 Task: Look for space in Taourirt, Morocco from 10th July, 2023 to 15th July, 2023 for 7 adults in price range Rs.10000 to Rs.15000. Place can be entire place or shared room with 4 bedrooms having 7 beds and 4 bathrooms. Property type can be house, flat, guest house. Amenities needed are: wifi, TV, free parkinig on premises, gym, breakfast. Booking option can be shelf check-in. Required host language is English.
Action: Mouse moved to (473, 100)
Screenshot: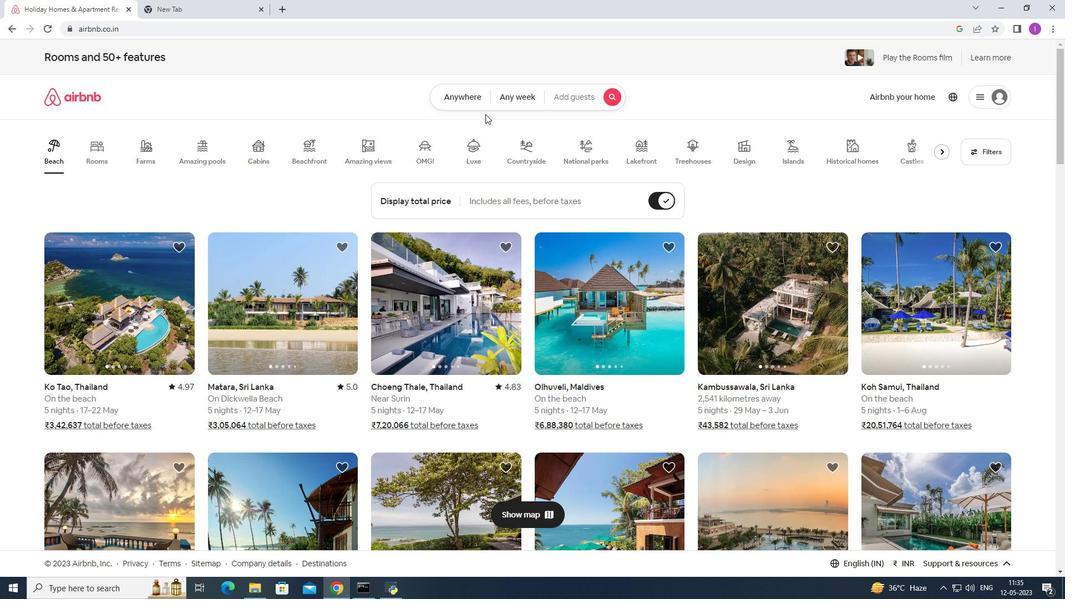
Action: Mouse pressed left at (473, 100)
Screenshot: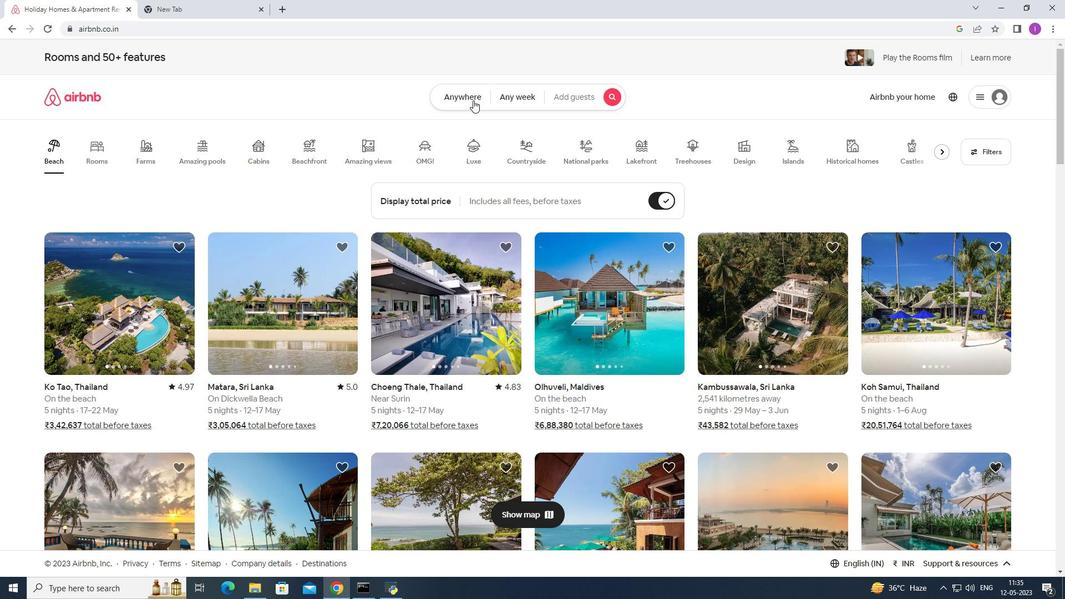 
Action: Mouse moved to (374, 139)
Screenshot: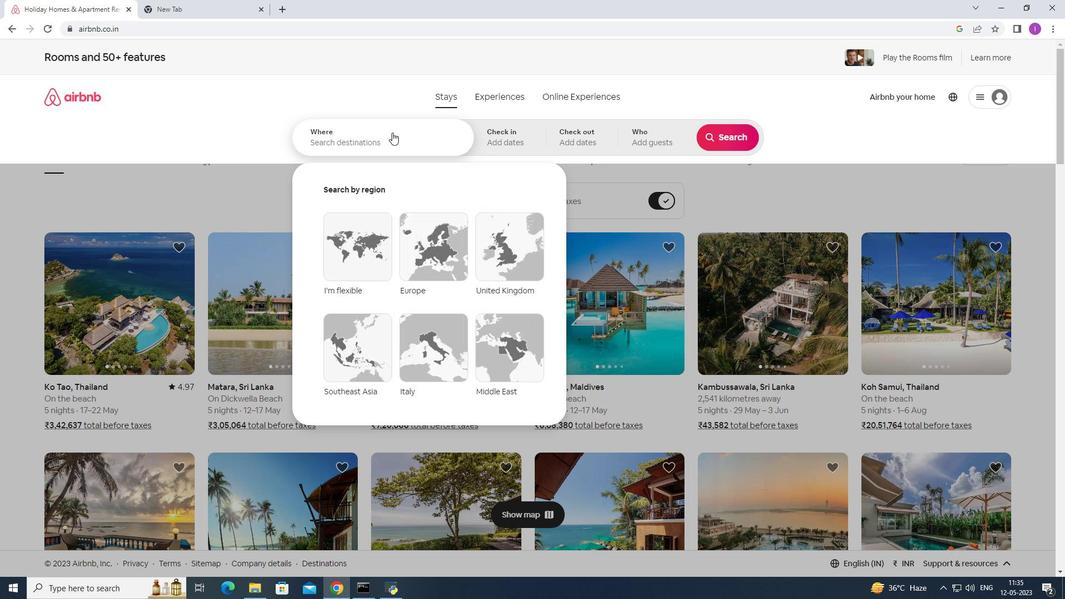 
Action: Mouse pressed left at (374, 139)
Screenshot: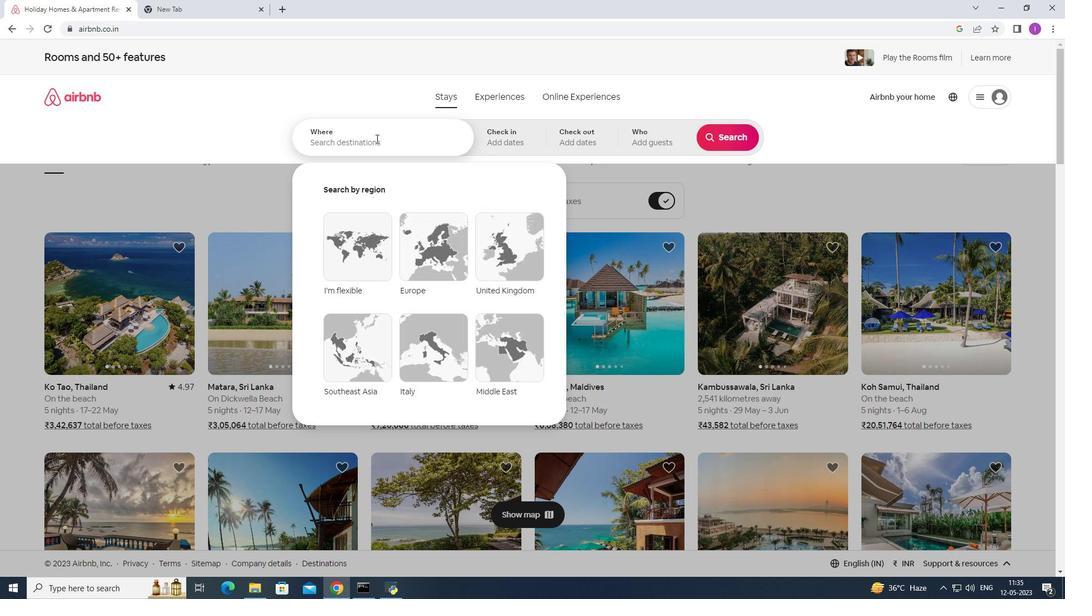 
Action: Mouse moved to (374, 142)
Screenshot: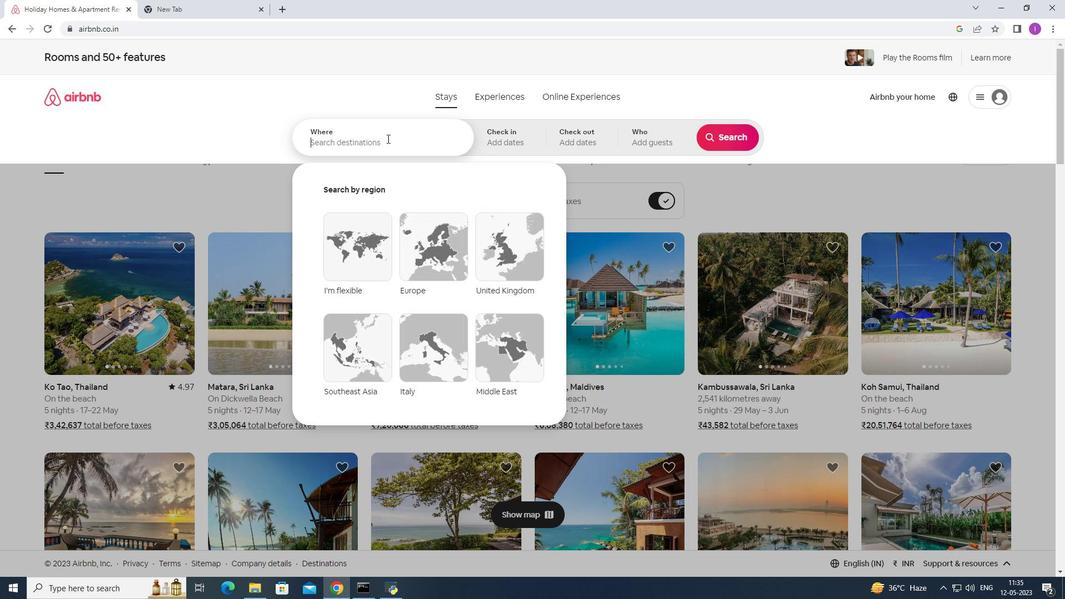 
Action: Key pressed <Key.shift><Key.shift>Taourirt
Screenshot: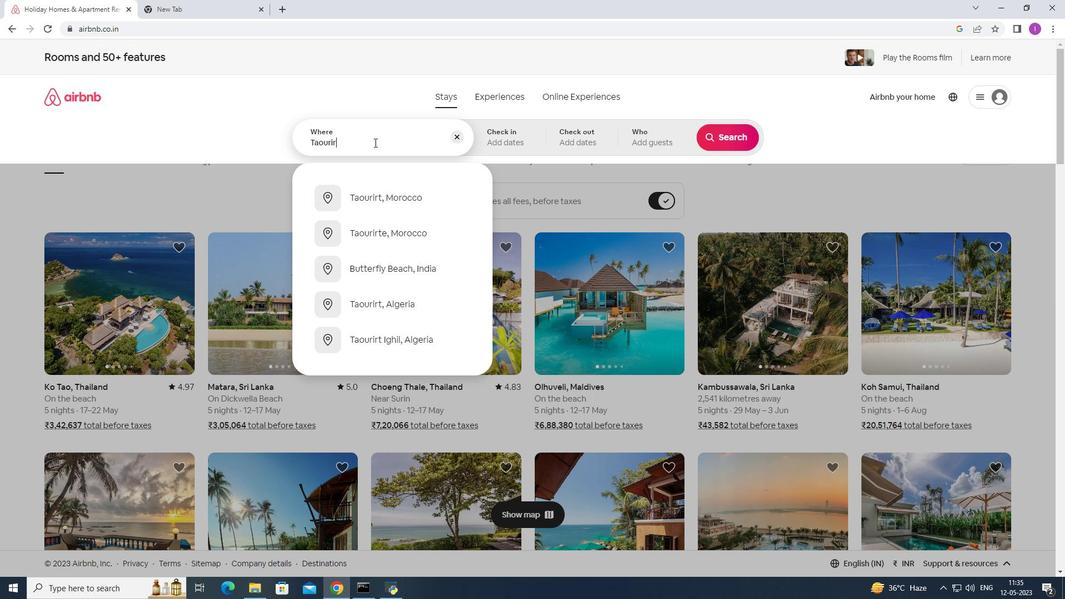 
Action: Mouse moved to (372, 200)
Screenshot: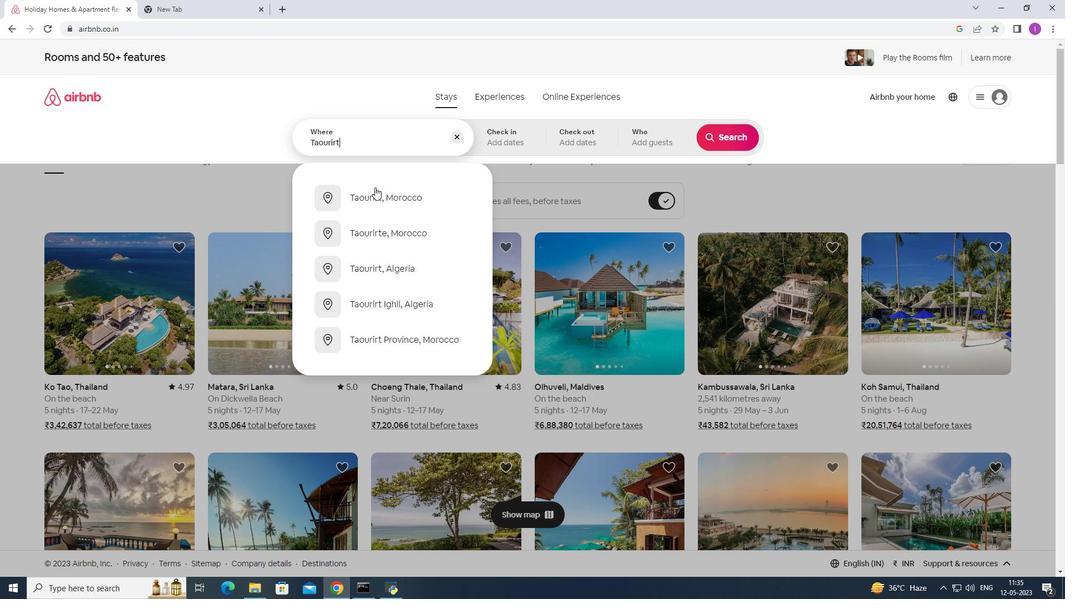 
Action: Mouse pressed left at (372, 200)
Screenshot: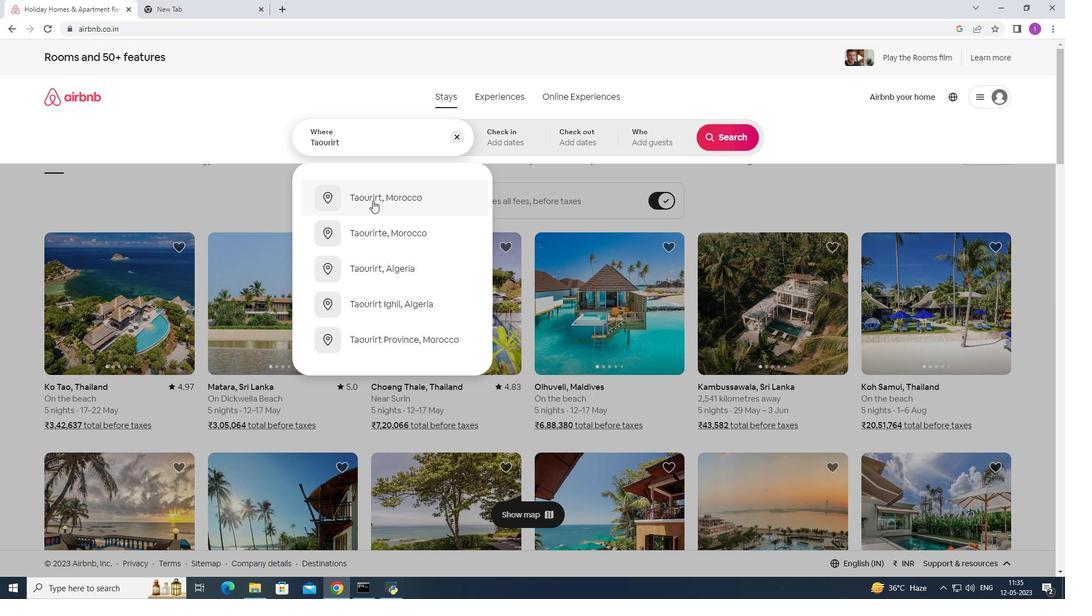 
Action: Mouse moved to (733, 224)
Screenshot: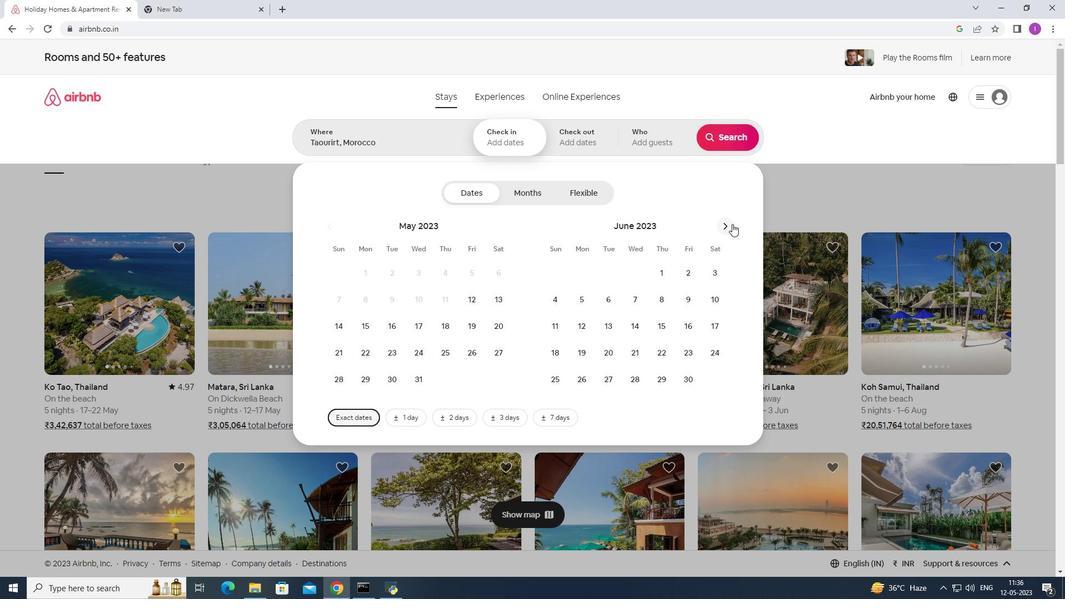 
Action: Mouse pressed left at (733, 224)
Screenshot: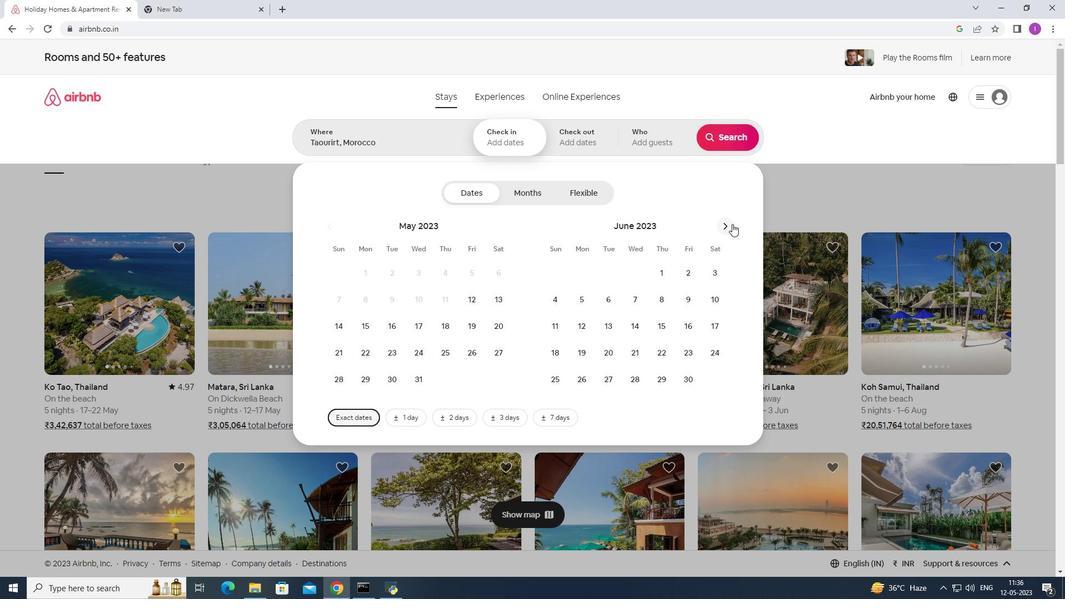 
Action: Mouse moved to (583, 320)
Screenshot: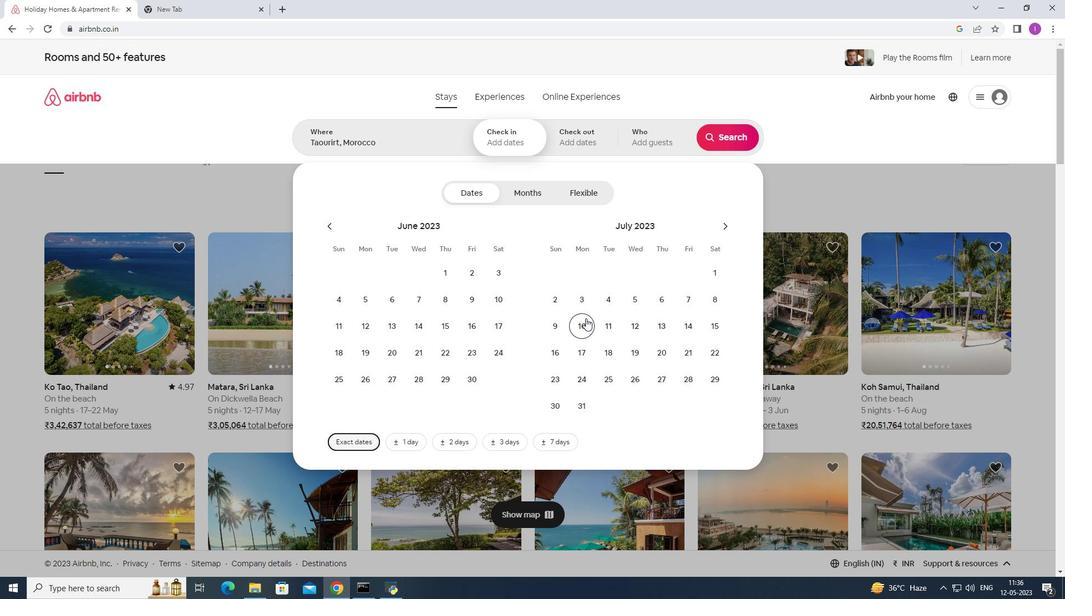
Action: Mouse pressed left at (583, 320)
Screenshot: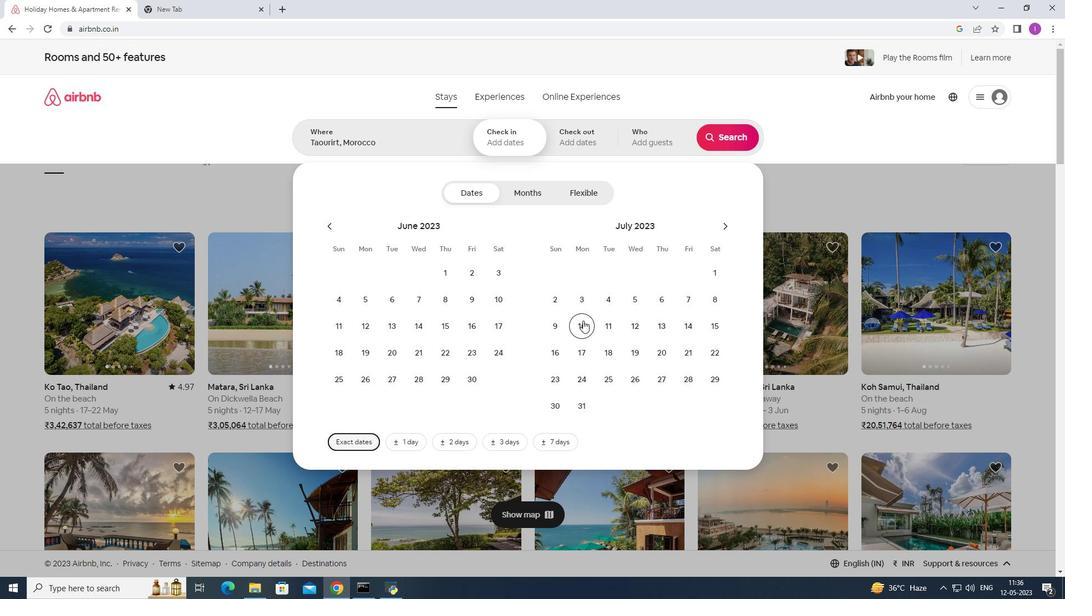 
Action: Mouse moved to (721, 329)
Screenshot: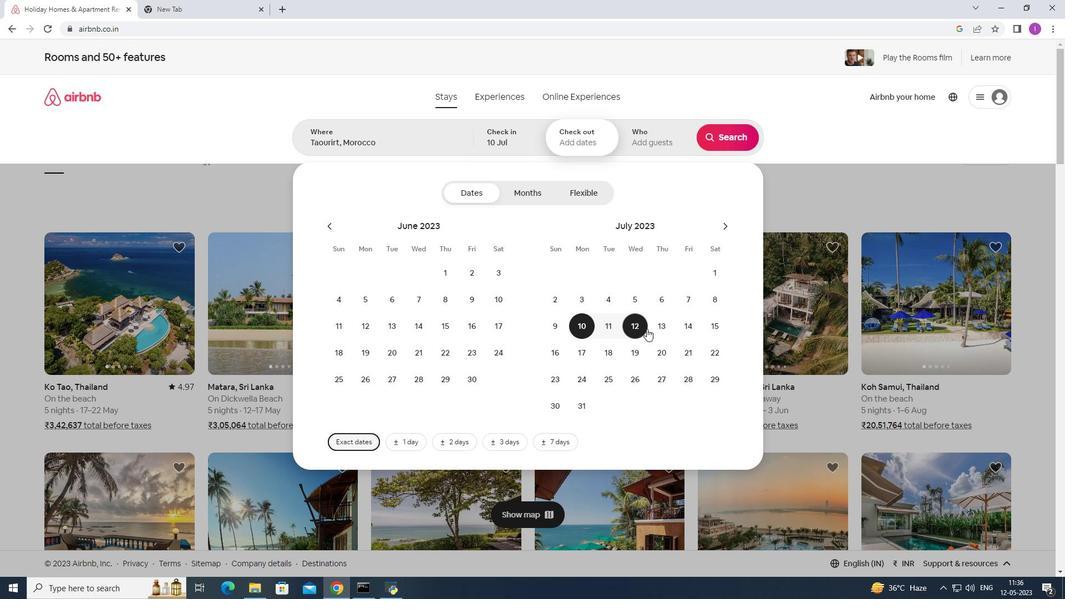 
Action: Mouse pressed left at (721, 329)
Screenshot: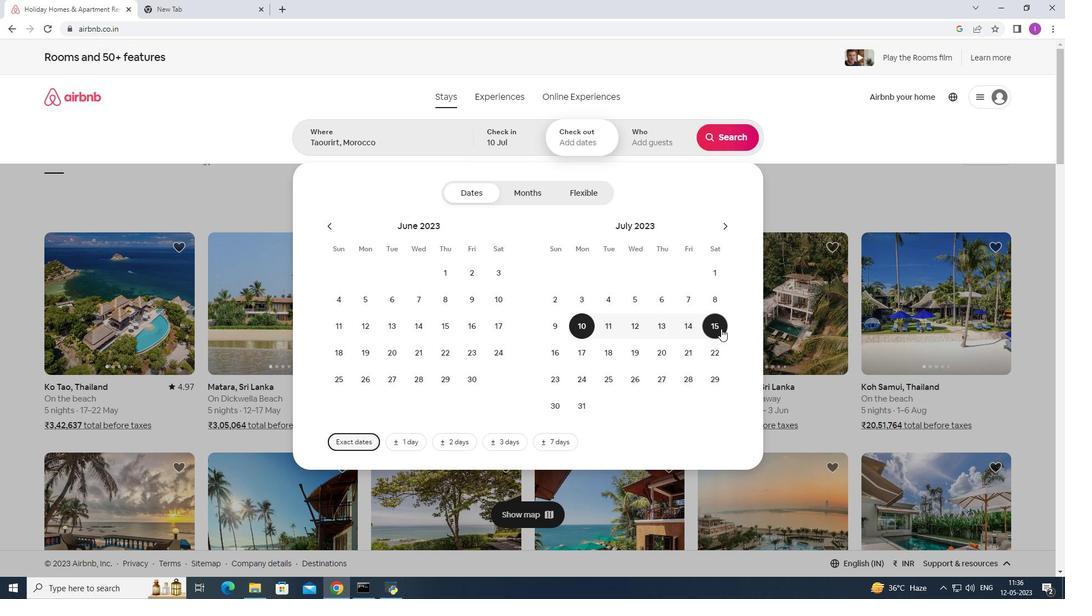 
Action: Mouse moved to (650, 149)
Screenshot: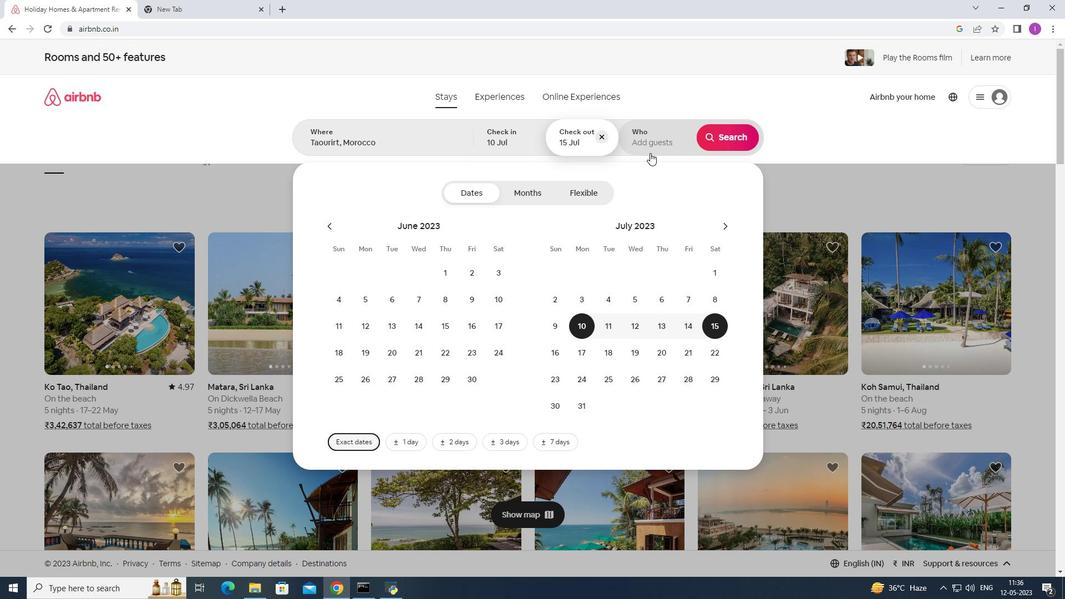 
Action: Mouse pressed left at (650, 149)
Screenshot: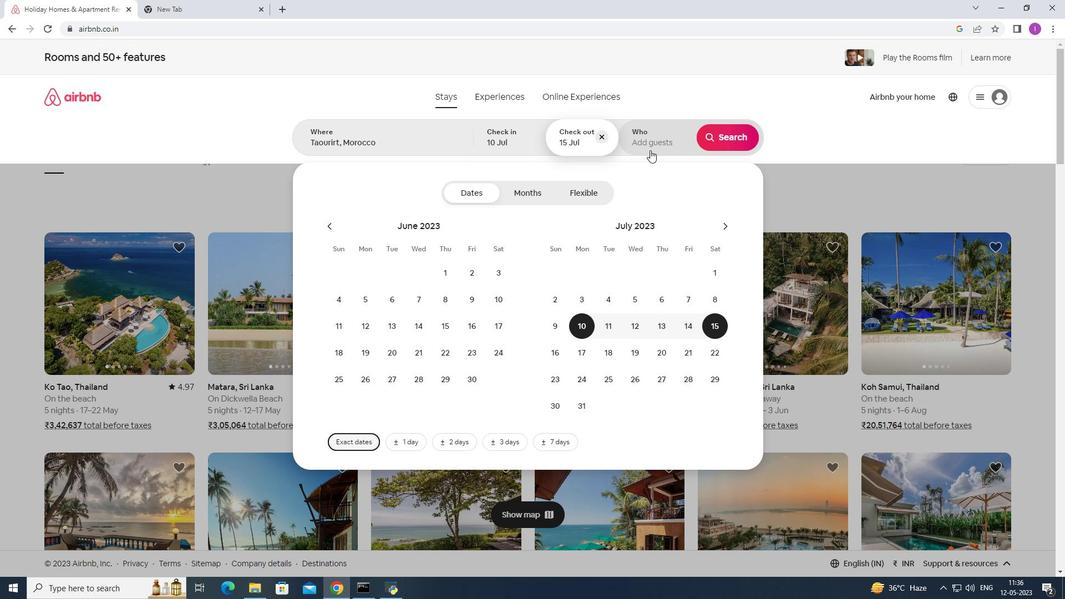 
Action: Mouse moved to (735, 195)
Screenshot: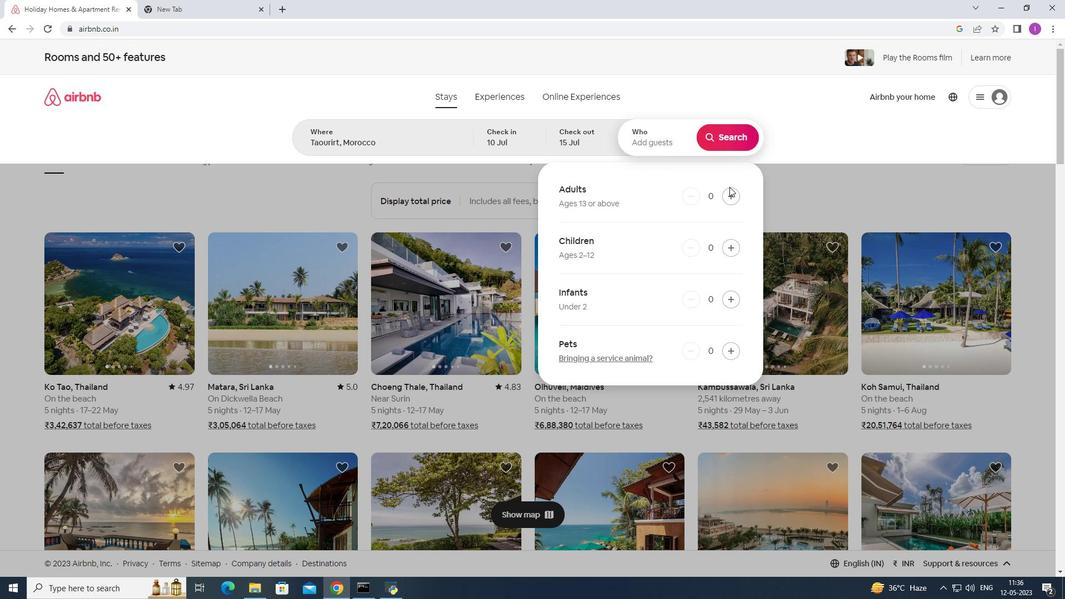 
Action: Mouse pressed left at (735, 195)
Screenshot: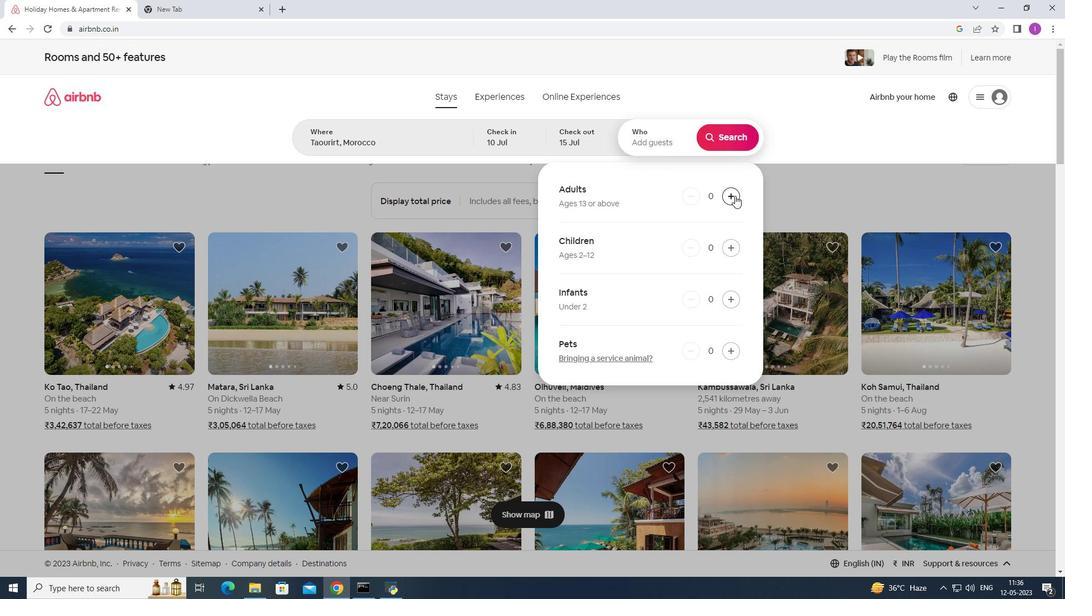 
Action: Mouse pressed left at (735, 195)
Screenshot: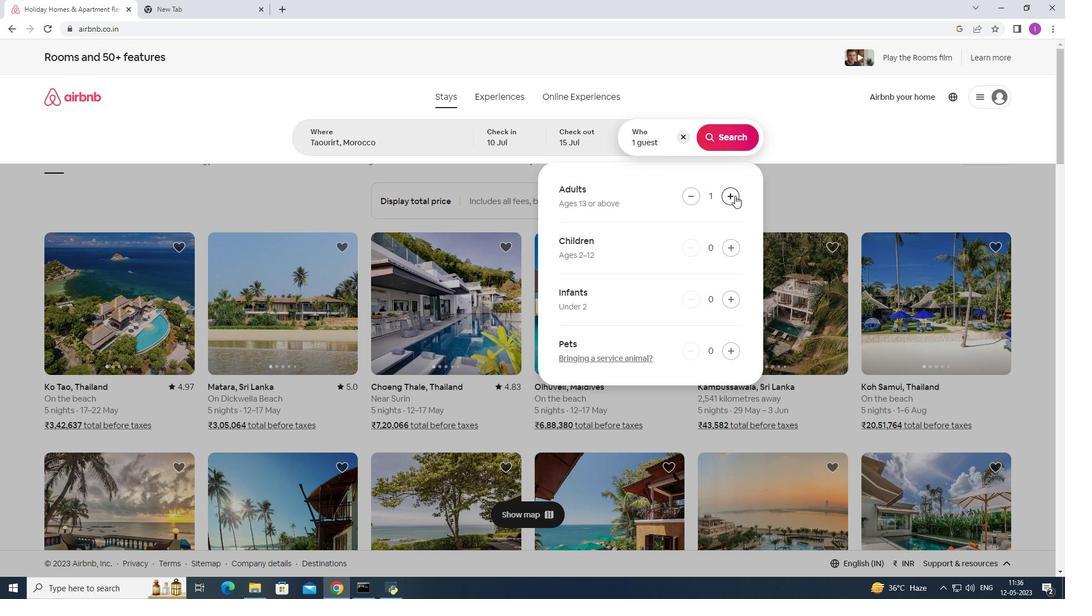
Action: Mouse pressed left at (735, 195)
Screenshot: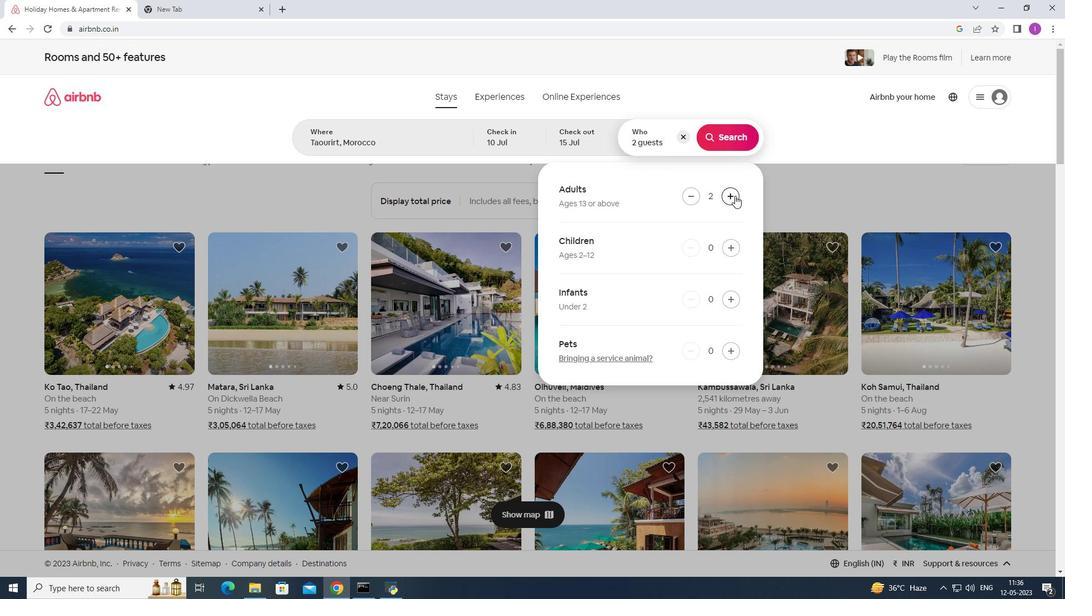 
Action: Mouse pressed left at (735, 195)
Screenshot: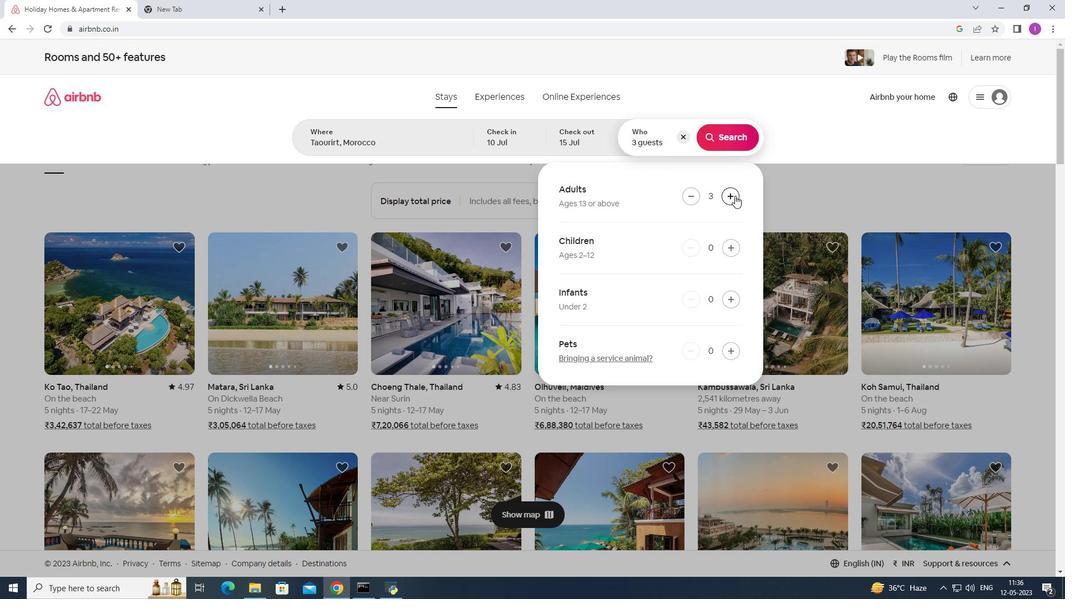 
Action: Mouse pressed left at (735, 195)
Screenshot: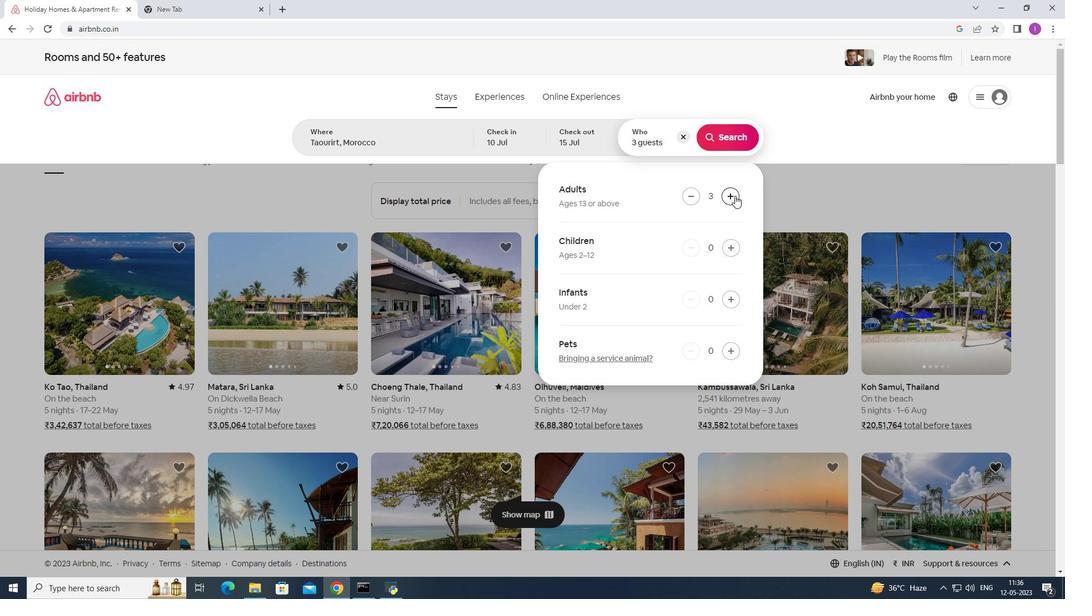 
Action: Mouse pressed left at (735, 195)
Screenshot: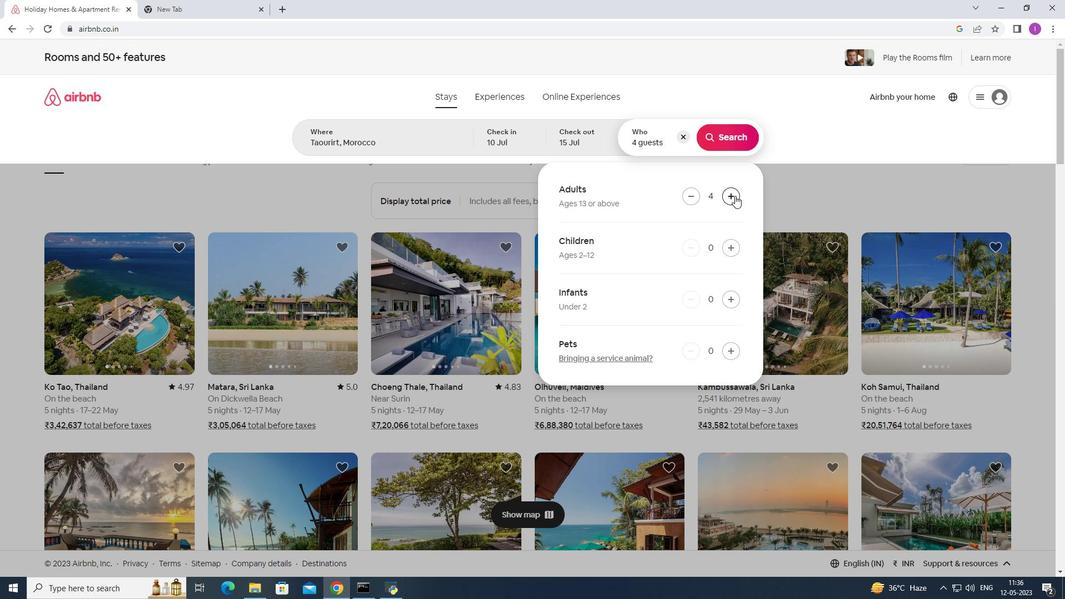 
Action: Mouse pressed left at (735, 195)
Screenshot: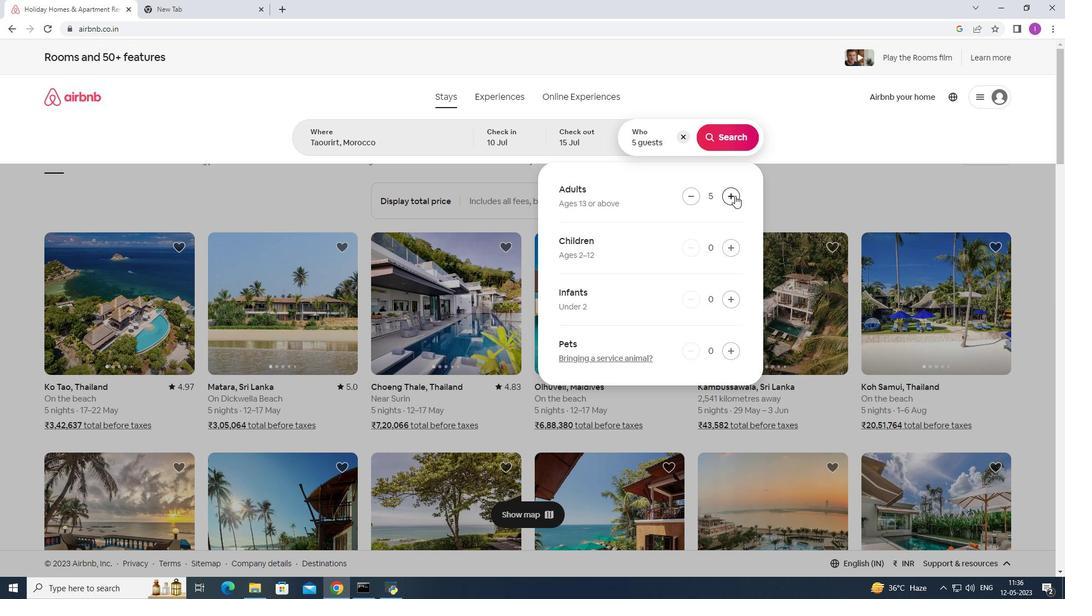 
Action: Mouse moved to (708, 141)
Screenshot: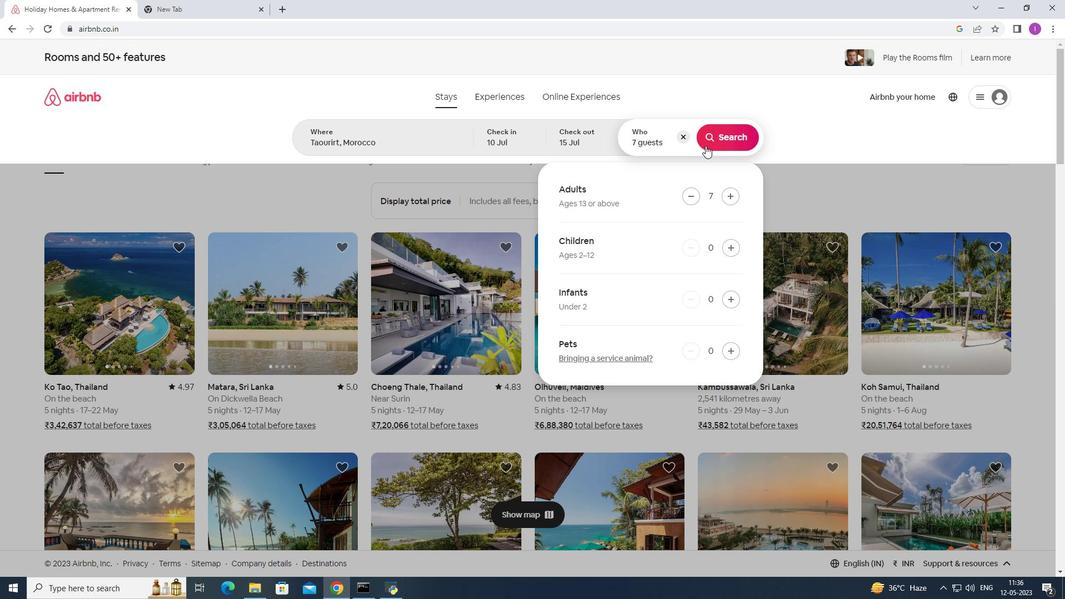 
Action: Mouse pressed left at (708, 141)
Screenshot: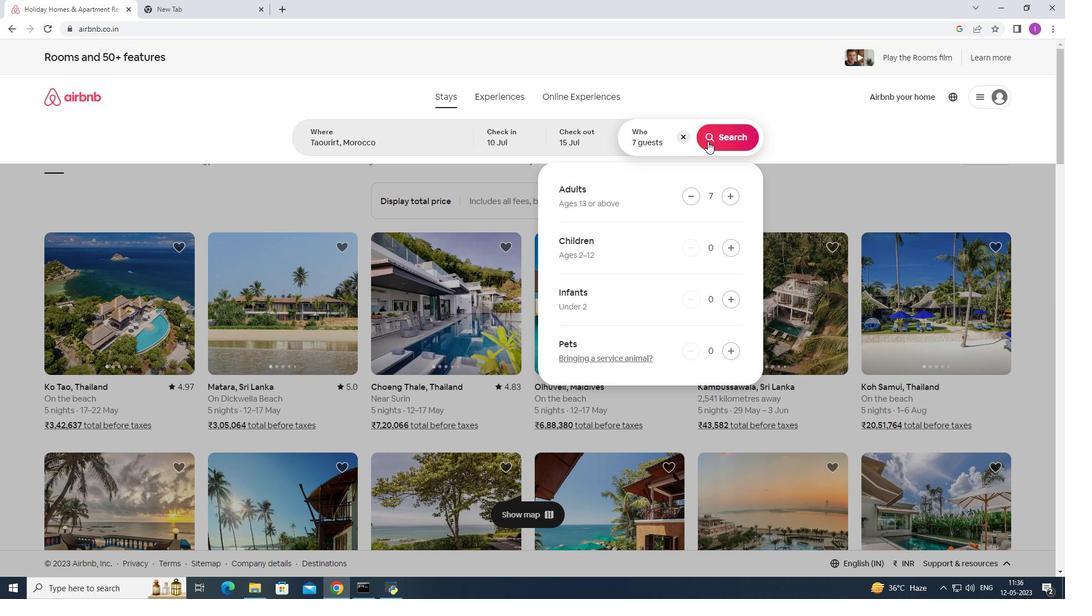 
Action: Mouse moved to (1019, 104)
Screenshot: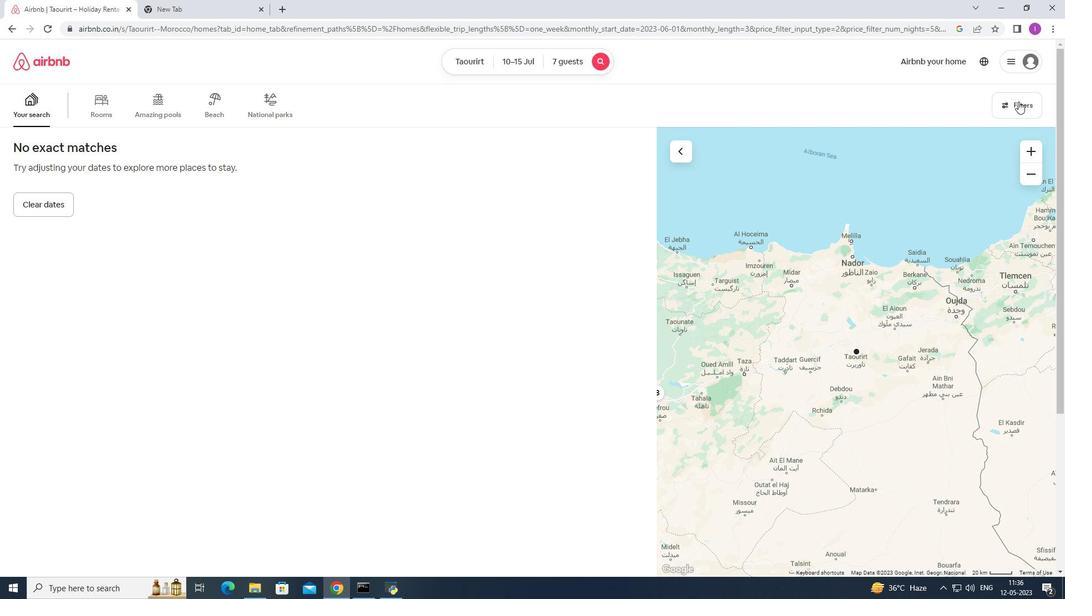 
Action: Mouse pressed left at (1019, 104)
Screenshot: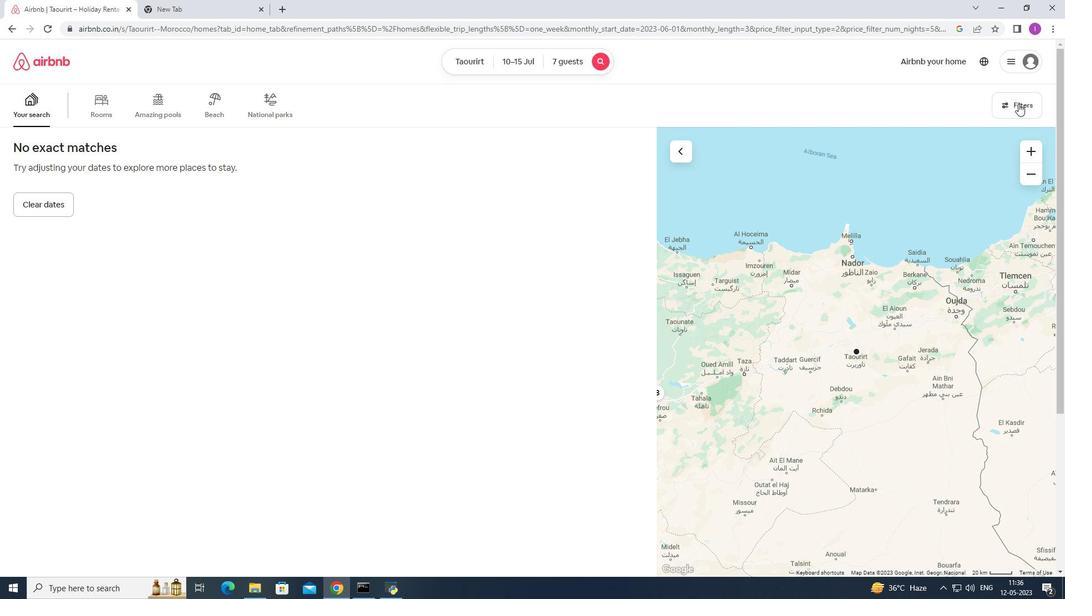 
Action: Mouse moved to (610, 379)
Screenshot: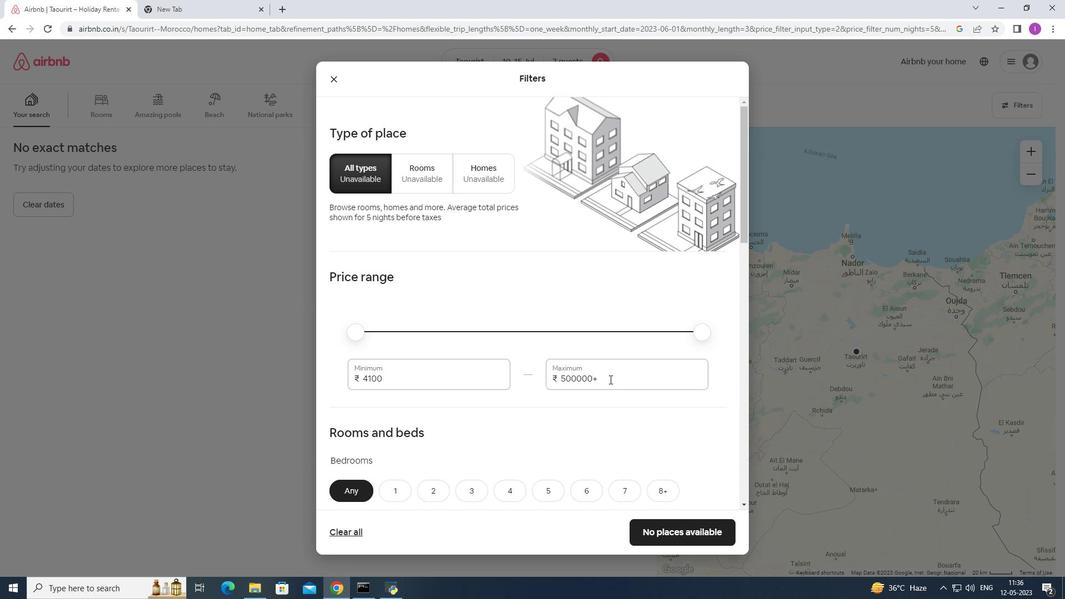 
Action: Mouse pressed left at (610, 379)
Screenshot: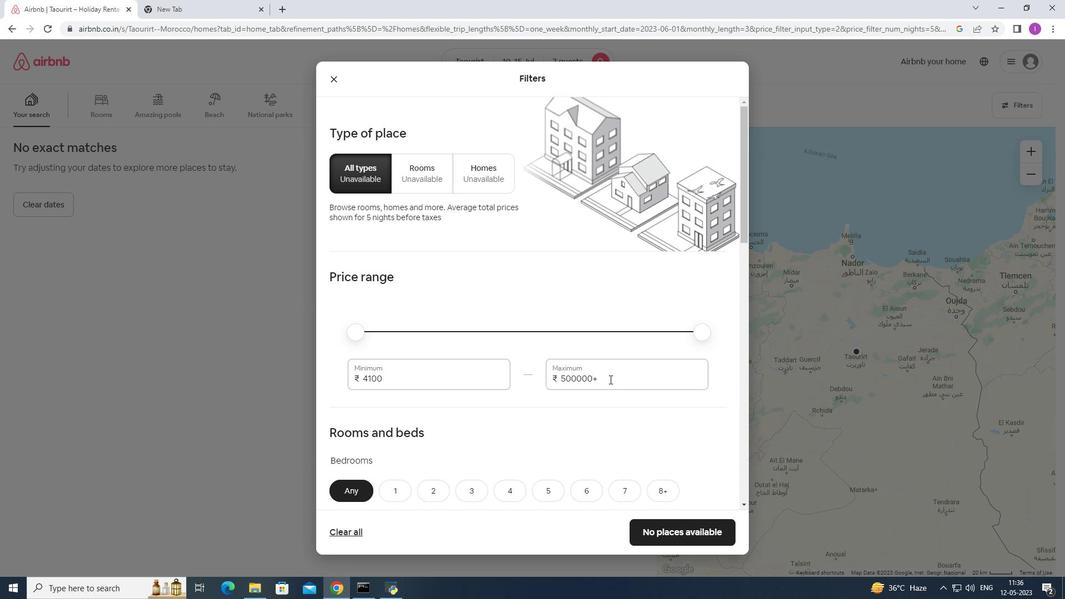 
Action: Mouse moved to (533, 376)
Screenshot: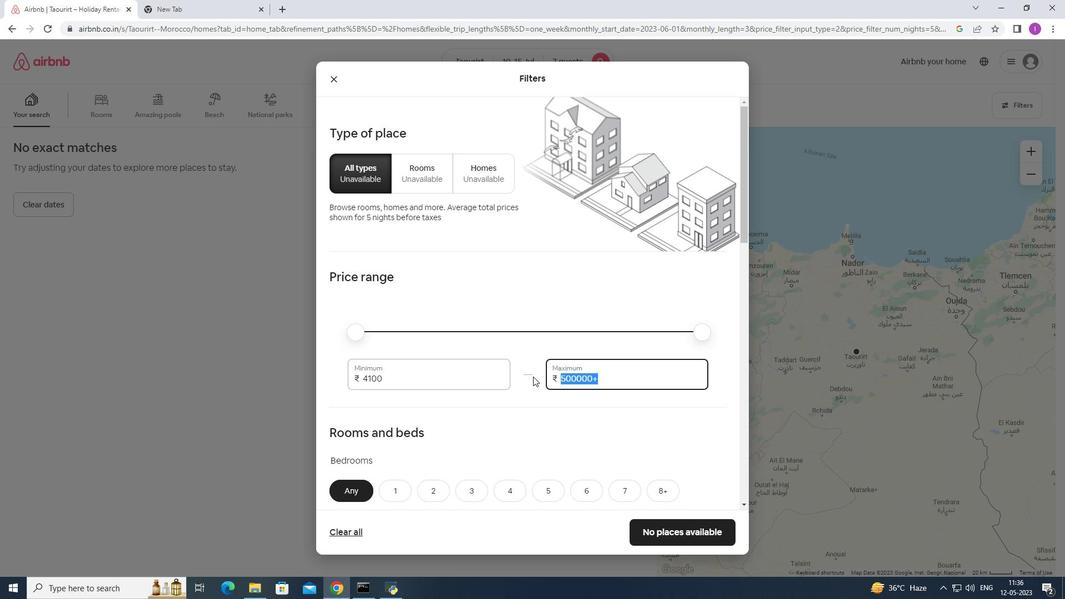 
Action: Key pressed 1
Screenshot: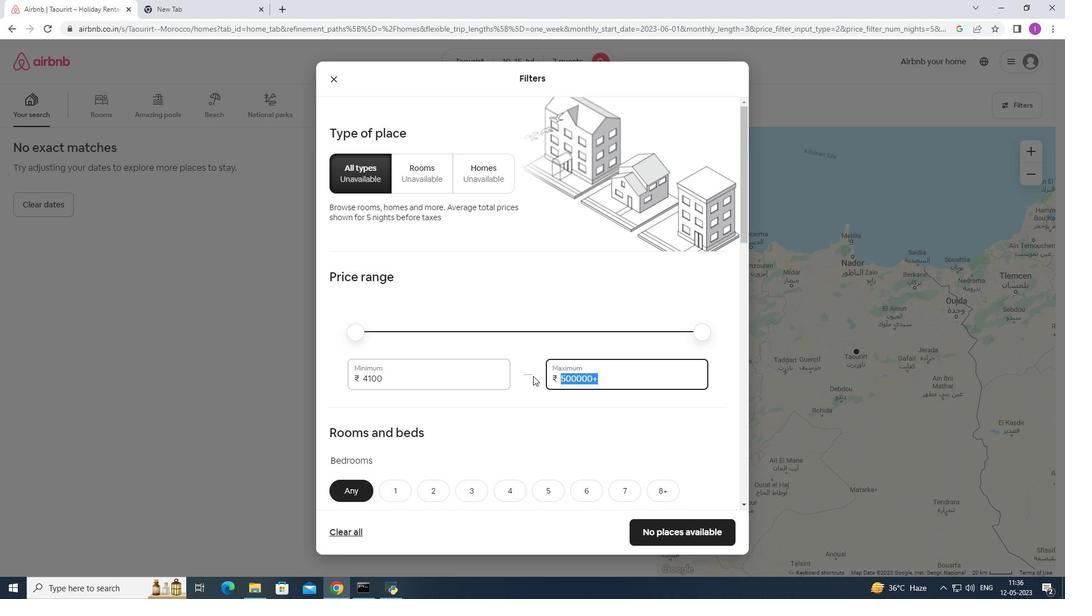 
Action: Mouse moved to (532, 370)
Screenshot: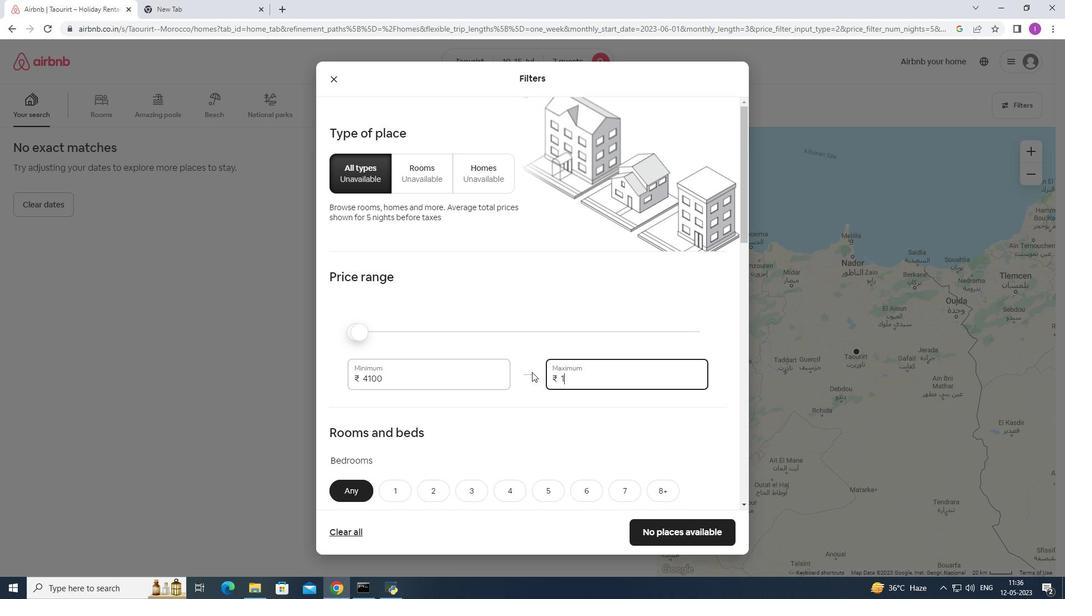 
Action: Key pressed 5
Screenshot: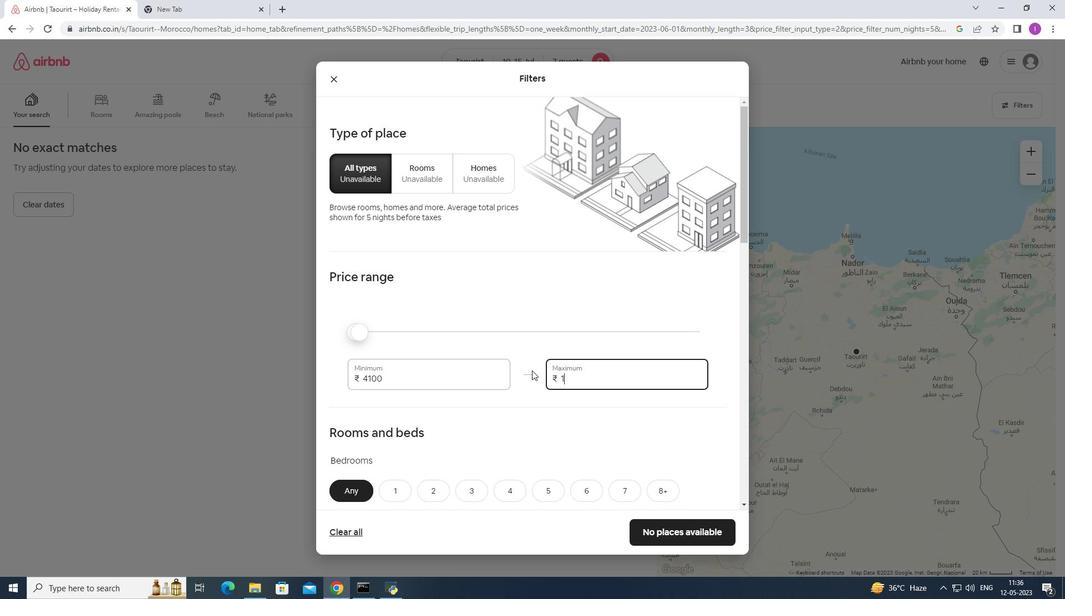 
Action: Mouse moved to (532, 366)
Screenshot: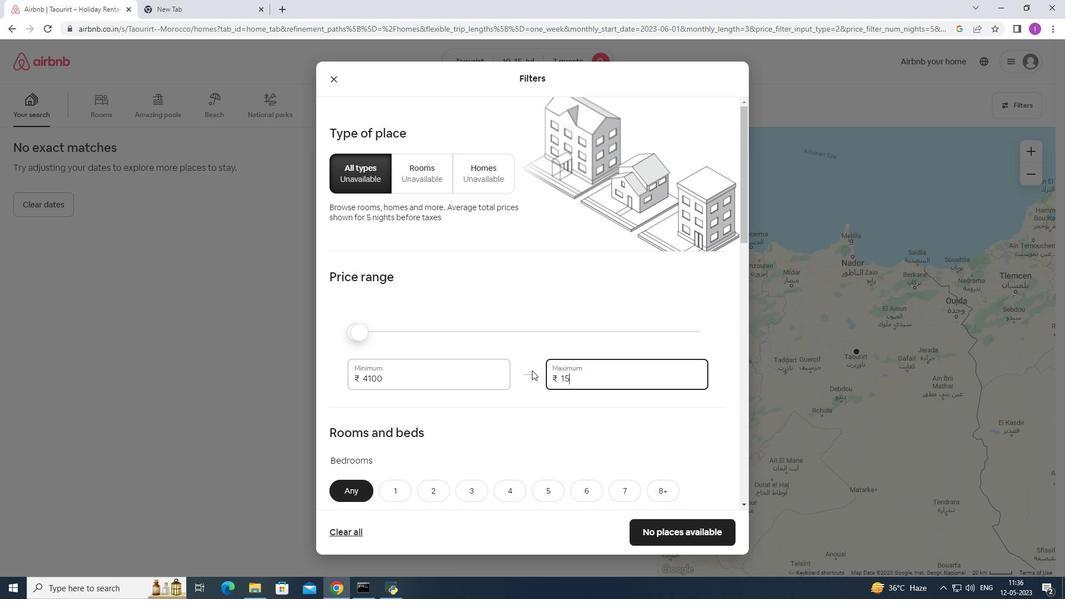 
Action: Key pressed 000
Screenshot: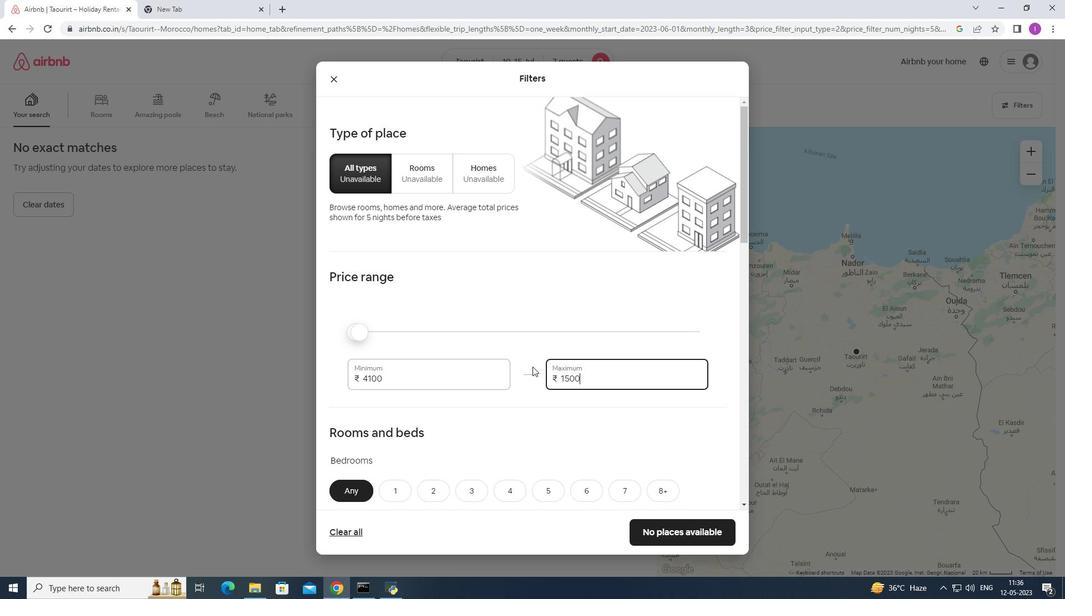 
Action: Mouse moved to (389, 377)
Screenshot: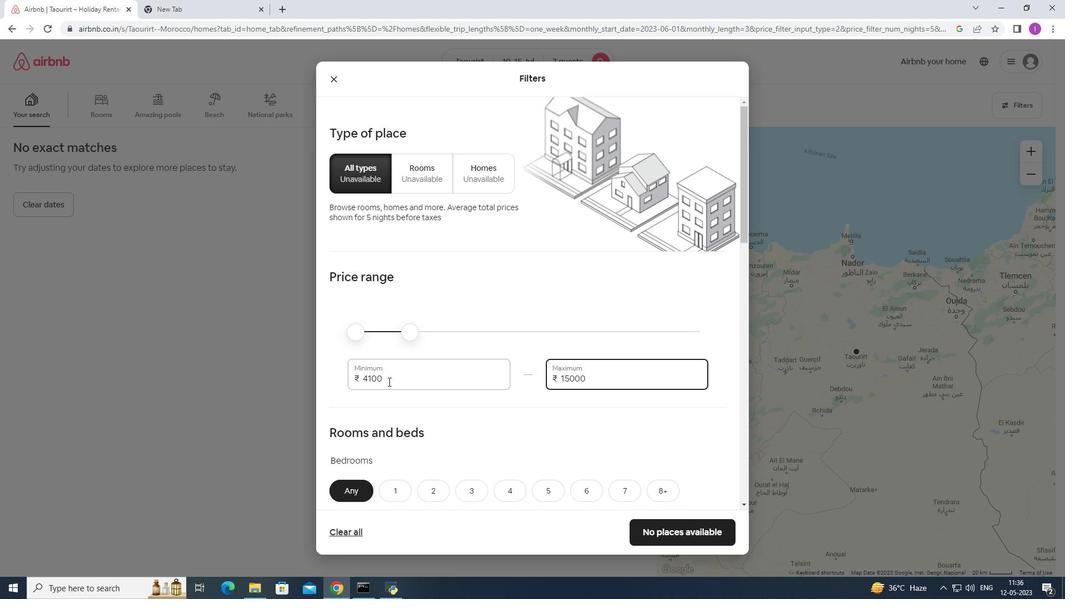 
Action: Mouse pressed left at (389, 377)
Screenshot: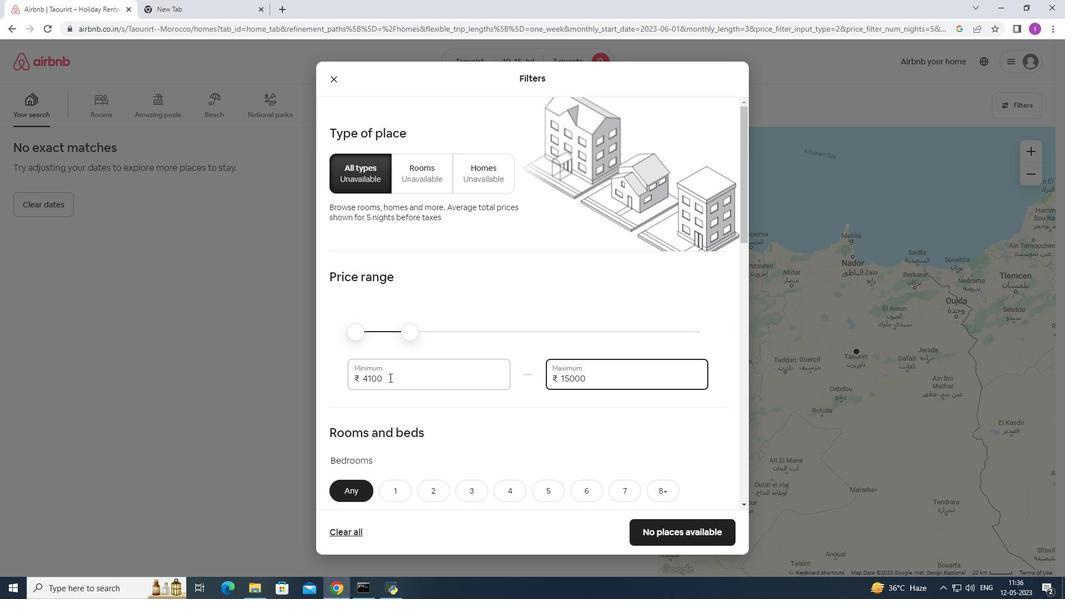 
Action: Mouse moved to (362, 381)
Screenshot: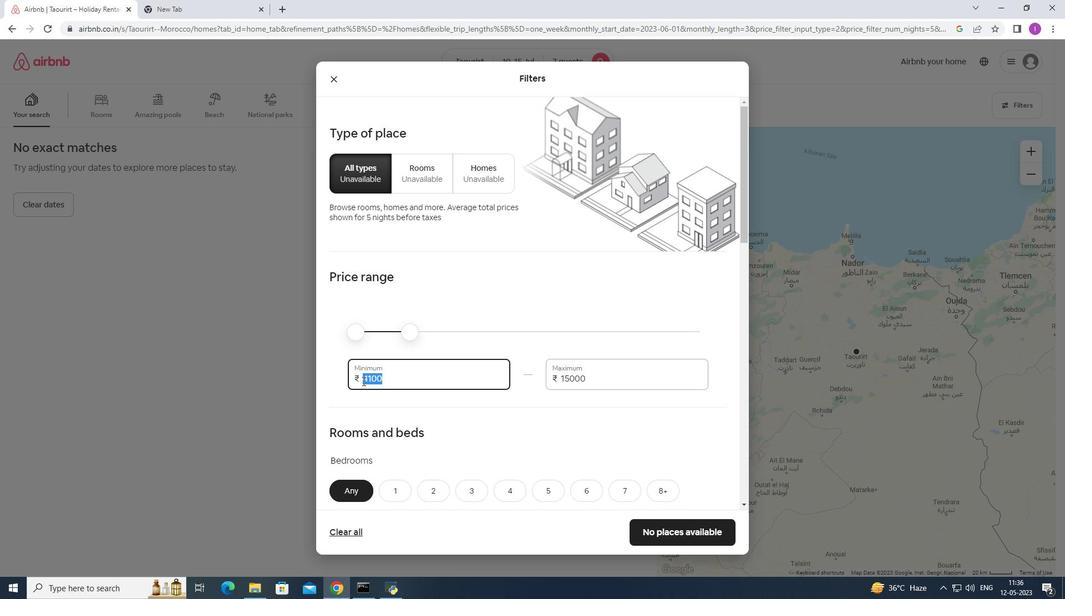 
Action: Key pressed 2
Screenshot: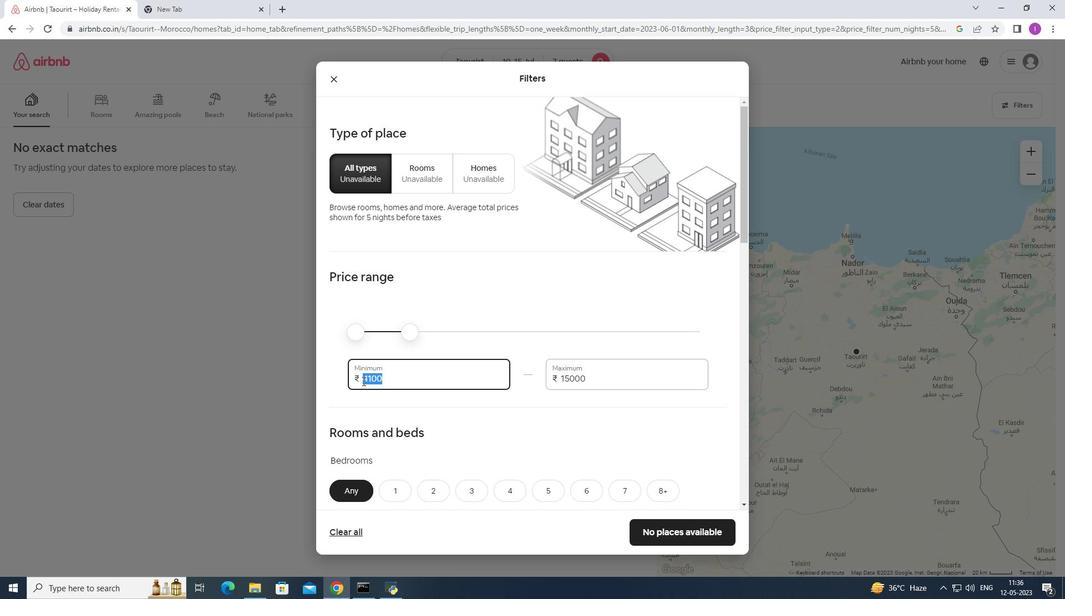 
Action: Mouse moved to (368, 382)
Screenshot: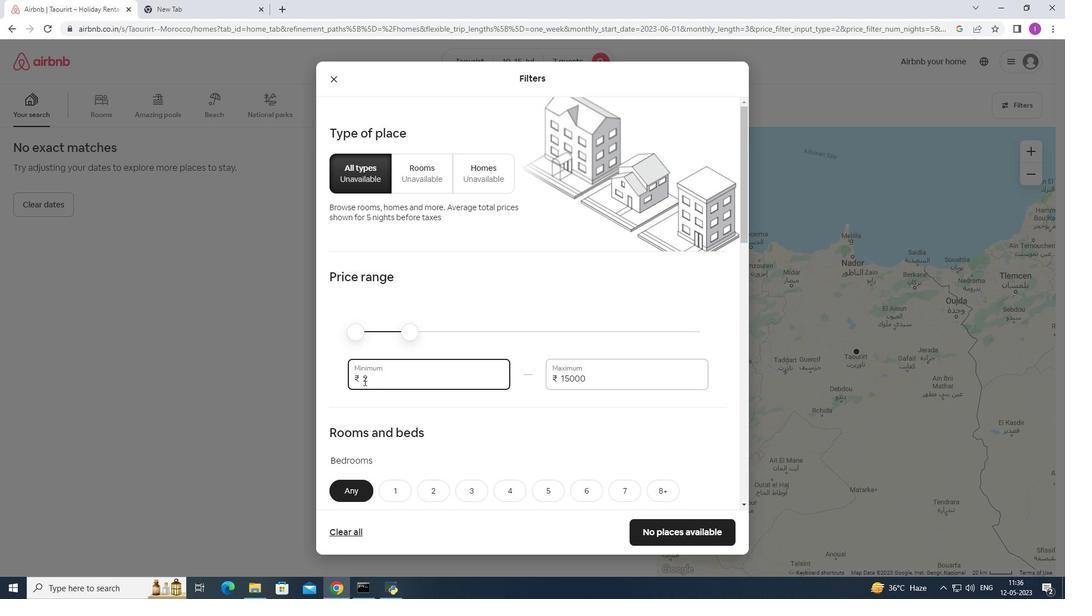 
Action: Key pressed <Key.backspace>
Screenshot: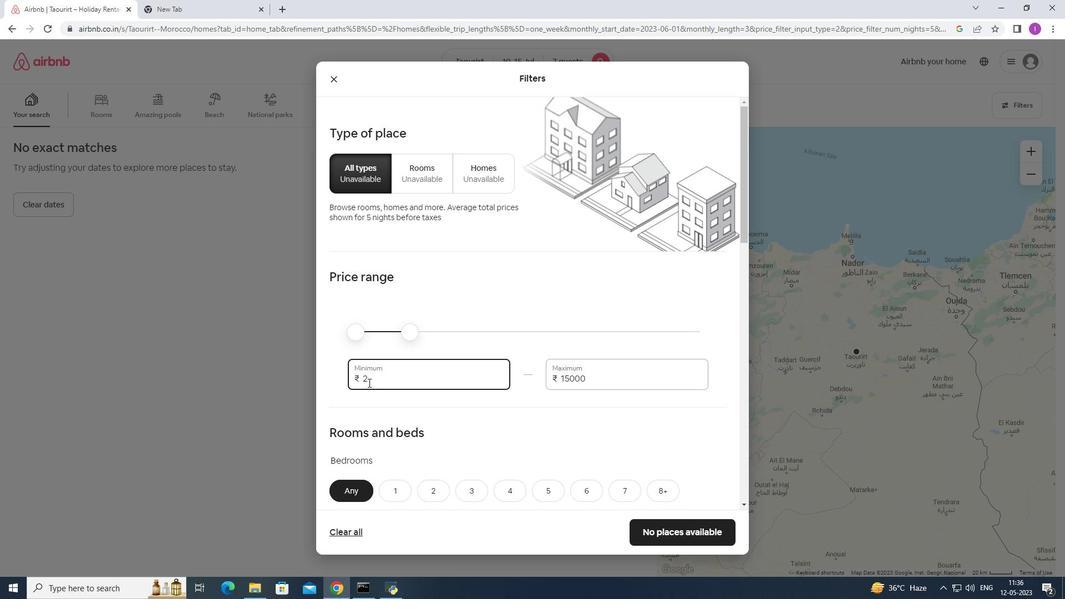 
Action: Mouse moved to (375, 379)
Screenshot: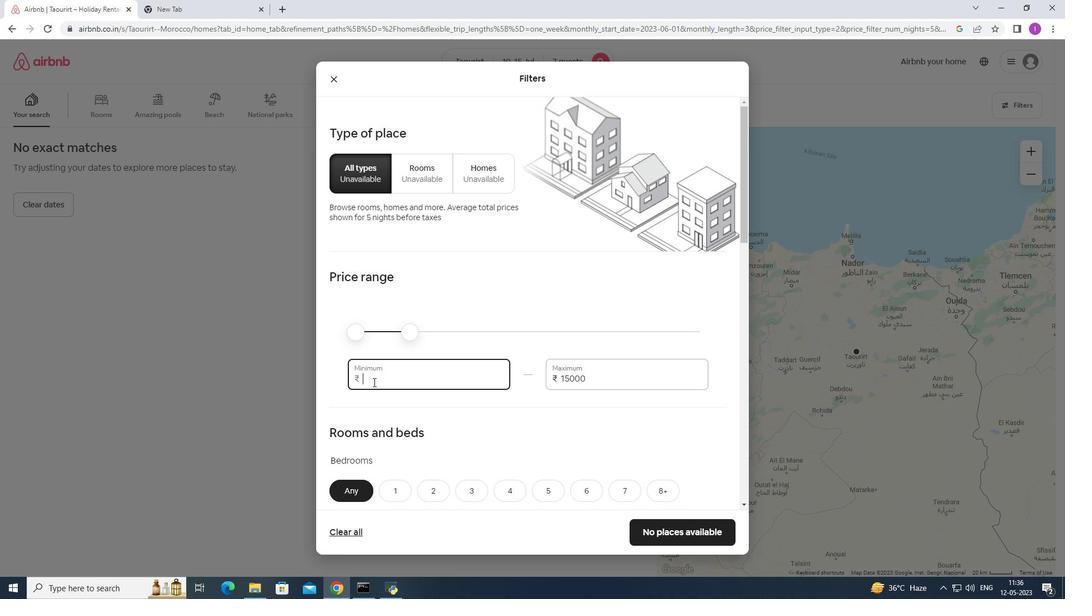 
Action: Key pressed 1
Screenshot: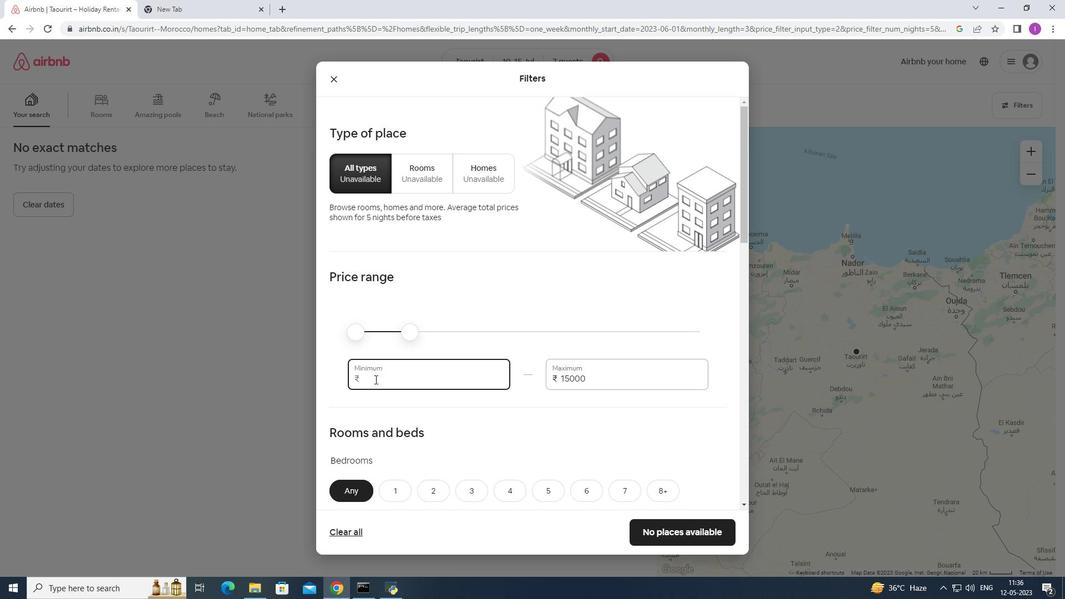 
Action: Mouse moved to (375, 379)
Screenshot: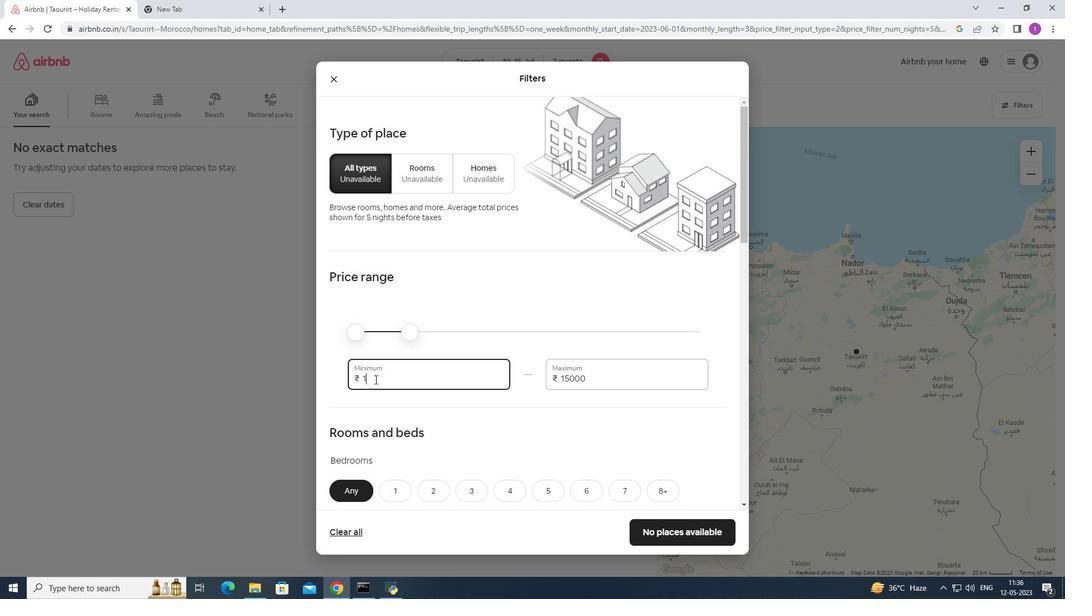 
Action: Key pressed 000
Screenshot: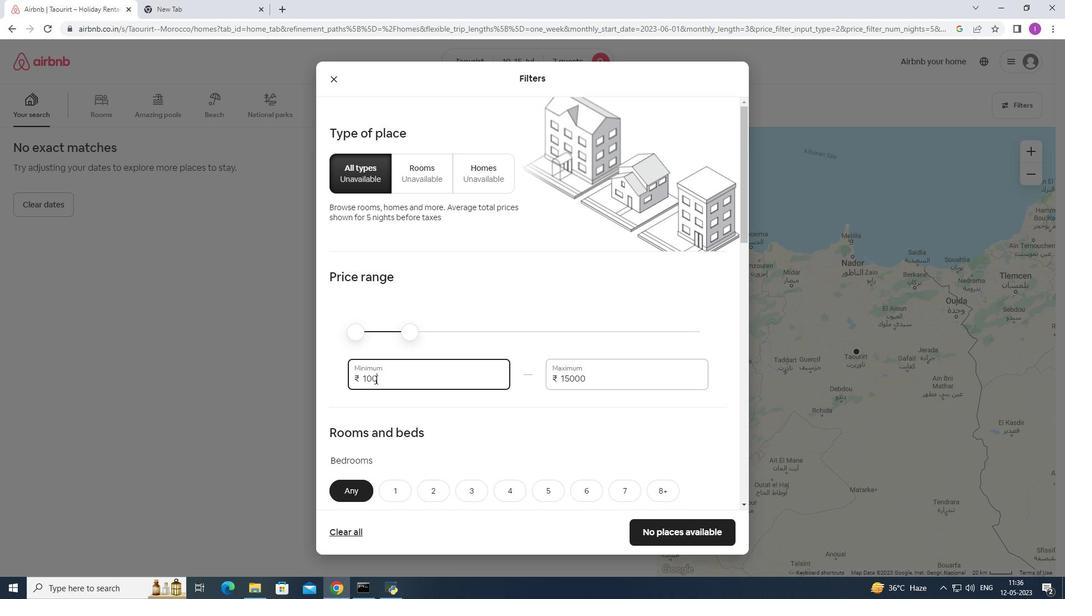 
Action: Mouse moved to (375, 379)
Screenshot: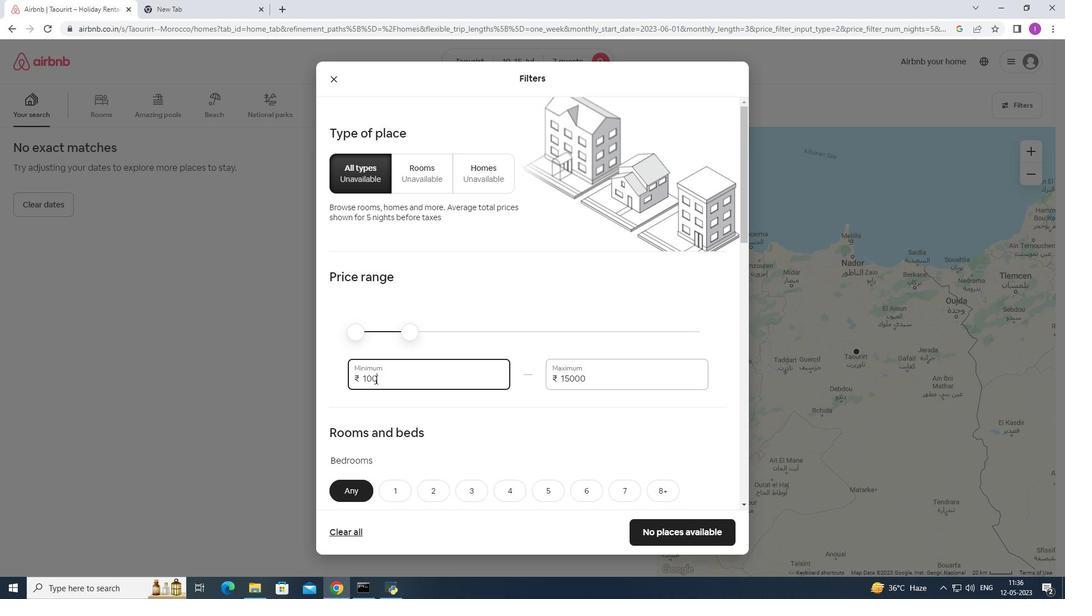 
Action: Key pressed 0
Screenshot: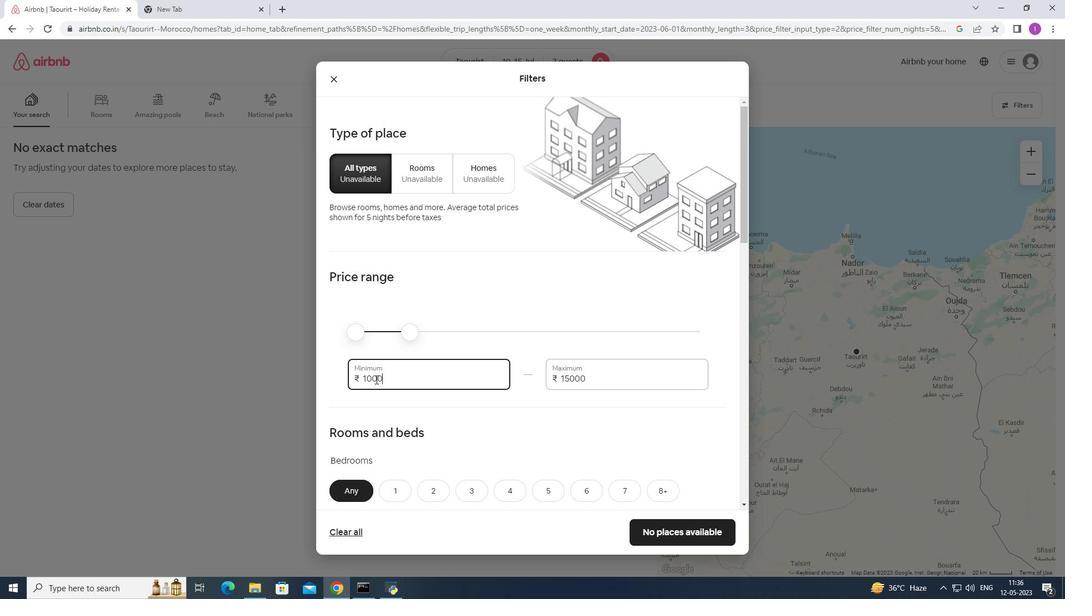 
Action: Mouse moved to (397, 393)
Screenshot: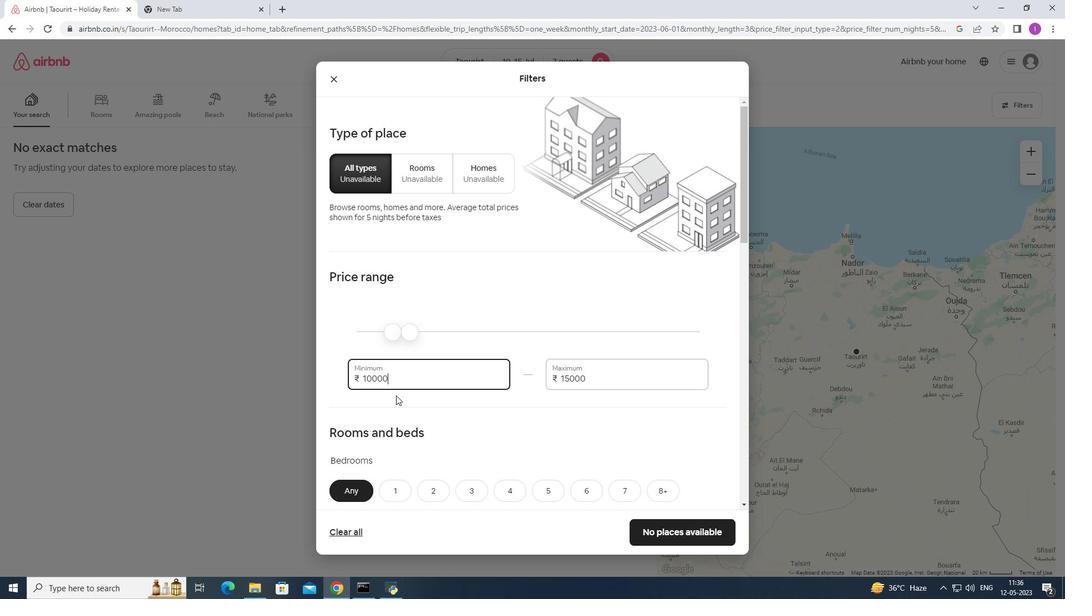 
Action: Mouse scrolled (397, 392) with delta (0, 0)
Screenshot: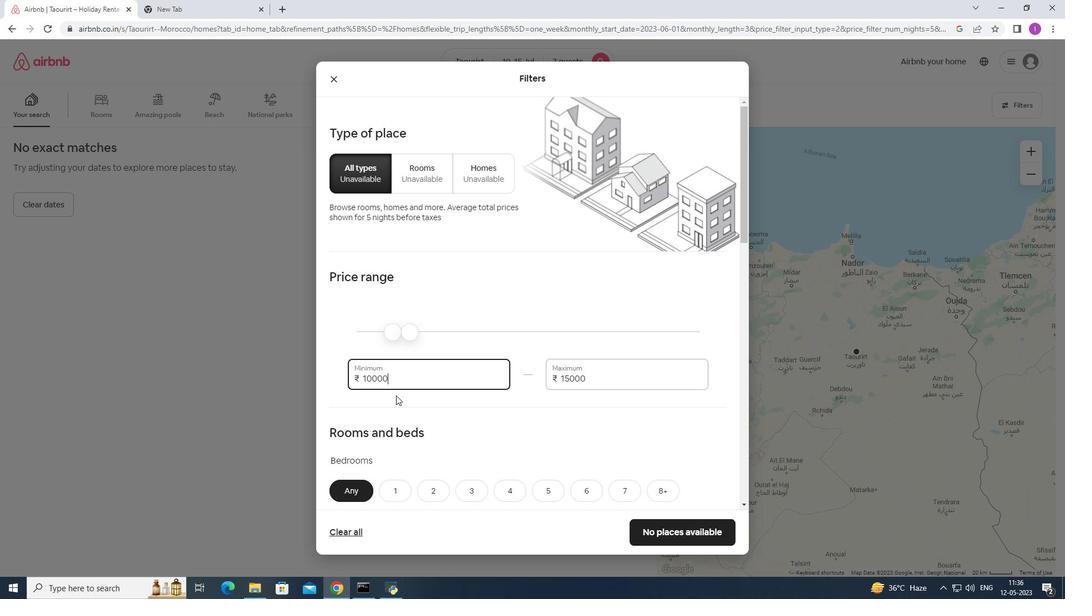
Action: Mouse moved to (417, 394)
Screenshot: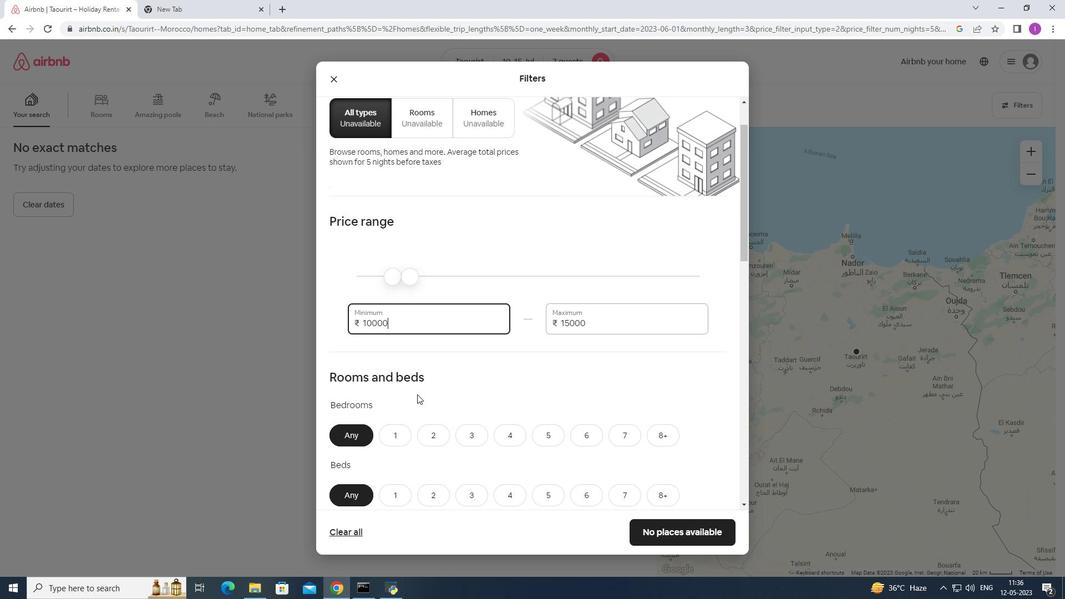 
Action: Mouse scrolled (417, 394) with delta (0, 0)
Screenshot: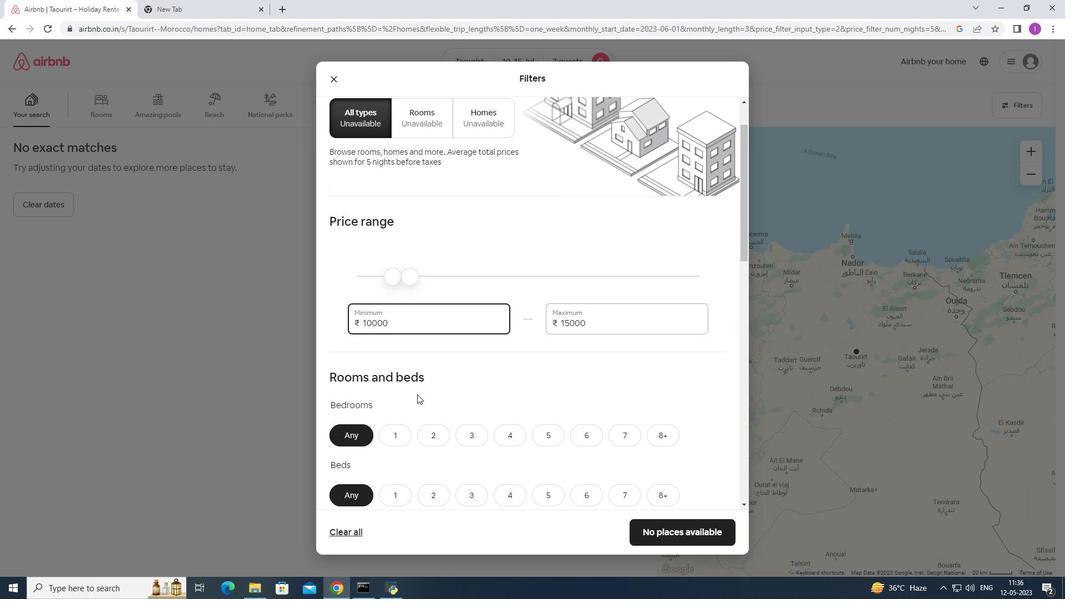 
Action: Mouse moved to (511, 377)
Screenshot: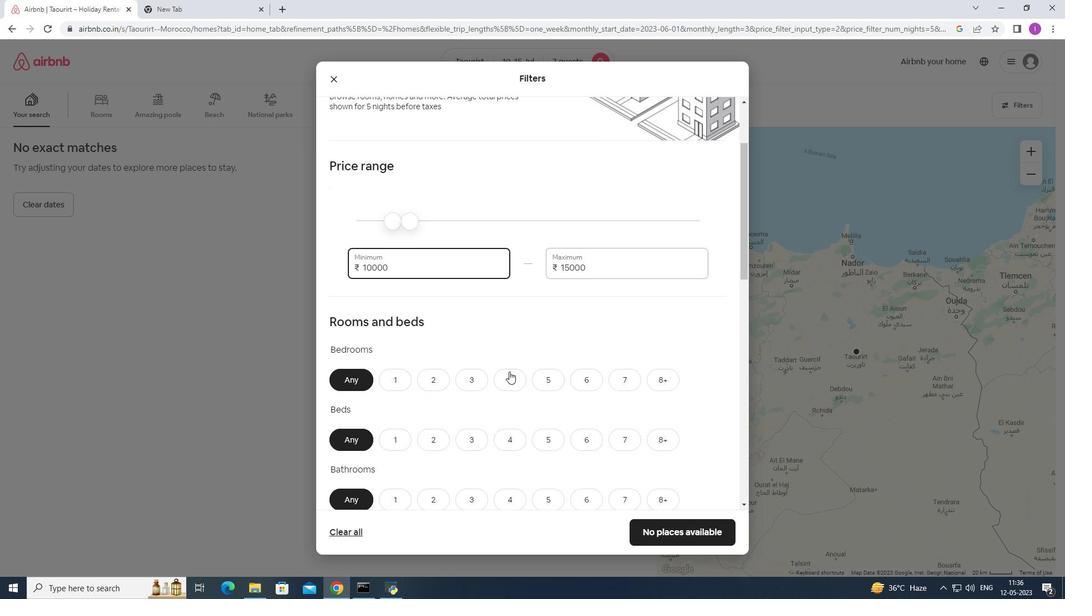 
Action: Mouse pressed left at (511, 377)
Screenshot: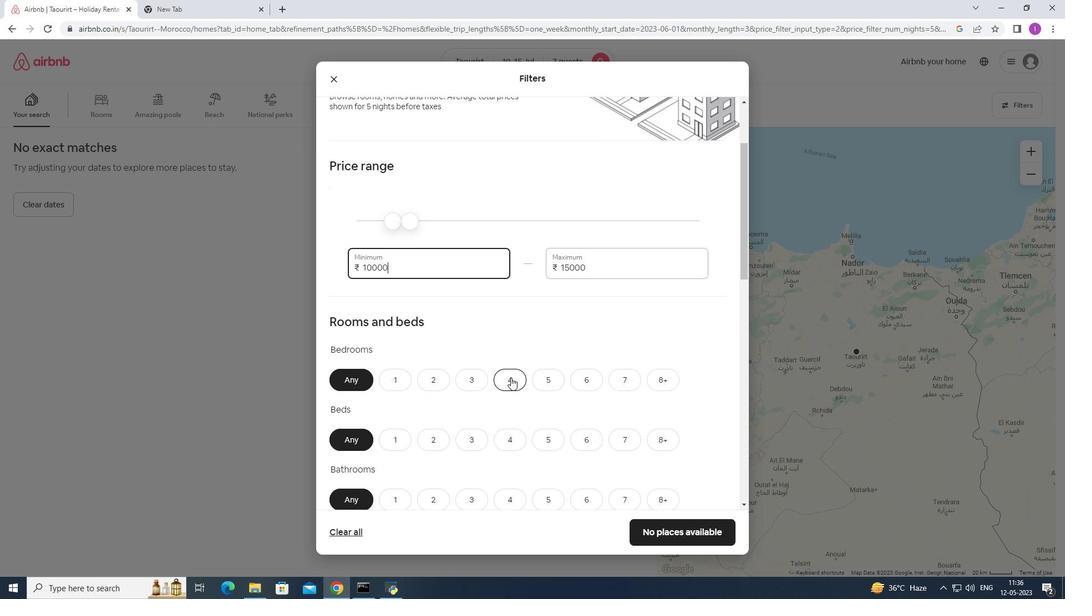 
Action: Mouse moved to (631, 436)
Screenshot: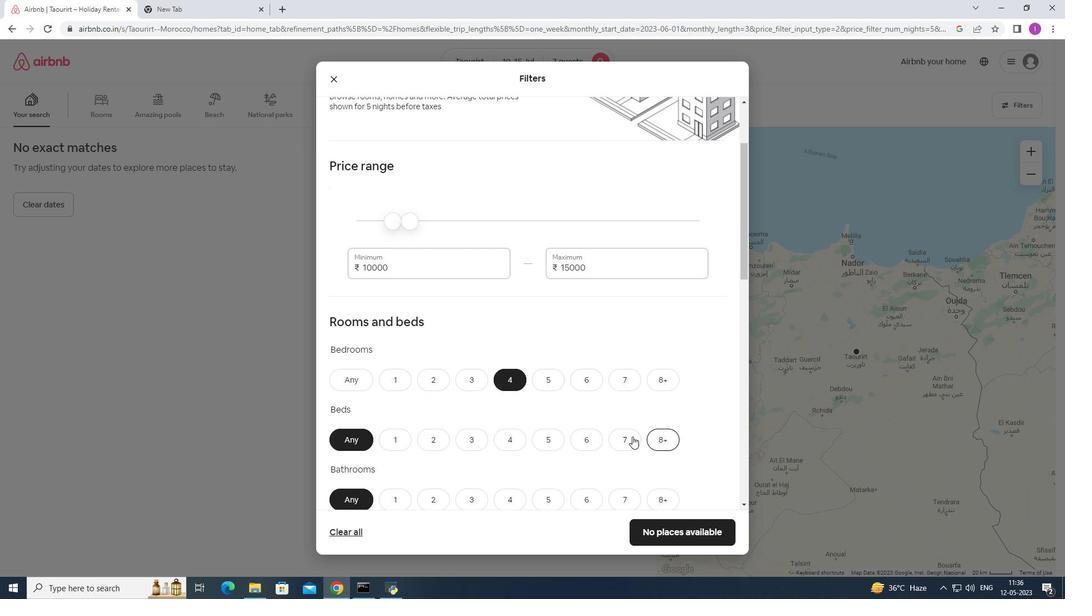 
Action: Mouse pressed left at (631, 436)
Screenshot: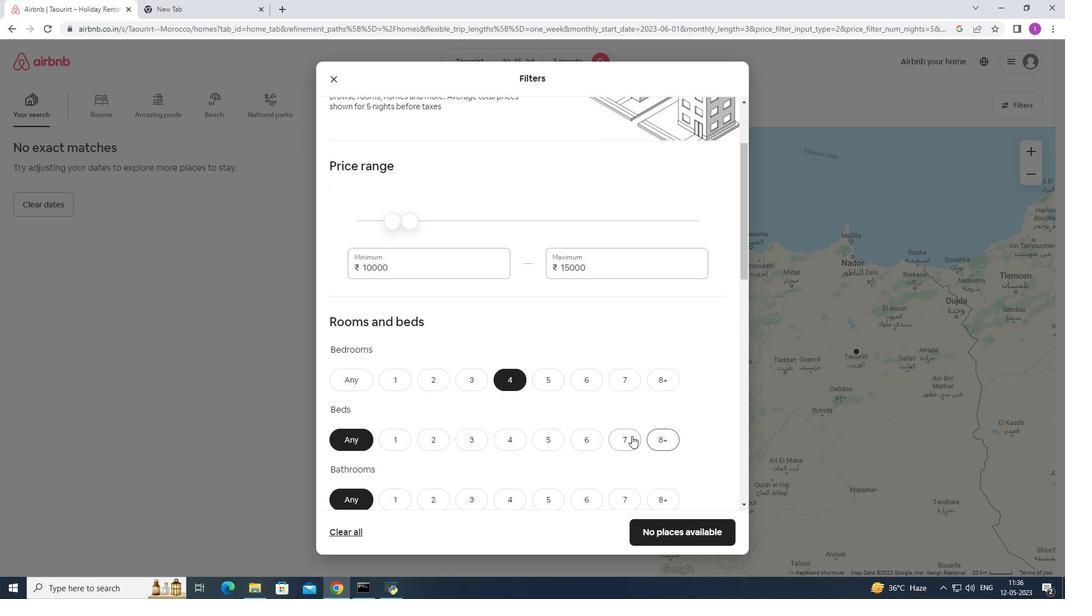 
Action: Mouse moved to (510, 499)
Screenshot: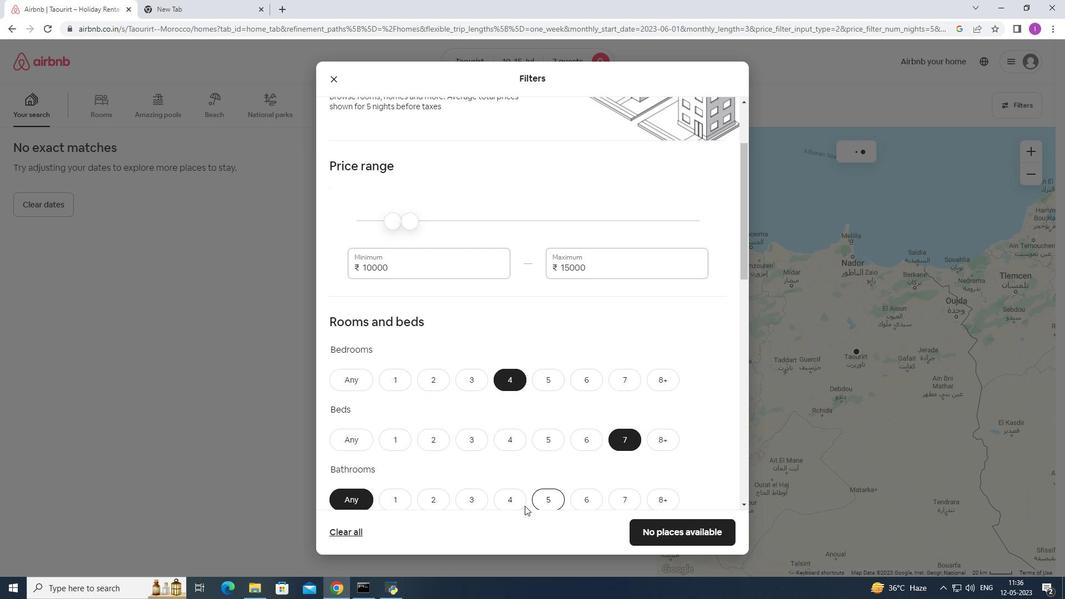 
Action: Mouse pressed left at (510, 499)
Screenshot: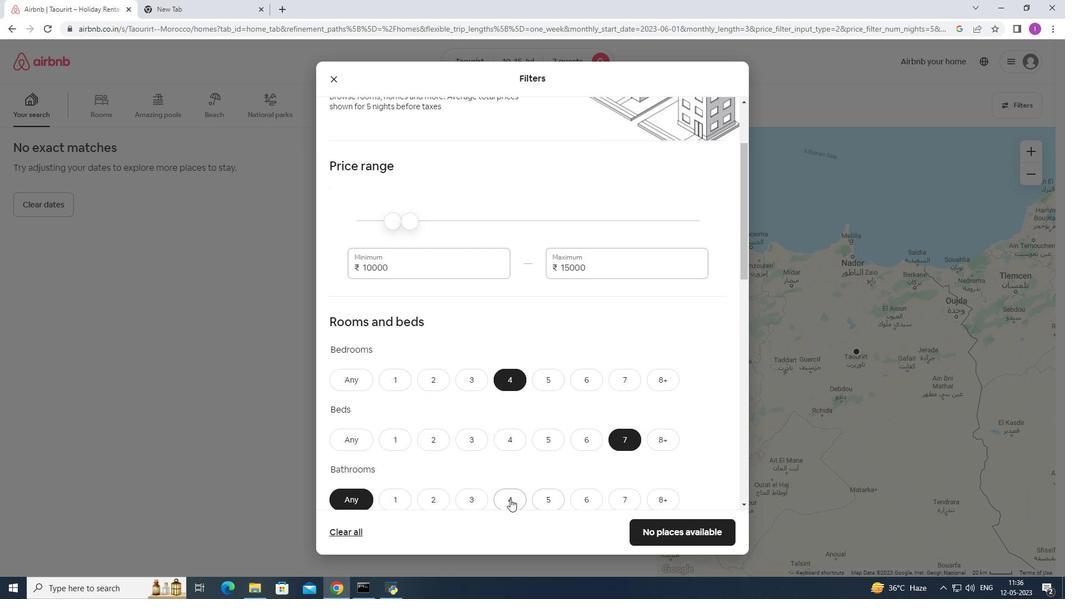 
Action: Mouse moved to (569, 448)
Screenshot: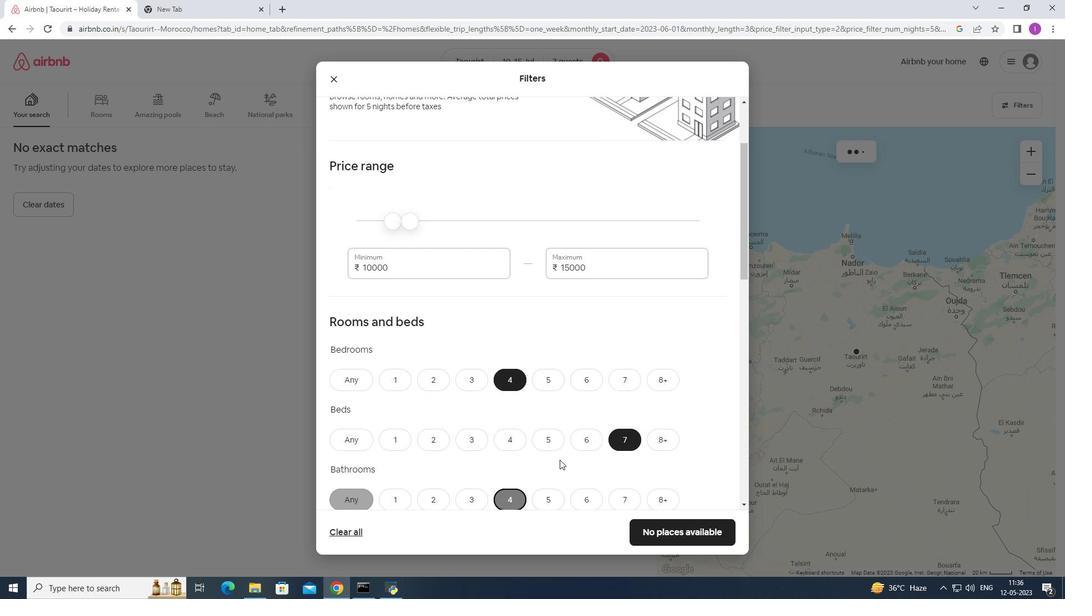 
Action: Mouse scrolled (569, 447) with delta (0, 0)
Screenshot: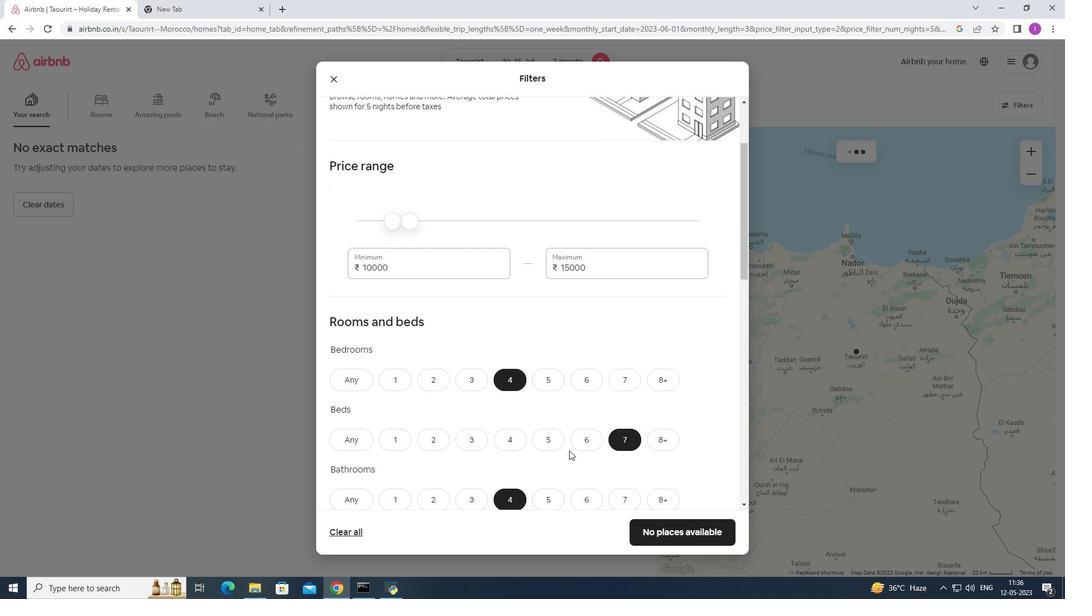
Action: Mouse scrolled (569, 447) with delta (0, 0)
Screenshot: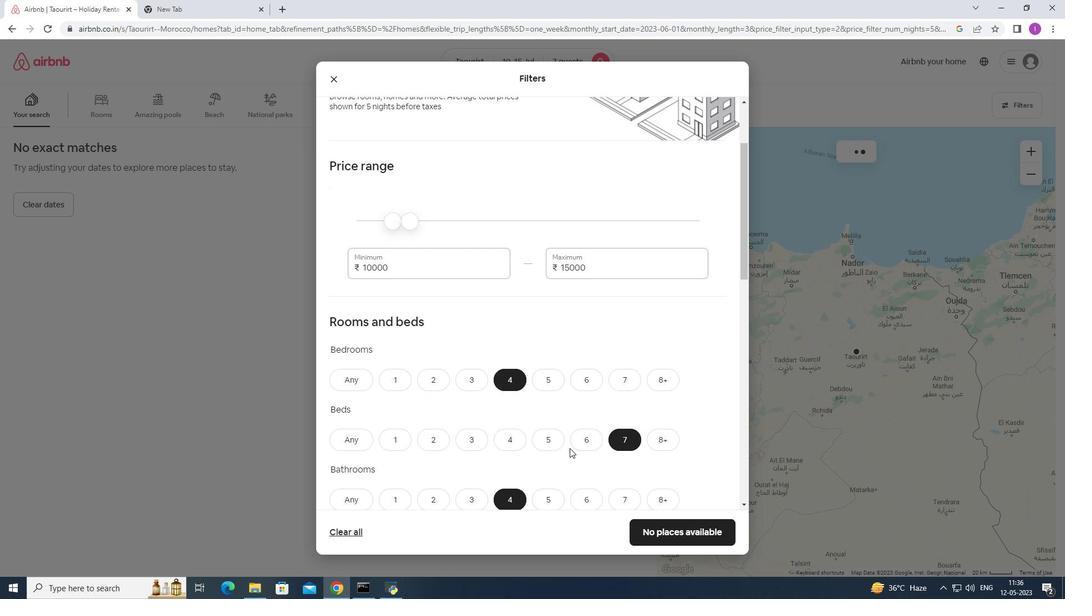 
Action: Mouse scrolled (569, 447) with delta (0, 0)
Screenshot: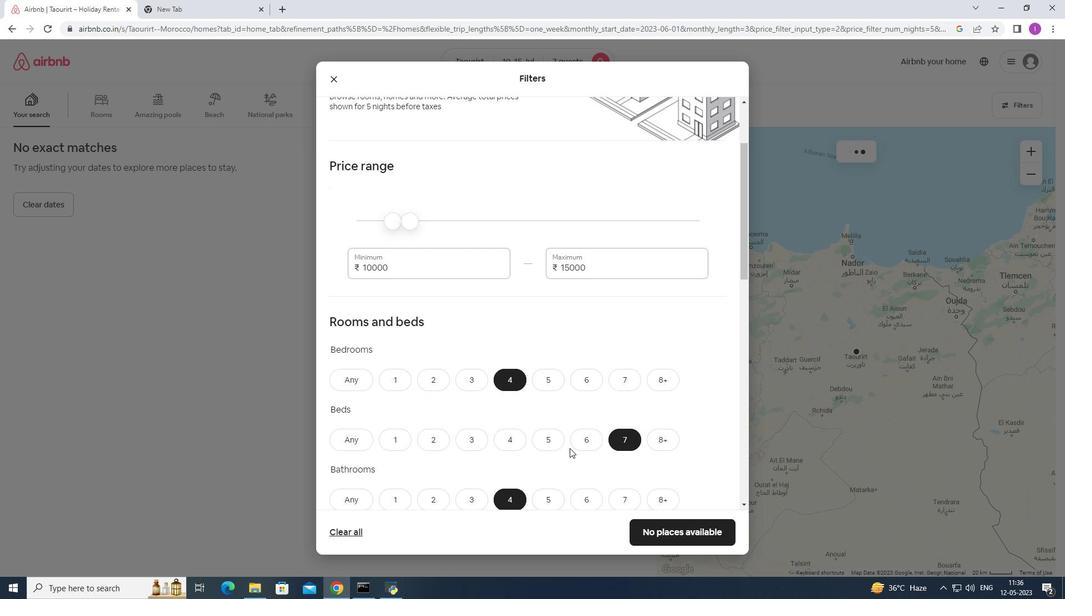 
Action: Mouse moved to (571, 443)
Screenshot: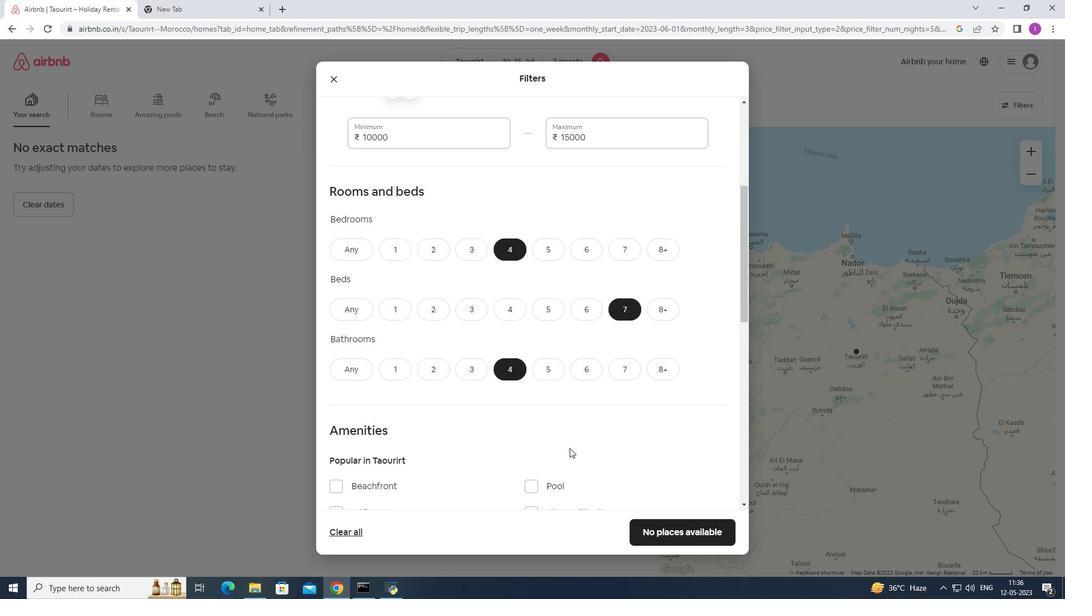 
Action: Mouse scrolled (571, 442) with delta (0, 0)
Screenshot: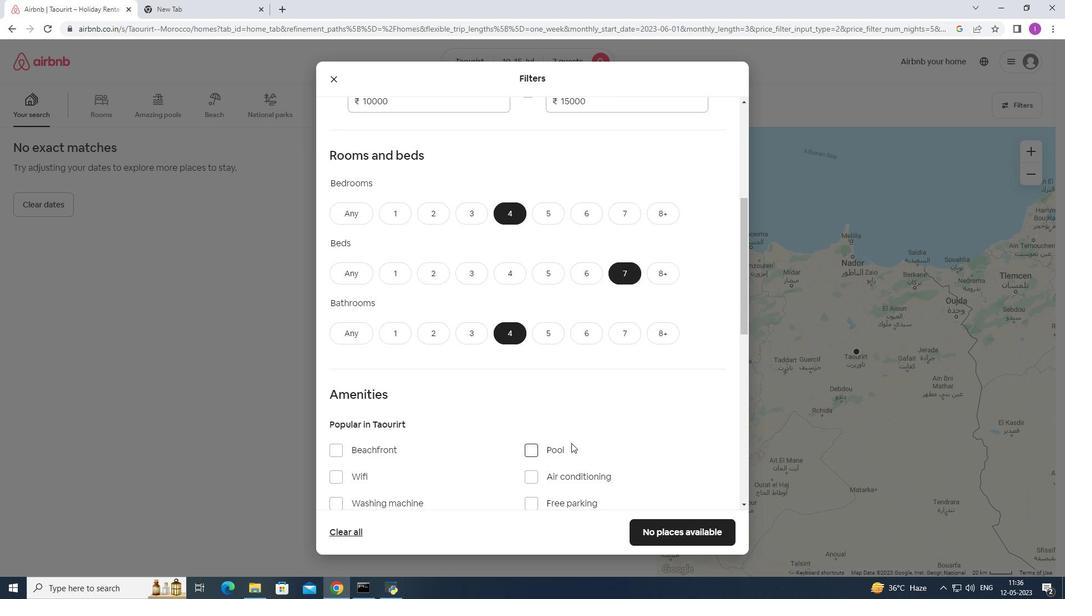 
Action: Mouse scrolled (571, 442) with delta (0, 0)
Screenshot: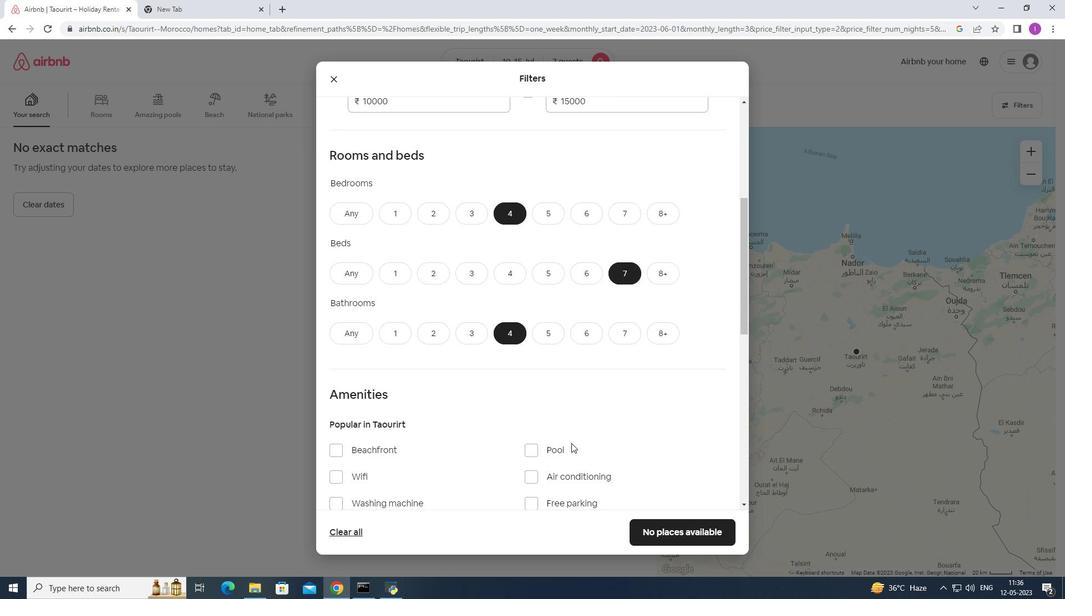 
Action: Mouse moved to (564, 428)
Screenshot: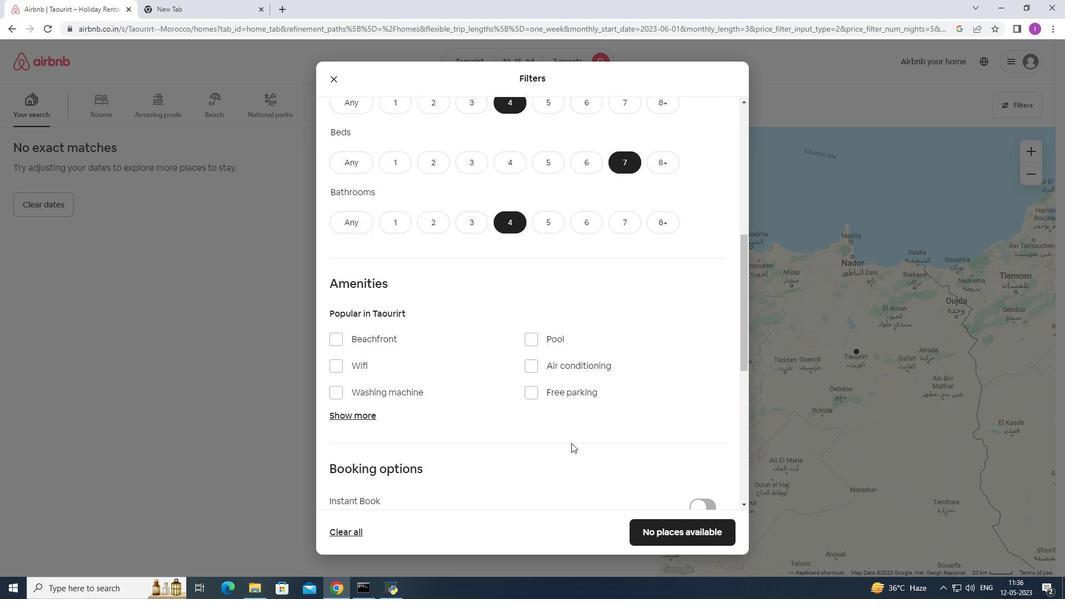 
Action: Mouse scrolled (564, 428) with delta (0, 0)
Screenshot: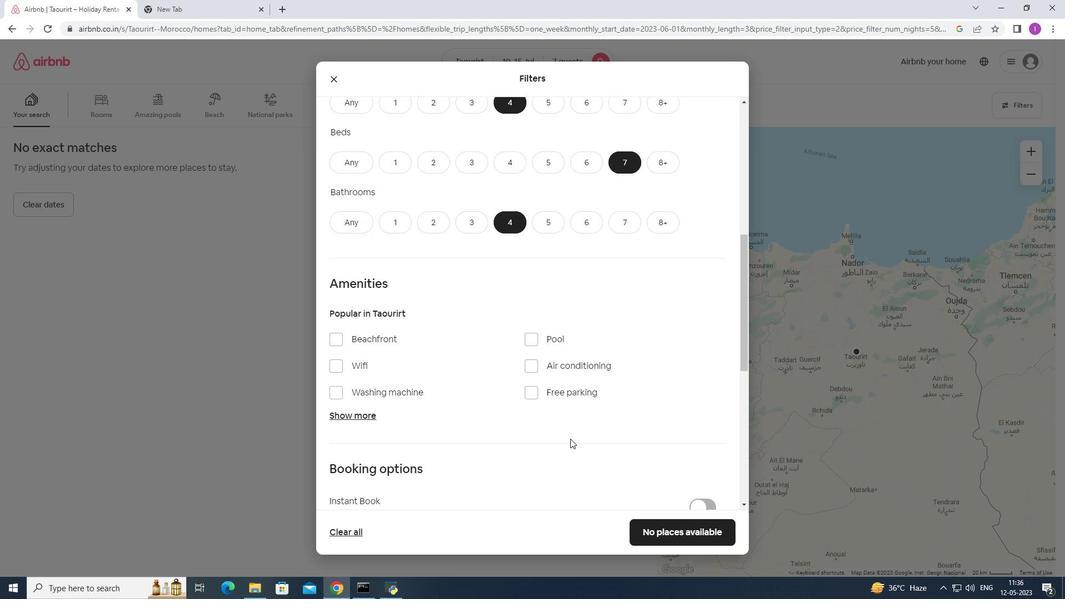 
Action: Mouse scrolled (564, 428) with delta (0, 0)
Screenshot: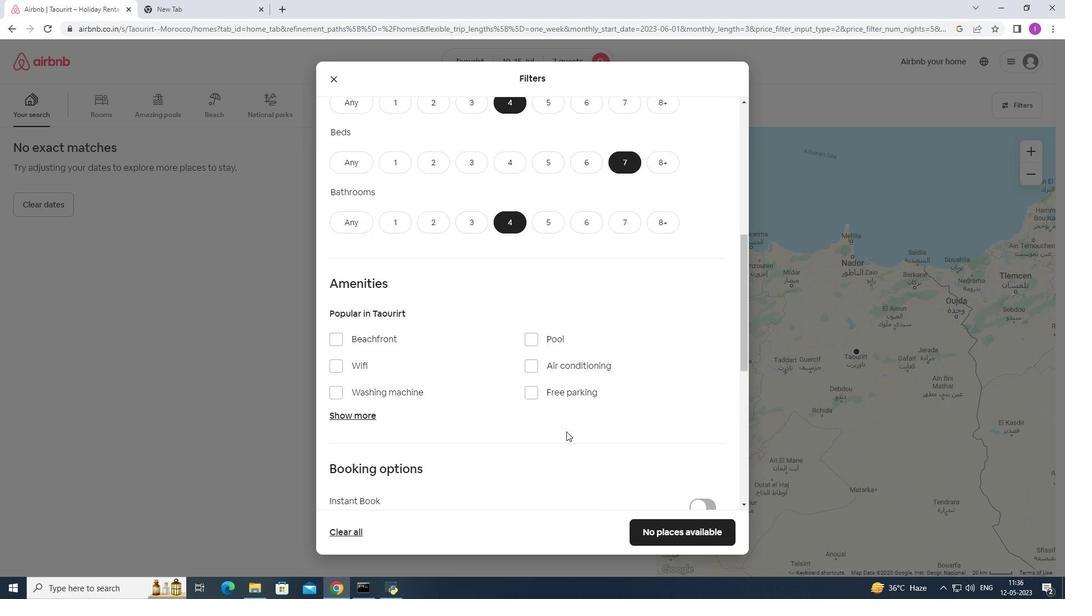
Action: Mouse scrolled (564, 428) with delta (0, 0)
Screenshot: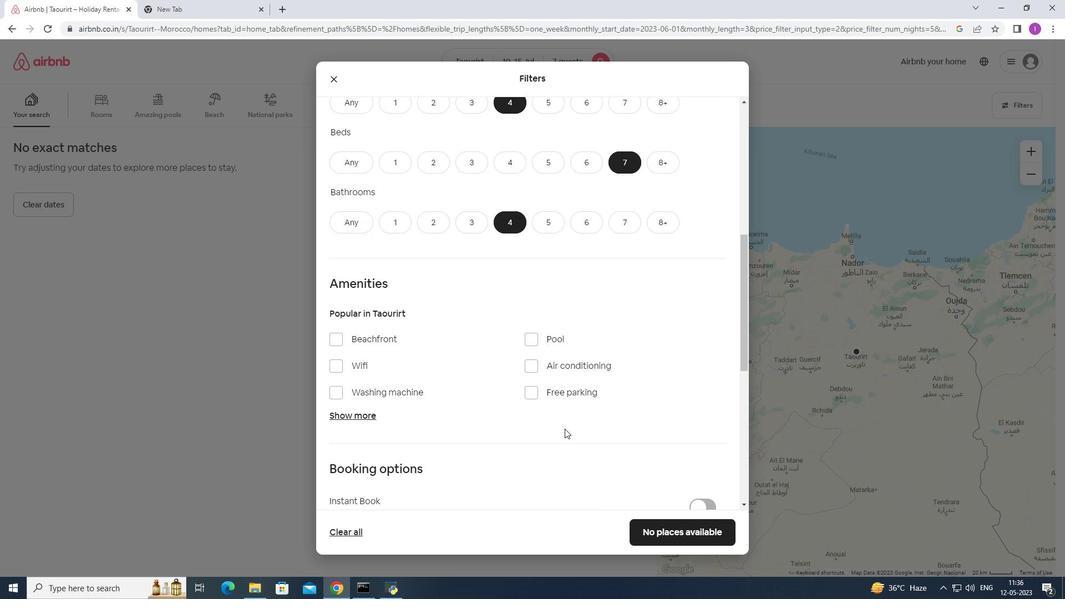 
Action: Mouse moved to (393, 189)
Screenshot: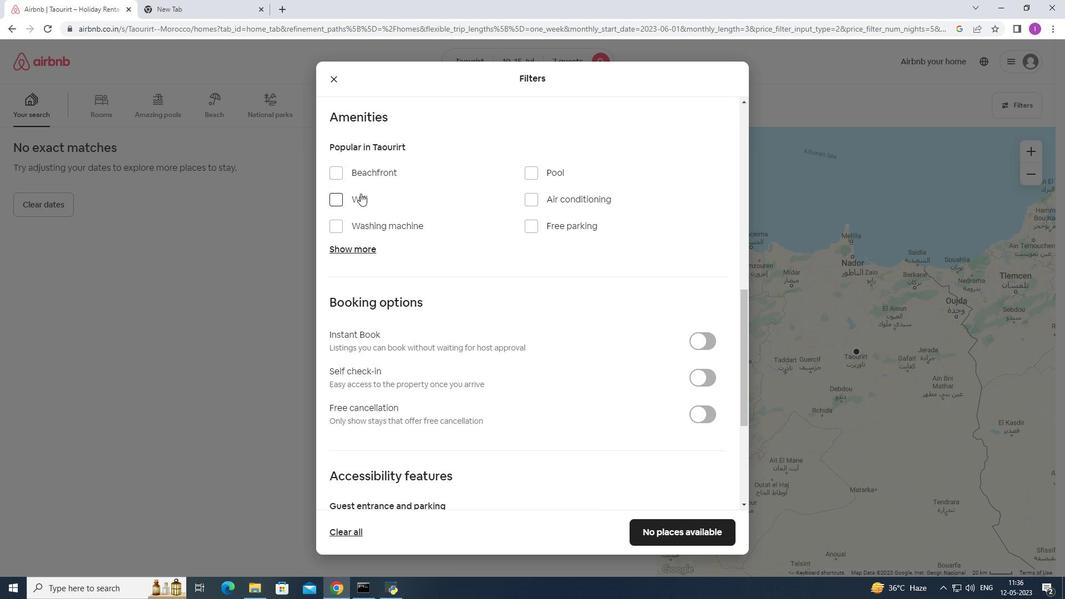 
Action: Mouse scrolled (393, 189) with delta (0, 0)
Screenshot: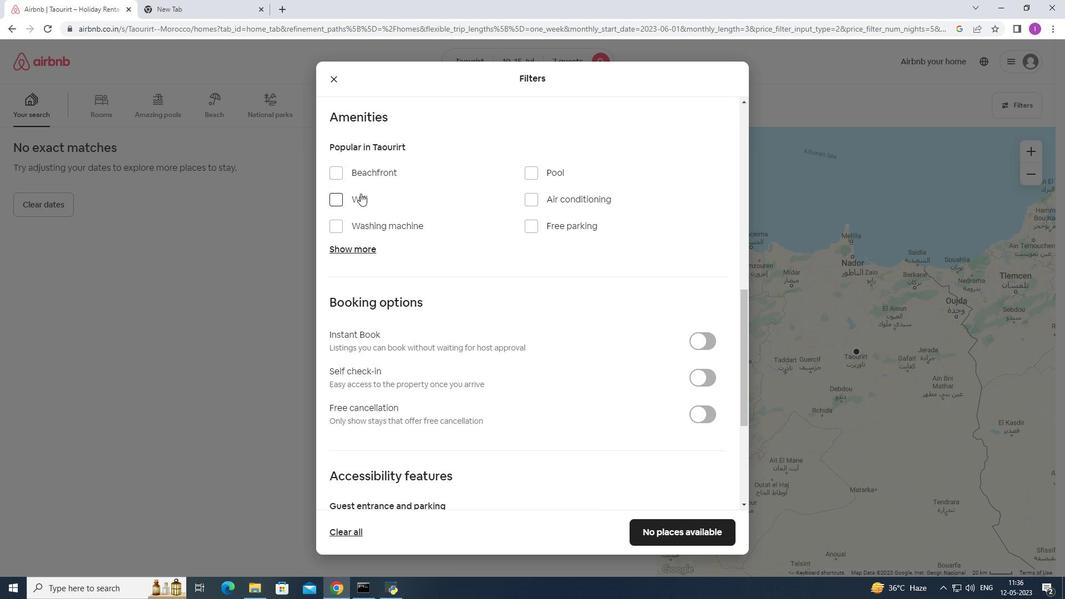 
Action: Mouse moved to (339, 255)
Screenshot: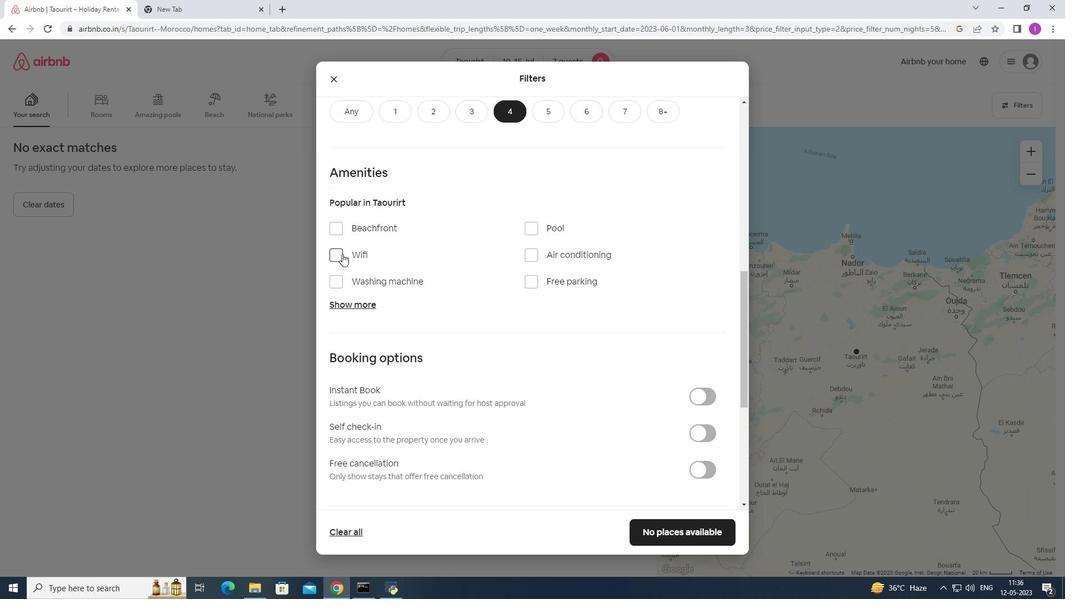 
Action: Mouse pressed left at (339, 255)
Screenshot: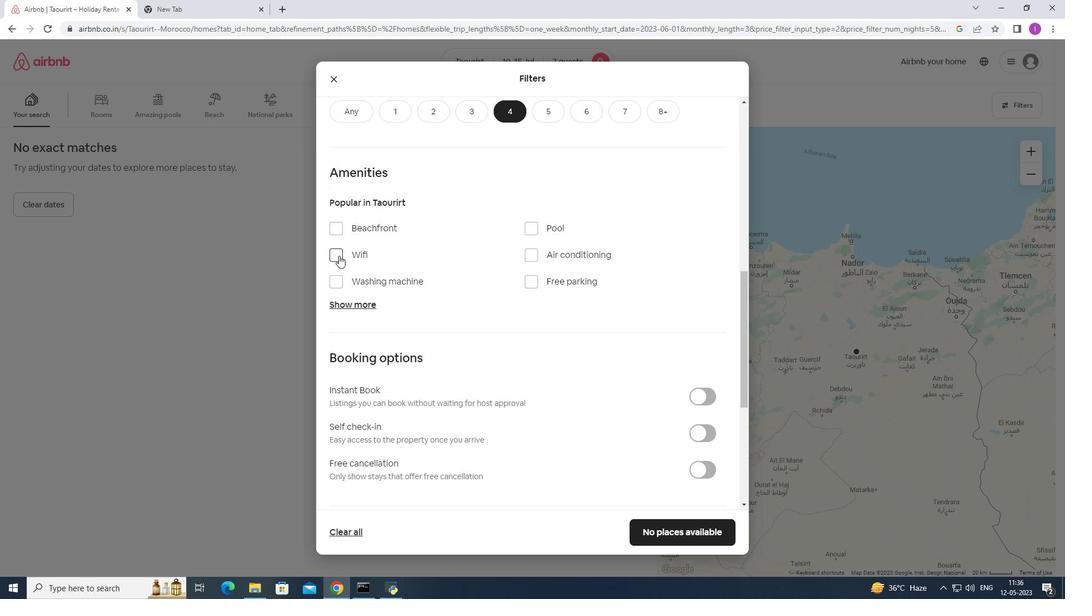 
Action: Mouse moved to (534, 277)
Screenshot: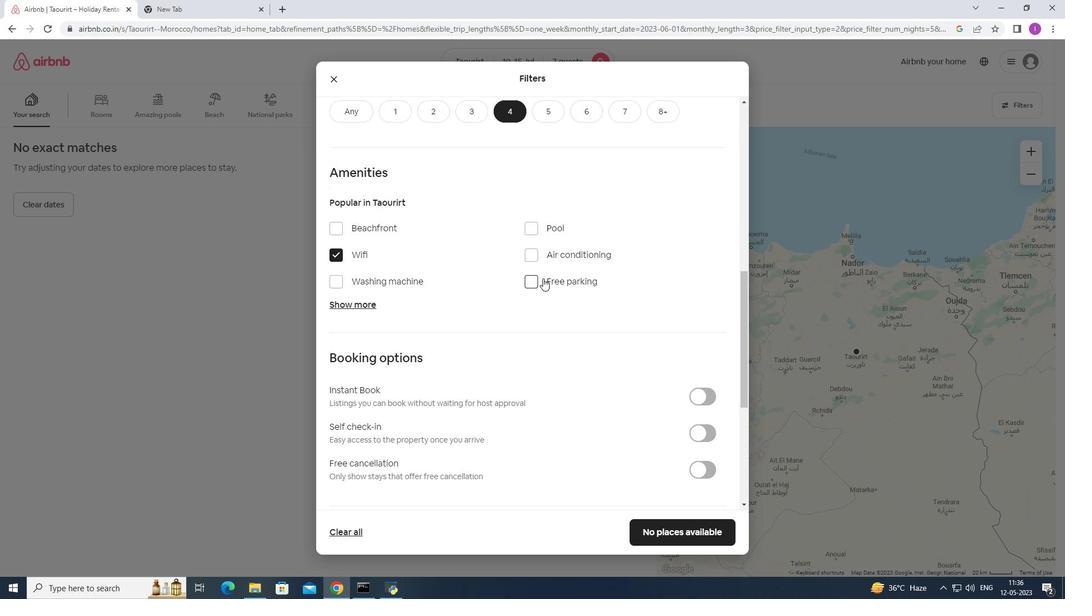 
Action: Mouse pressed left at (534, 277)
Screenshot: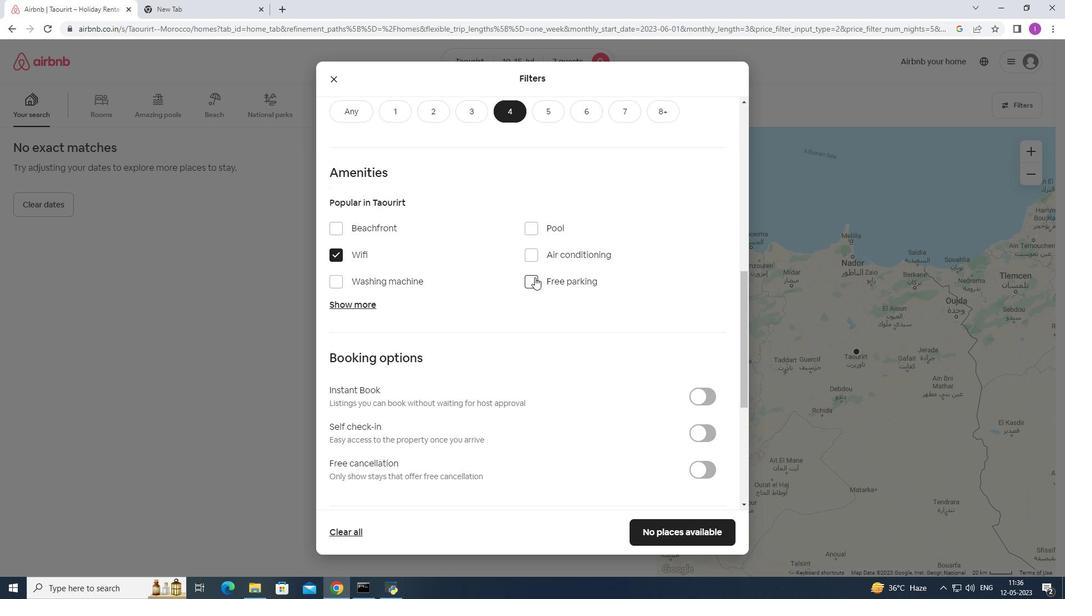 
Action: Mouse moved to (353, 301)
Screenshot: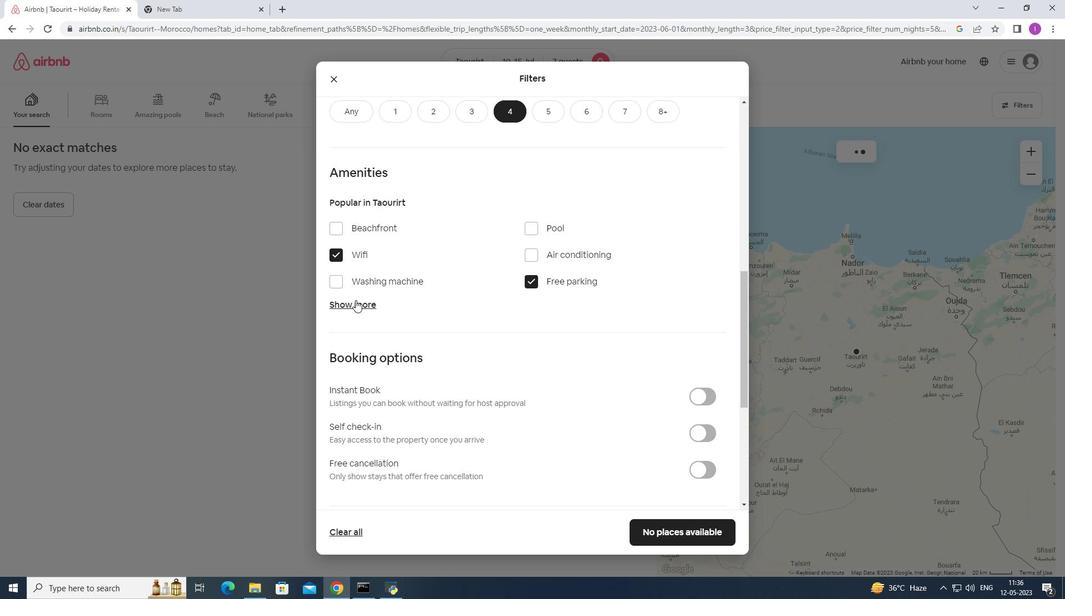 
Action: Mouse pressed left at (353, 301)
Screenshot: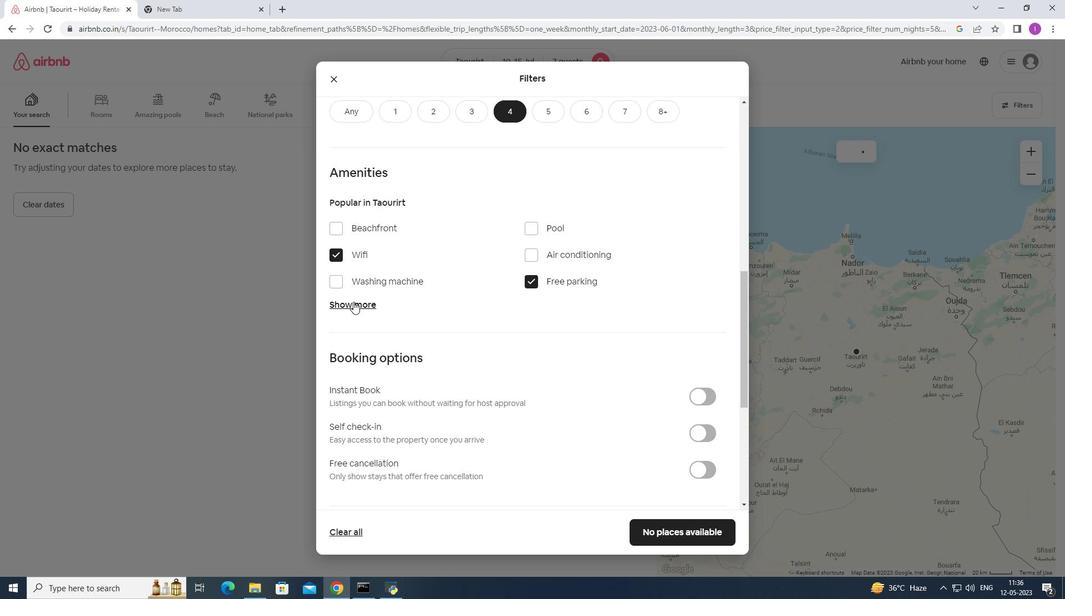 
Action: Mouse moved to (366, 321)
Screenshot: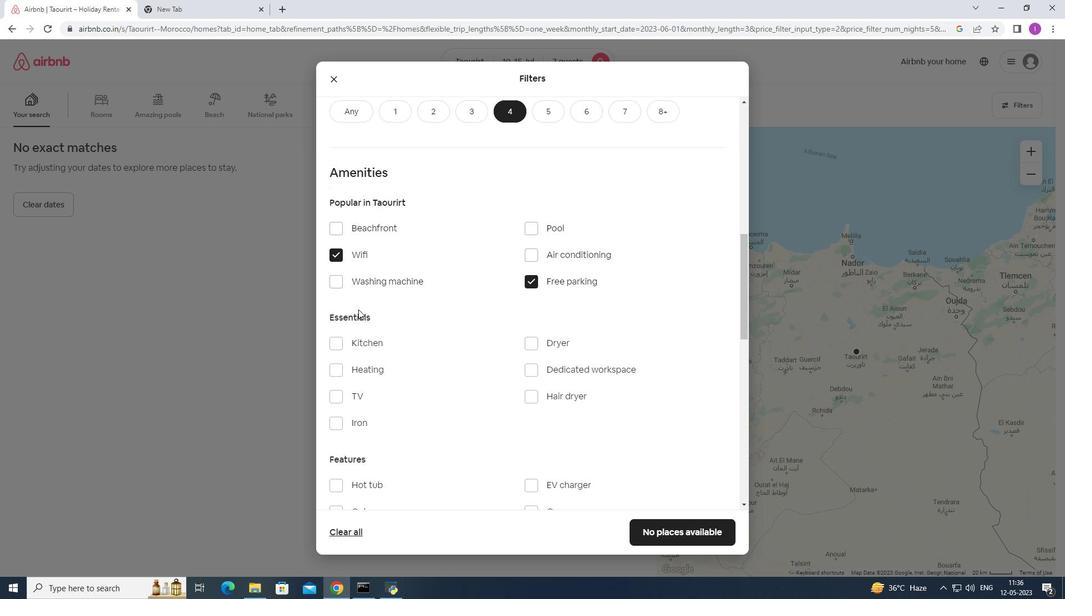 
Action: Mouse scrolled (366, 321) with delta (0, 0)
Screenshot: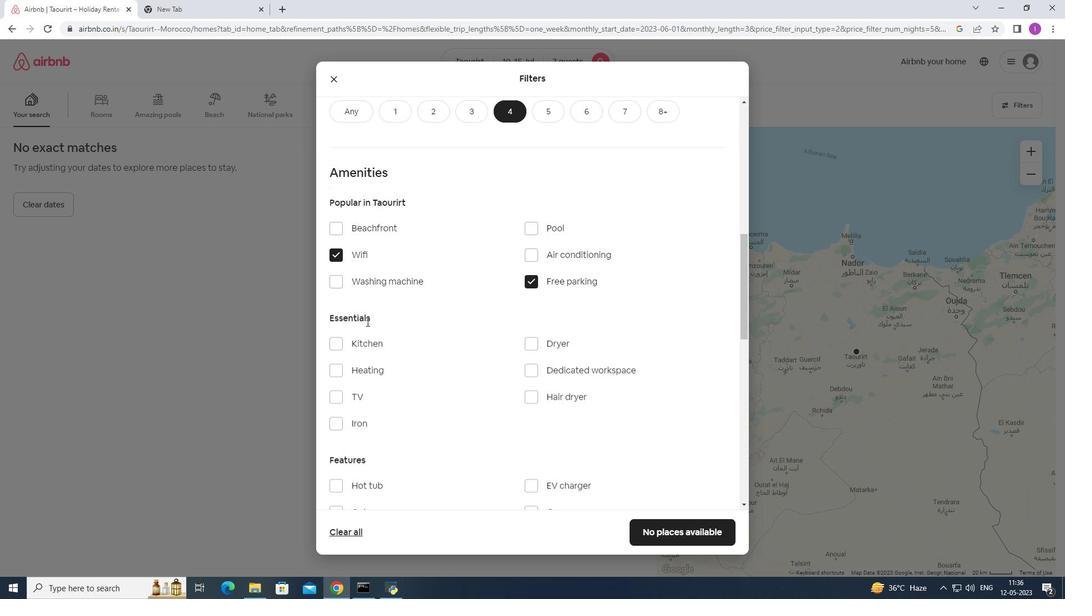 
Action: Mouse scrolled (366, 321) with delta (0, 0)
Screenshot: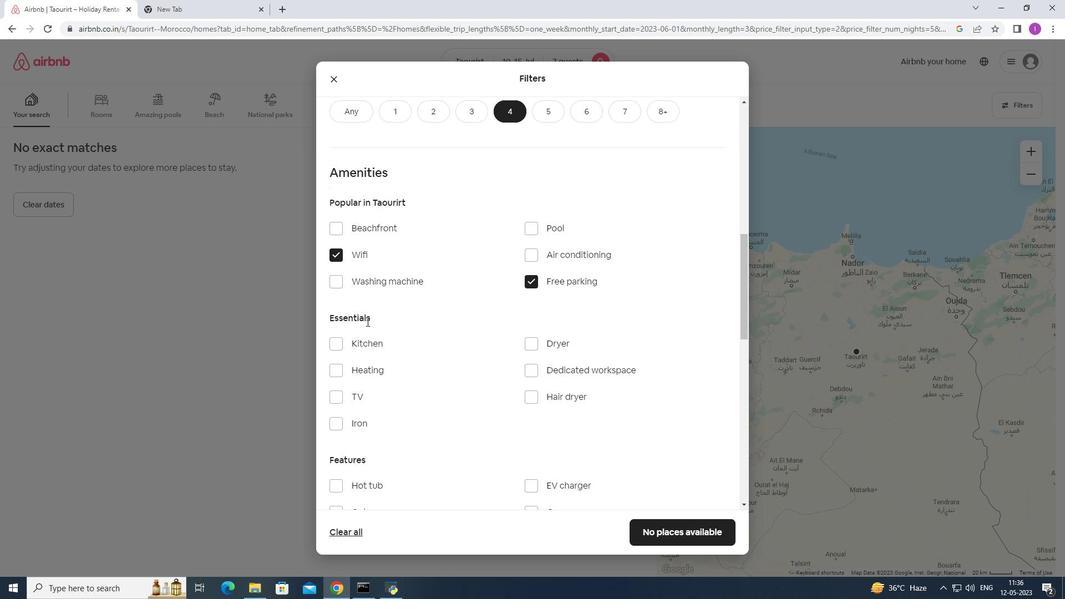 
Action: Mouse moved to (335, 287)
Screenshot: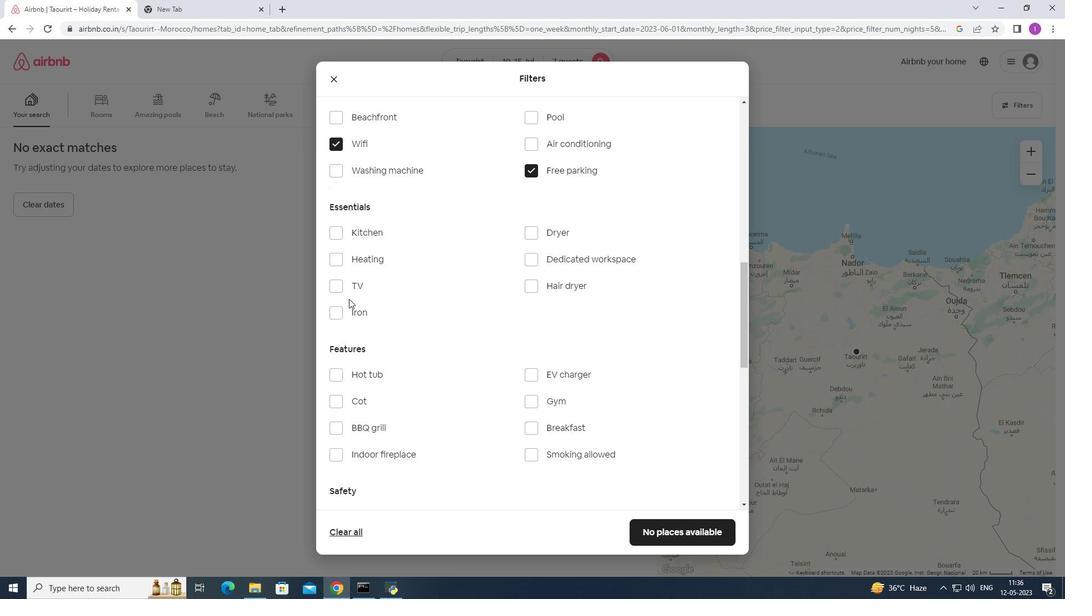 
Action: Mouse pressed left at (335, 287)
Screenshot: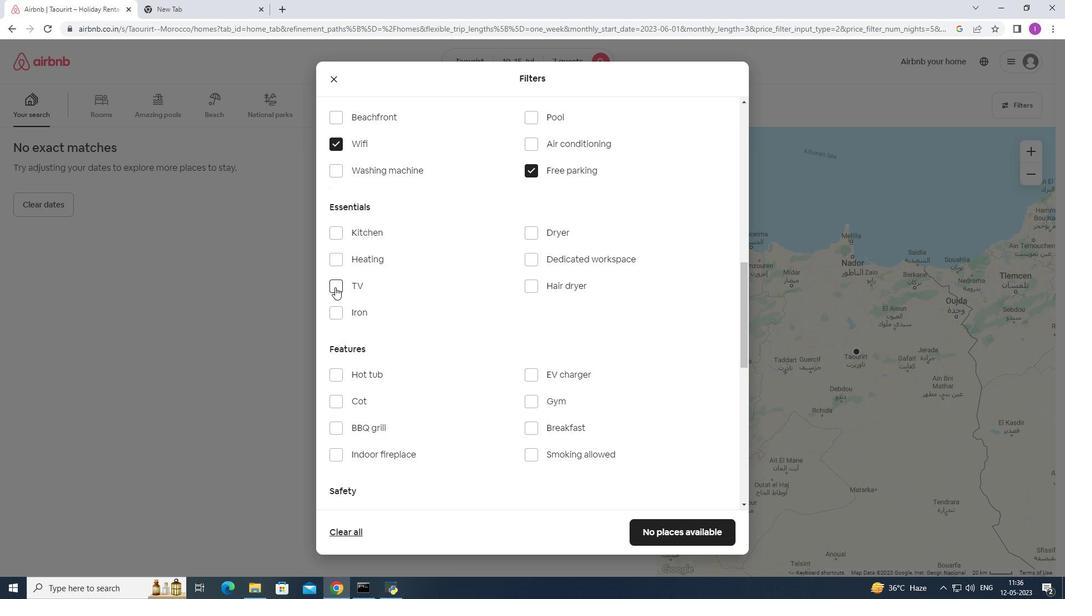 
Action: Mouse moved to (346, 289)
Screenshot: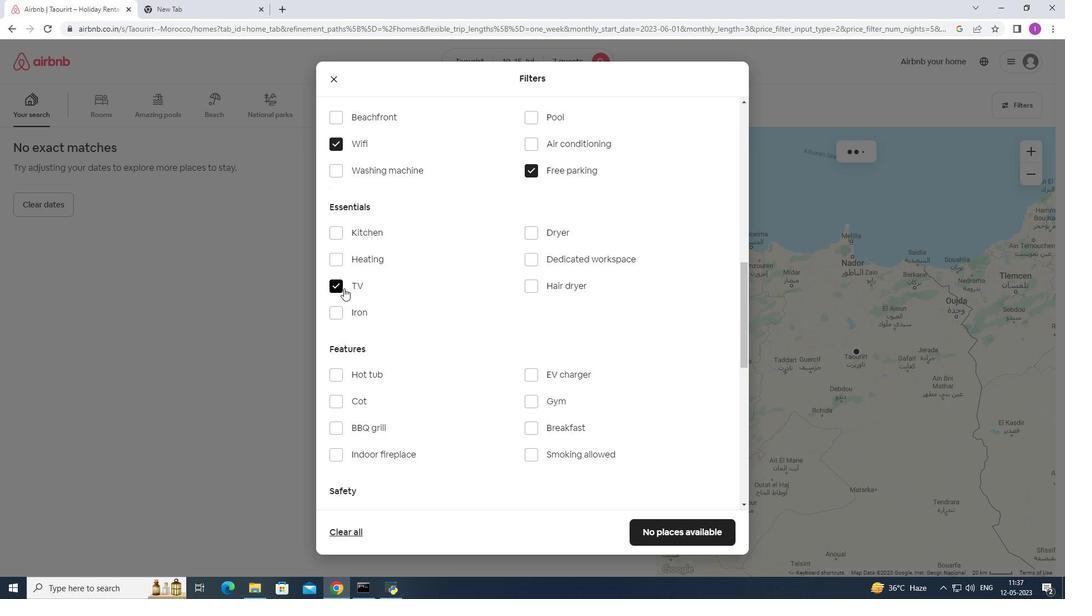 
Action: Mouse scrolled (346, 288) with delta (0, 0)
Screenshot: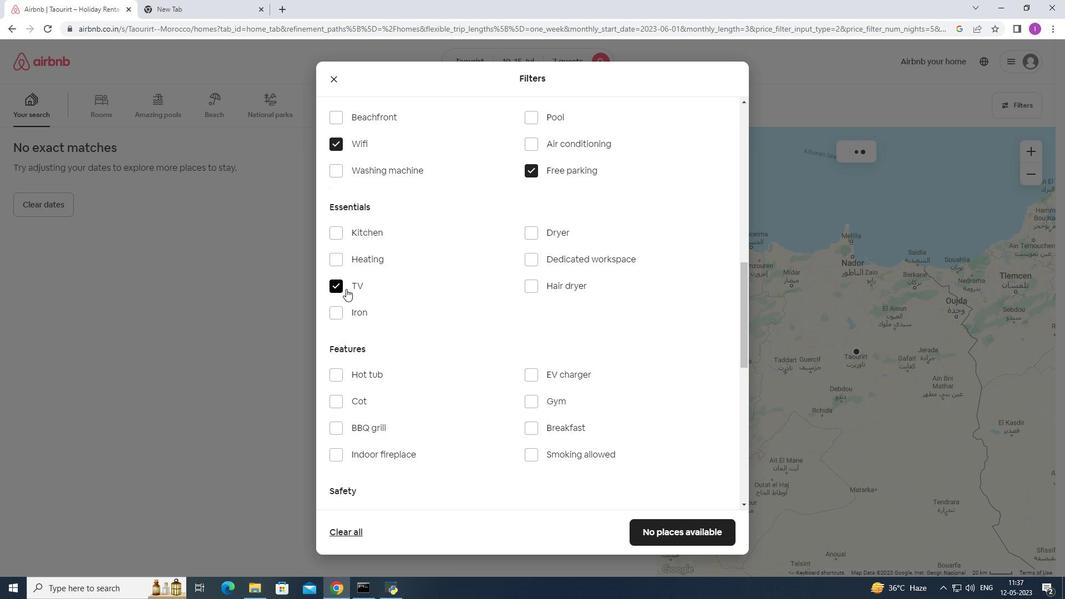 
Action: Mouse scrolled (346, 288) with delta (0, 0)
Screenshot: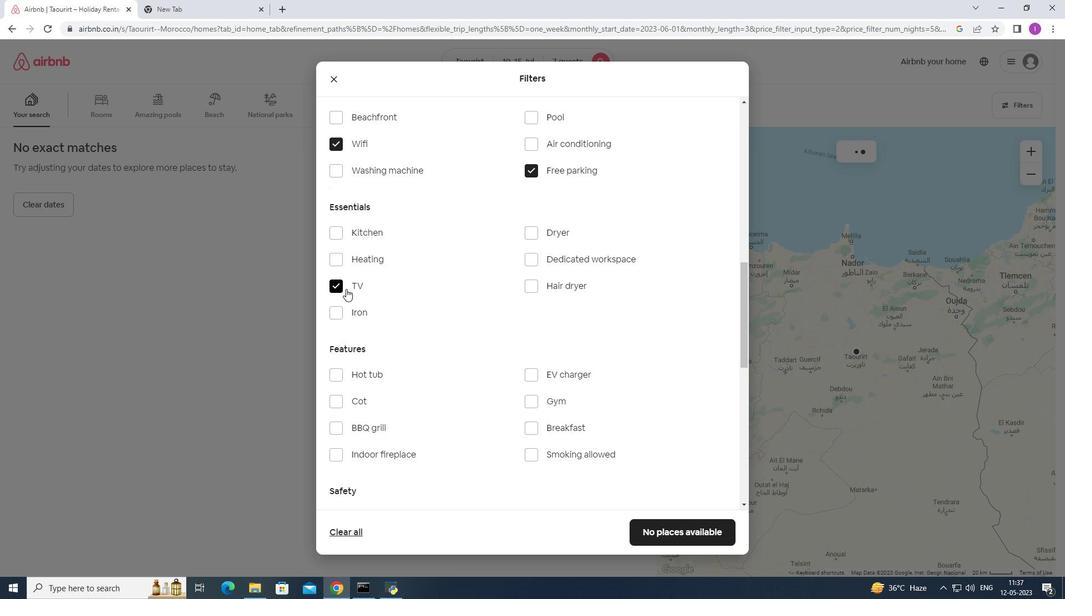 
Action: Mouse scrolled (346, 288) with delta (0, 0)
Screenshot: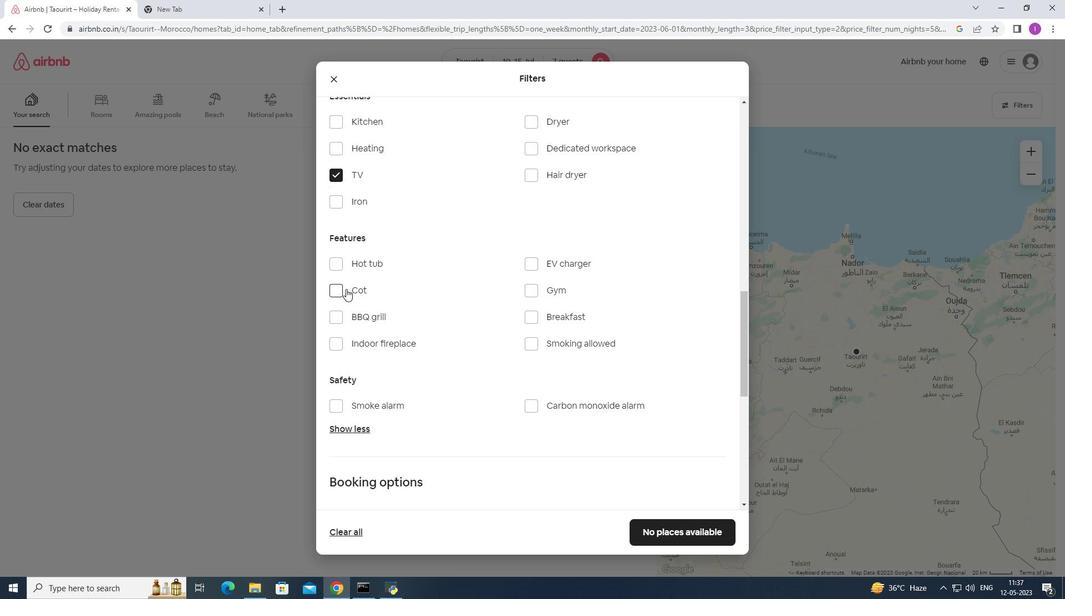 
Action: Mouse scrolled (346, 288) with delta (0, 0)
Screenshot: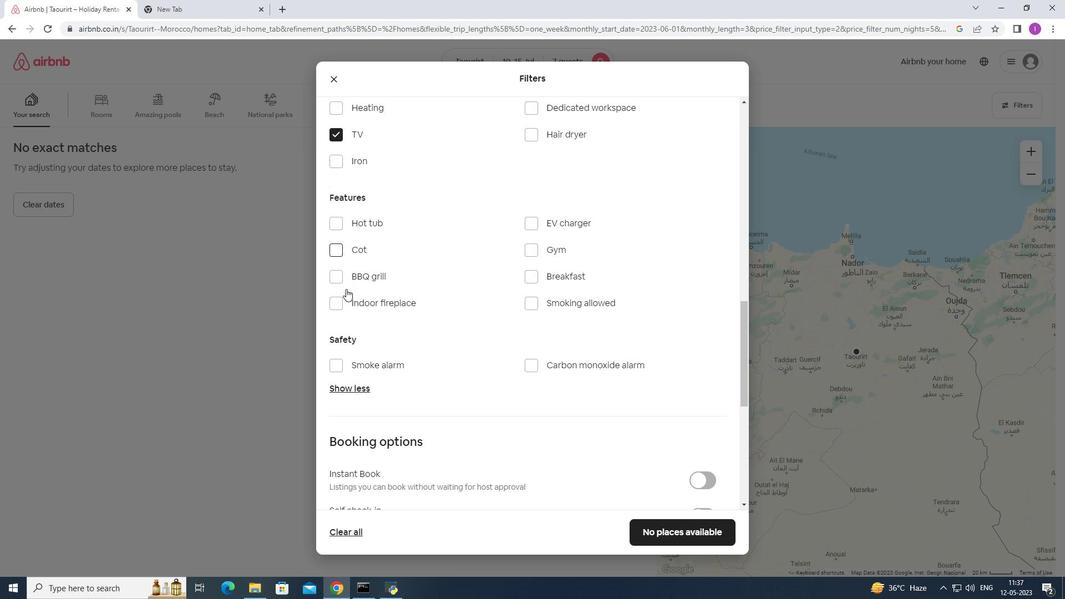 
Action: Mouse moved to (529, 179)
Screenshot: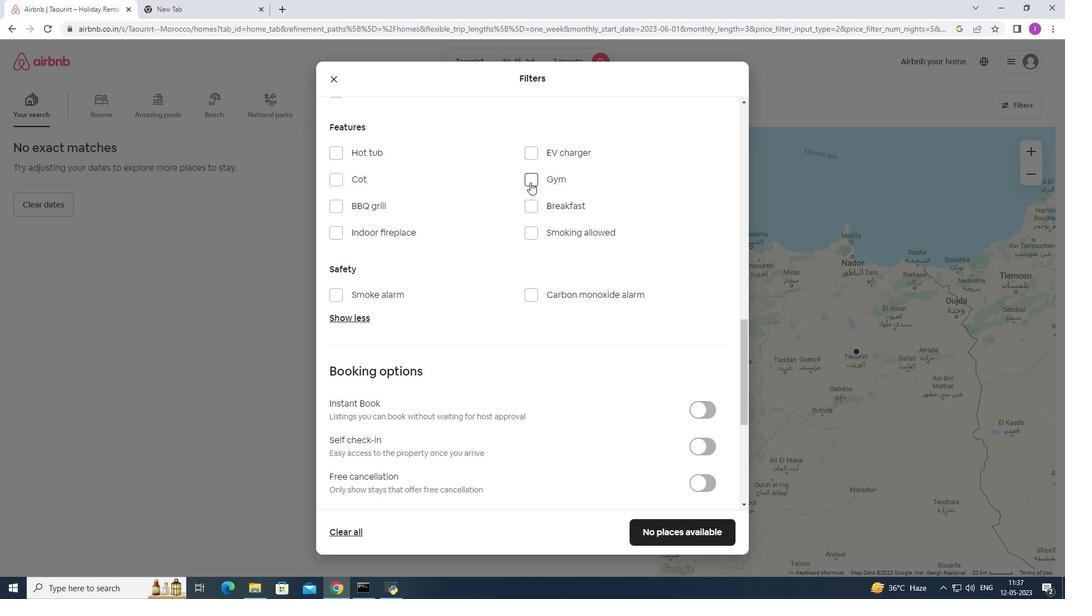 
Action: Mouse pressed left at (529, 179)
Screenshot: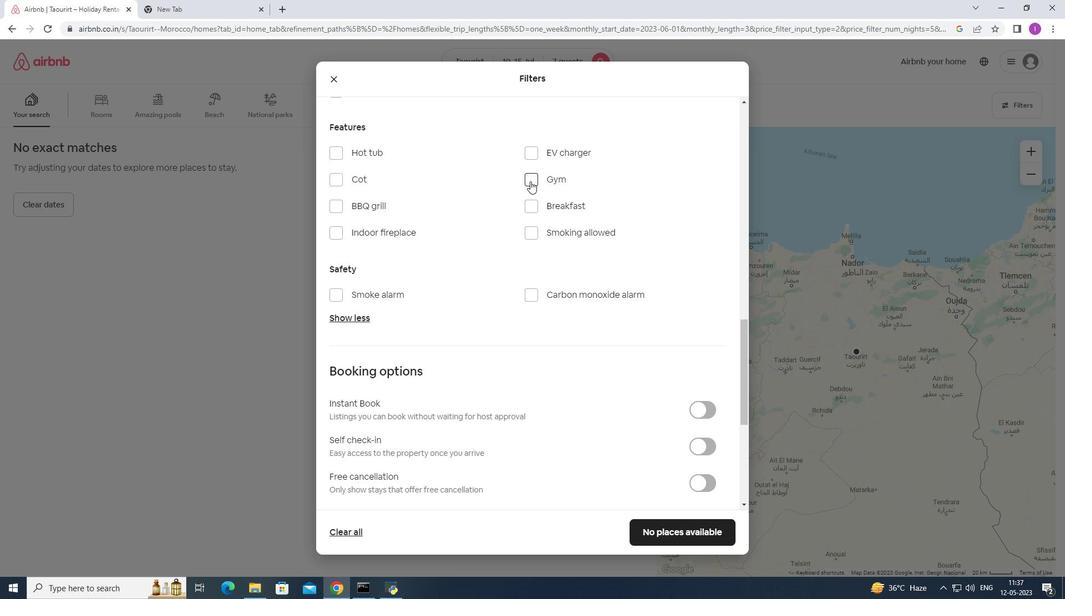 
Action: Mouse moved to (536, 205)
Screenshot: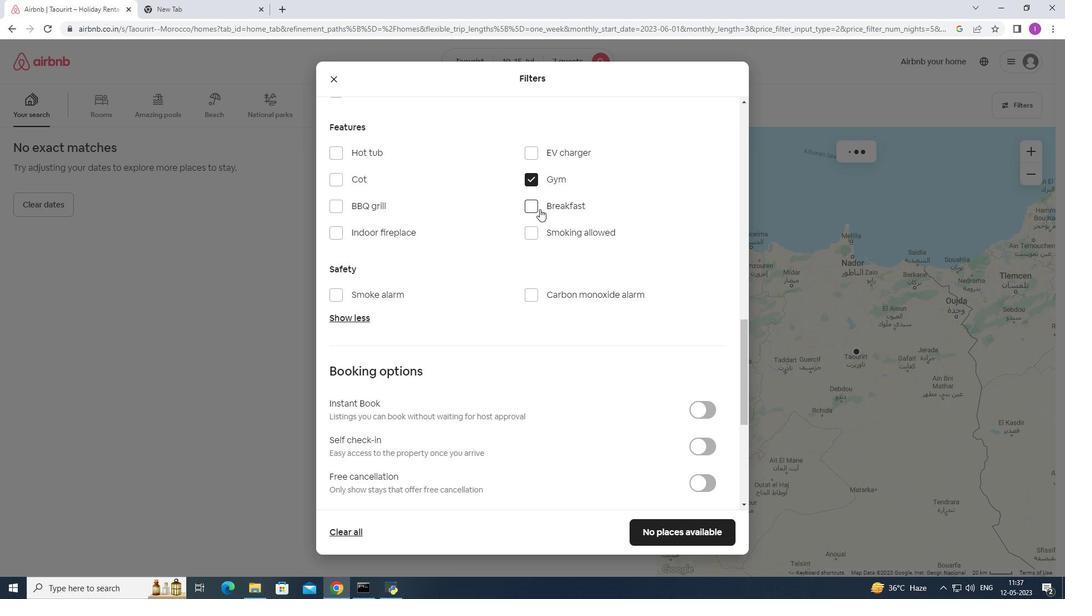 
Action: Mouse pressed left at (536, 205)
Screenshot: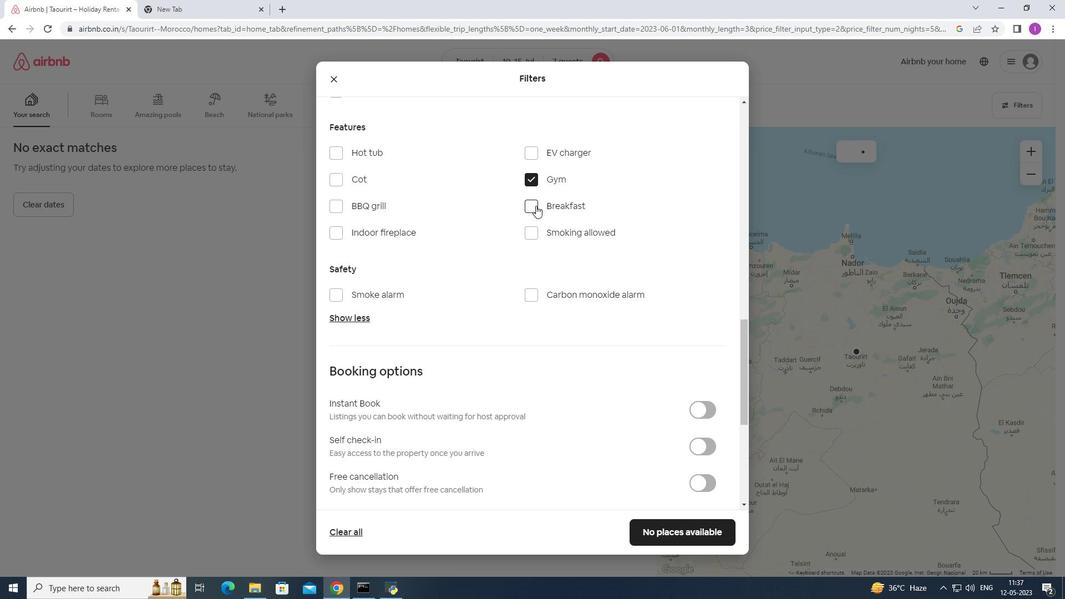 
Action: Mouse moved to (512, 220)
Screenshot: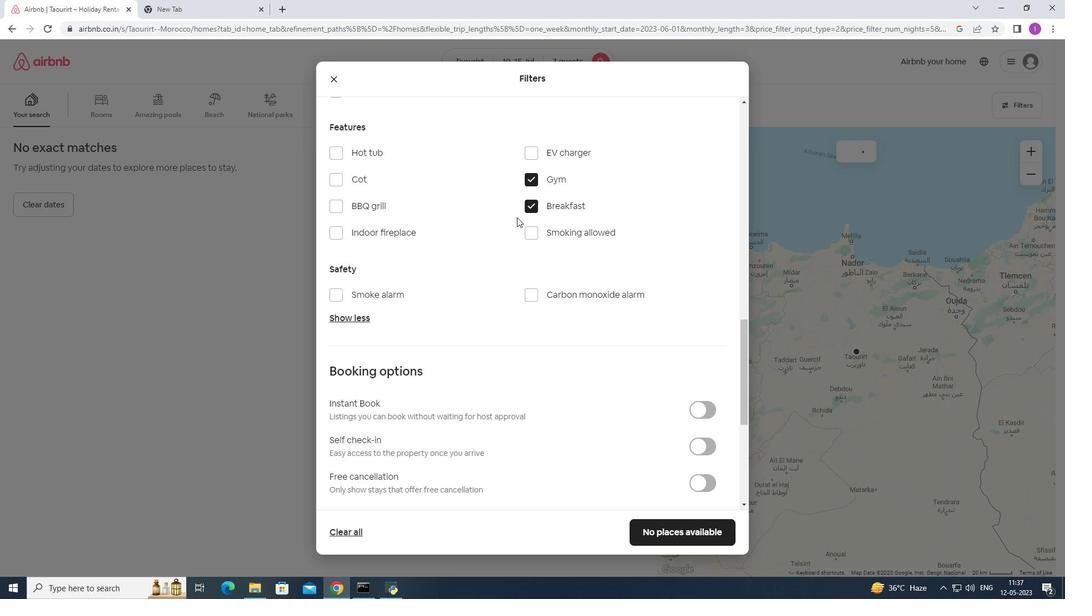 
Action: Mouse scrolled (512, 219) with delta (0, 0)
Screenshot: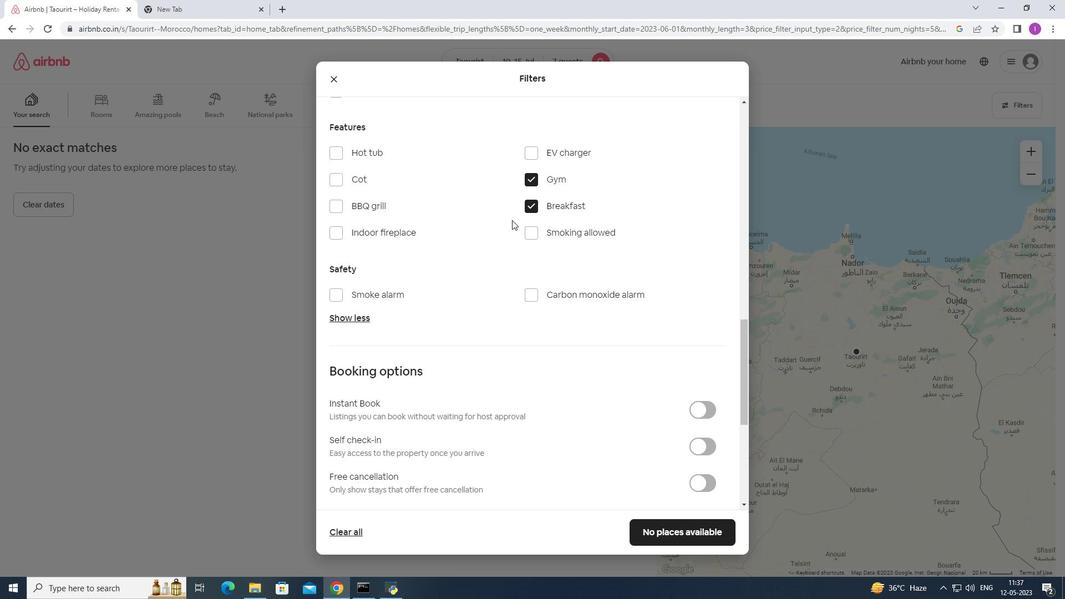 
Action: Mouse scrolled (512, 219) with delta (0, 0)
Screenshot: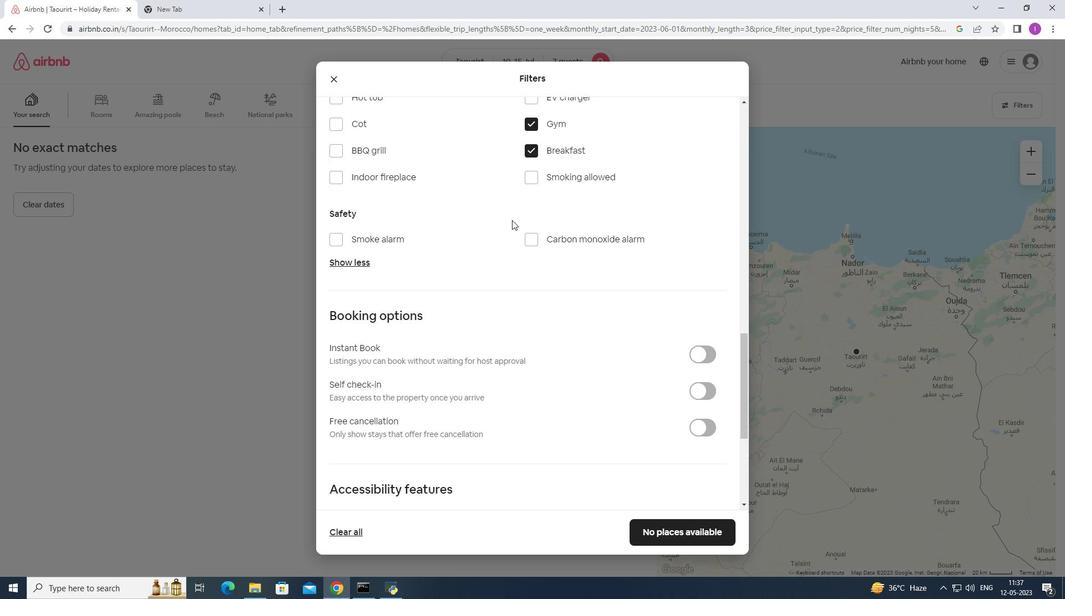 
Action: Mouse scrolled (512, 219) with delta (0, 0)
Screenshot: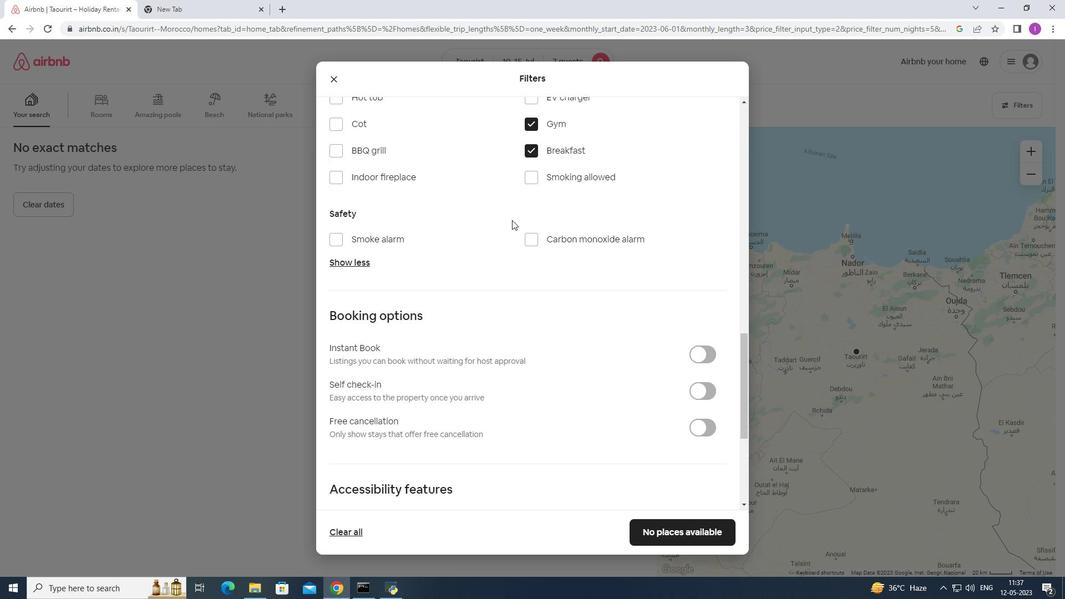 
Action: Mouse moved to (715, 280)
Screenshot: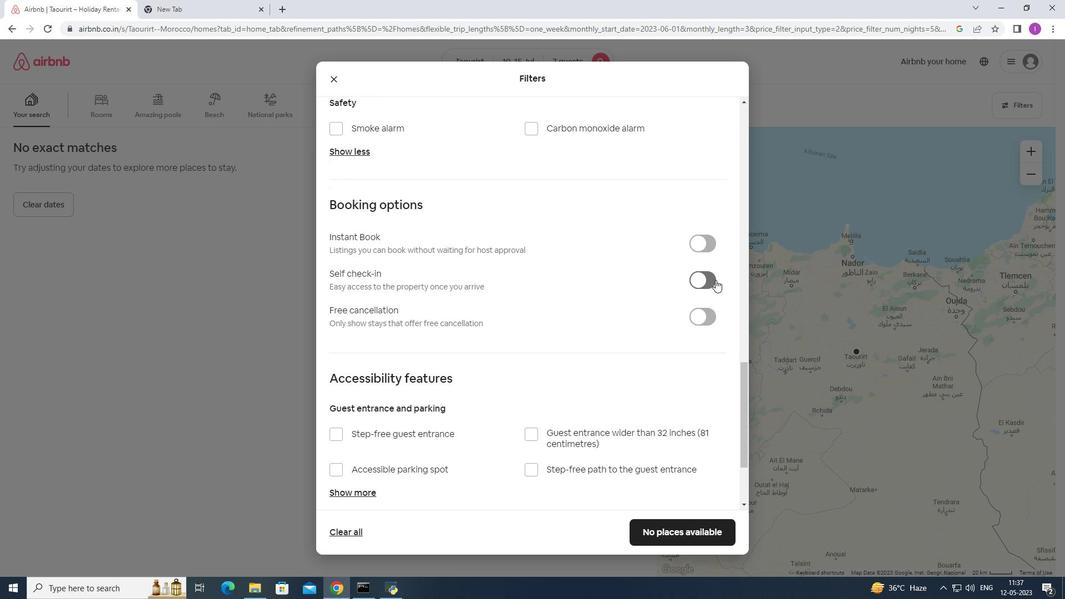 
Action: Mouse pressed left at (715, 280)
Screenshot: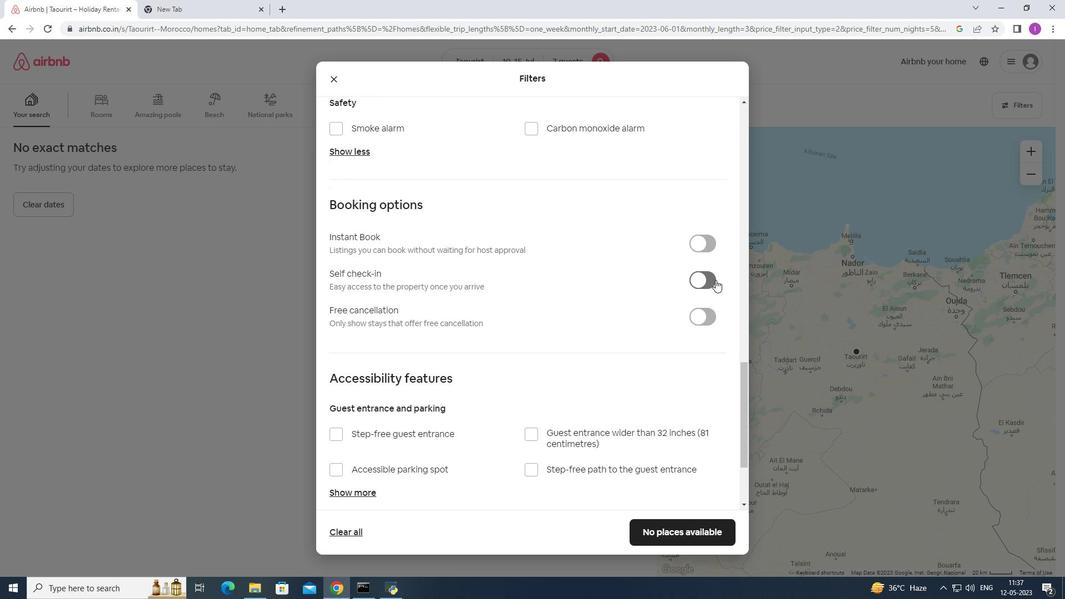 
Action: Mouse moved to (590, 289)
Screenshot: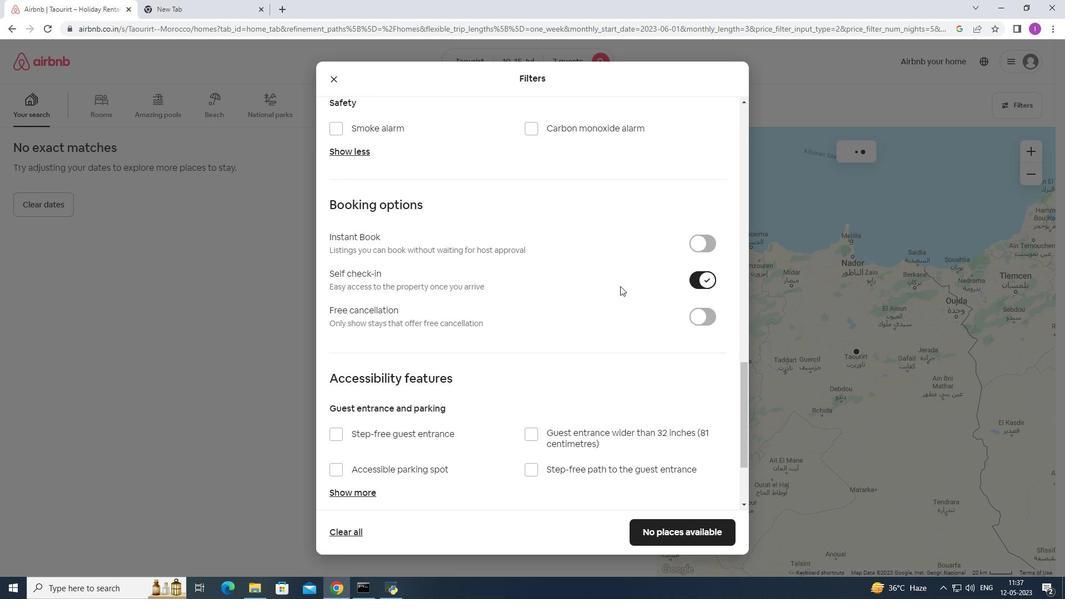 
Action: Mouse scrolled (590, 289) with delta (0, 0)
Screenshot: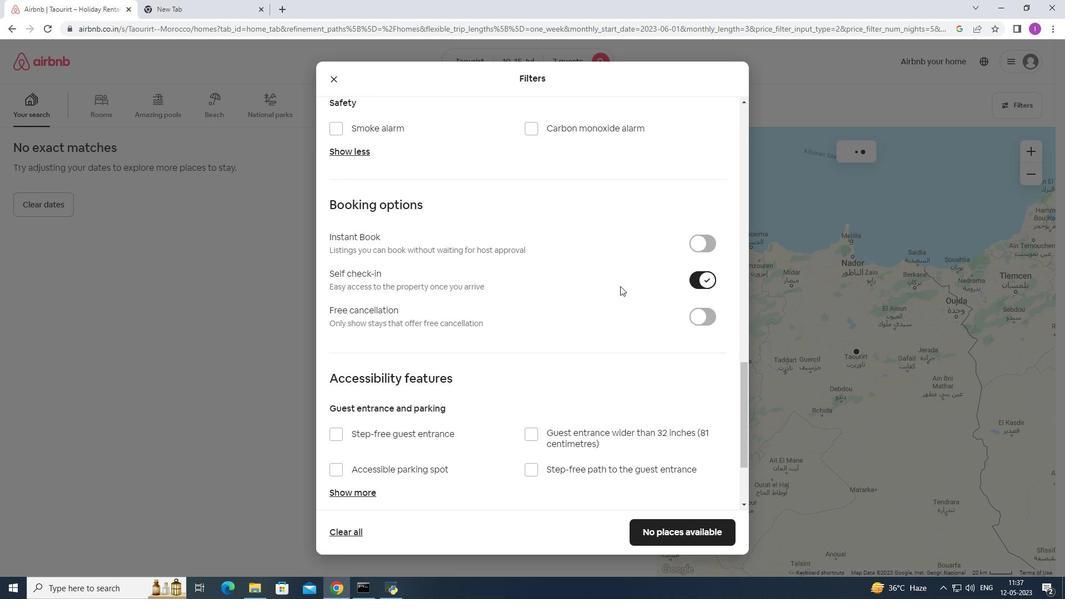 
Action: Mouse scrolled (590, 289) with delta (0, 0)
Screenshot: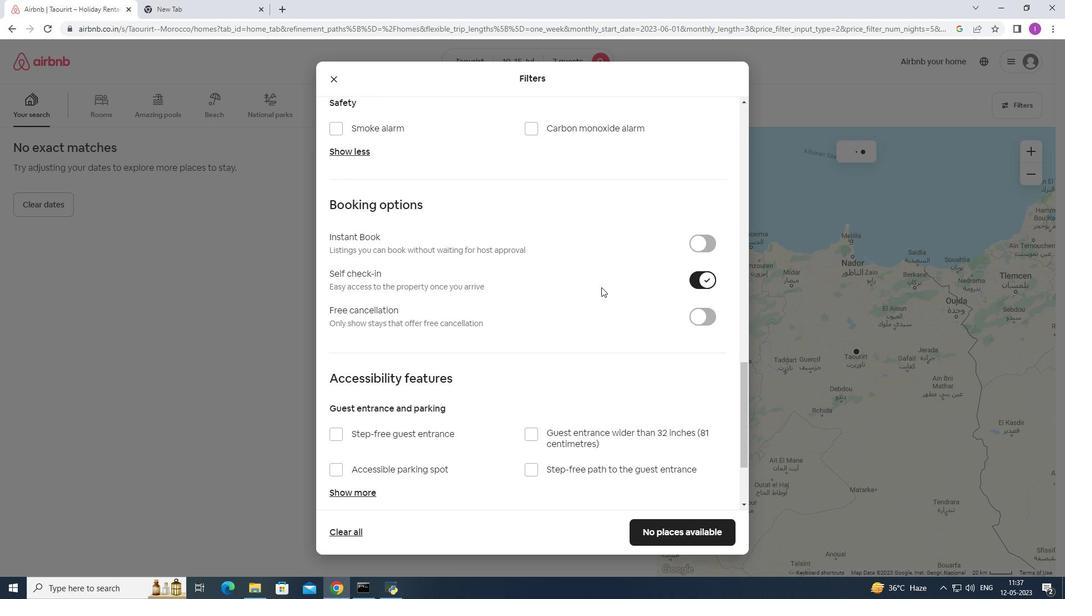 
Action: Mouse moved to (590, 289)
Screenshot: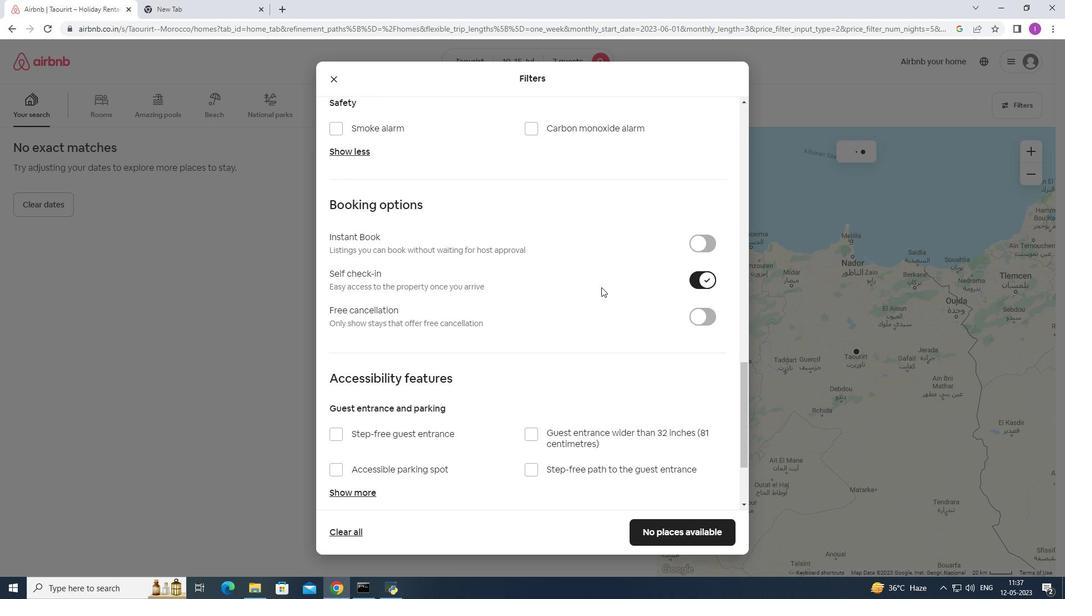 
Action: Mouse scrolled (590, 289) with delta (0, 0)
Screenshot: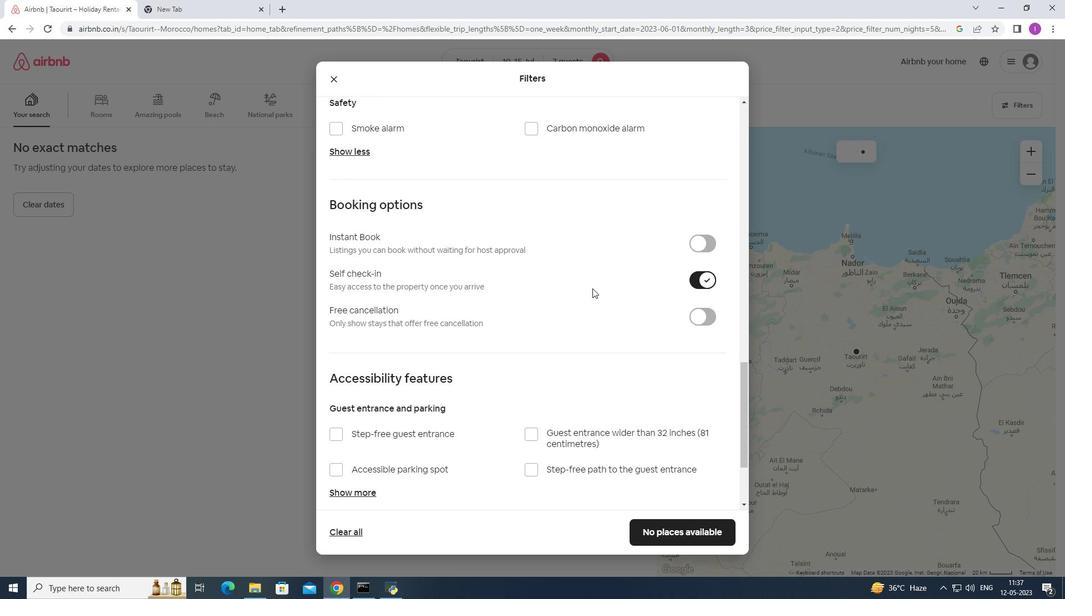
Action: Mouse moved to (589, 291)
Screenshot: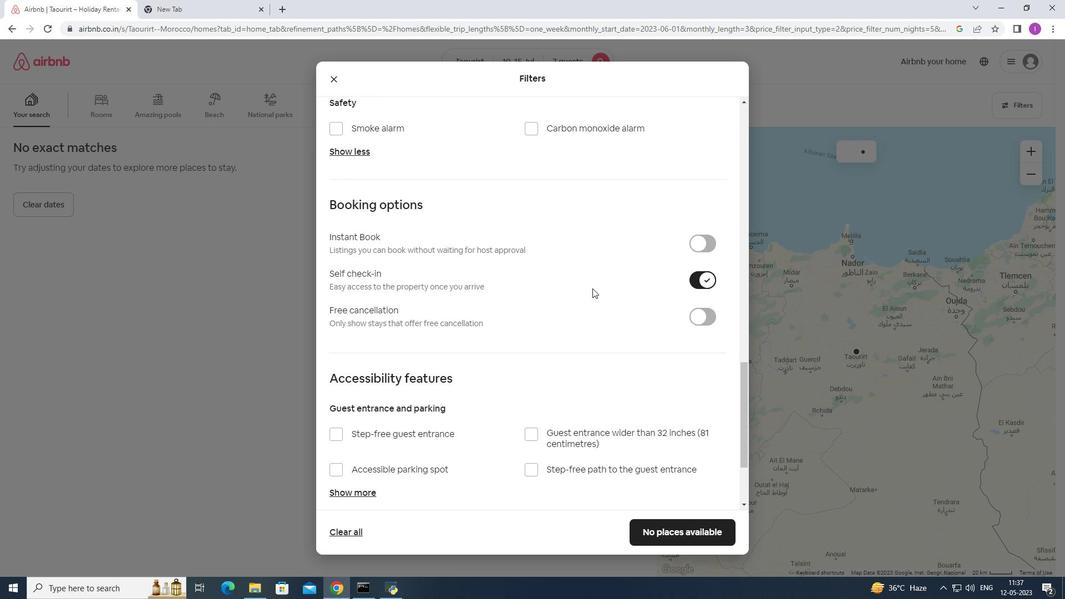 
Action: Mouse scrolled (589, 291) with delta (0, 0)
Screenshot: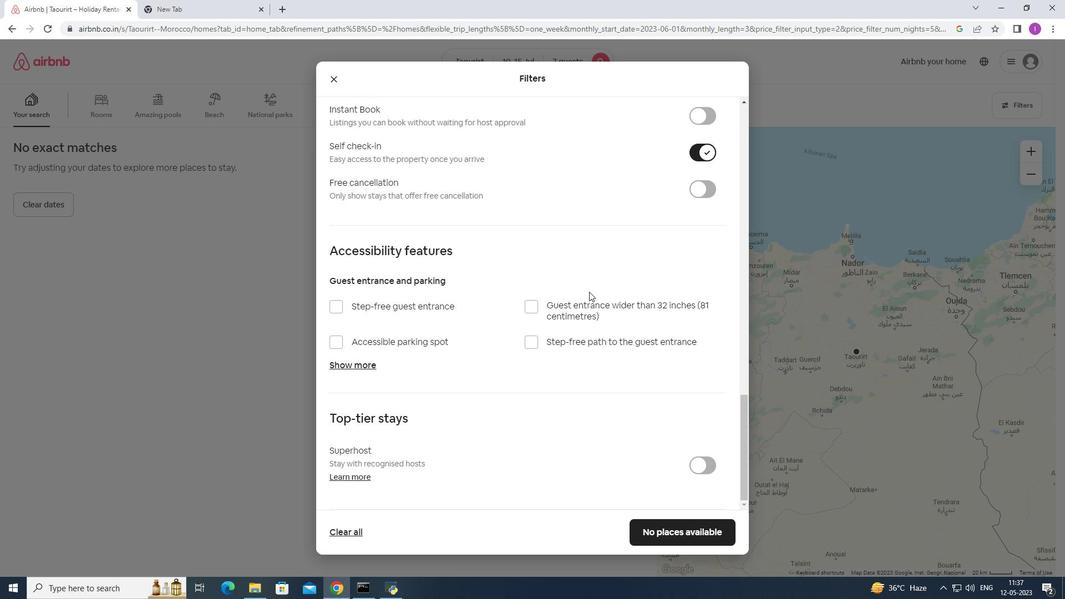 
Action: Mouse scrolled (589, 291) with delta (0, 0)
Screenshot: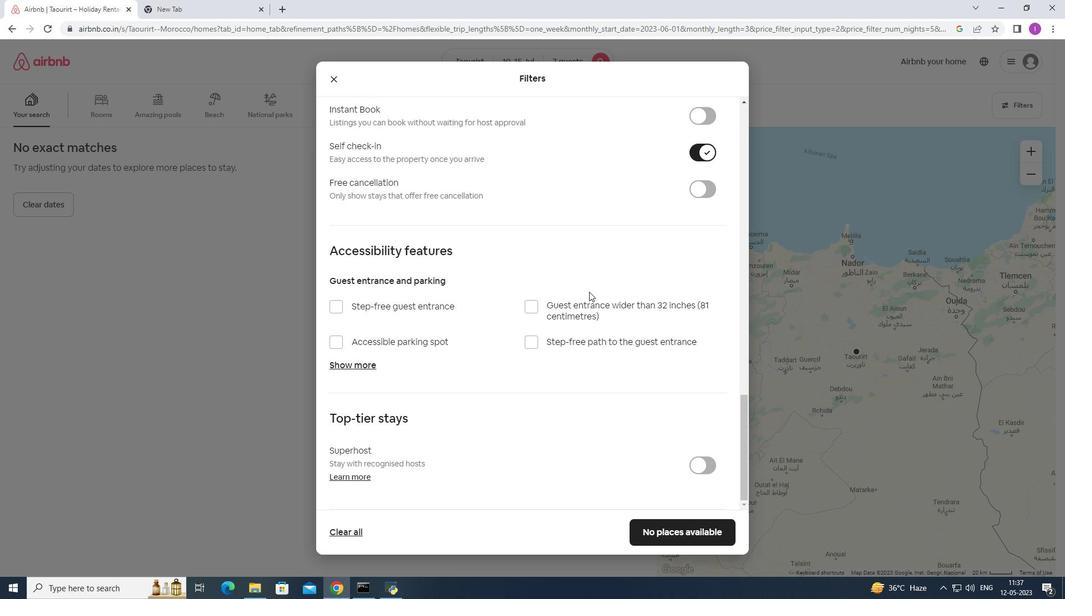 
Action: Mouse scrolled (589, 291) with delta (0, 0)
Screenshot: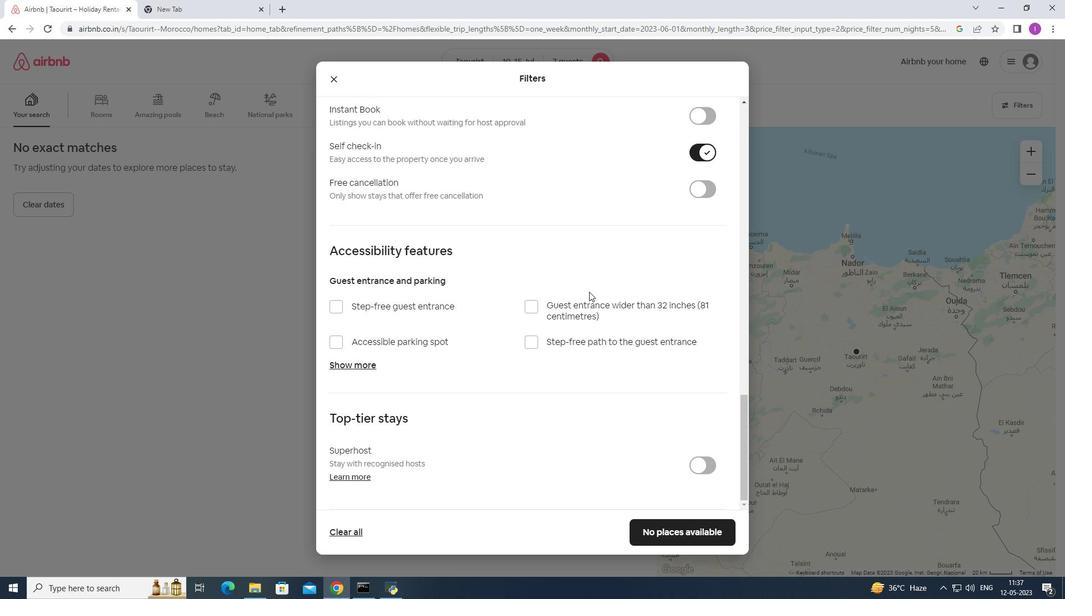 
Action: Mouse scrolled (589, 291) with delta (0, 0)
Screenshot: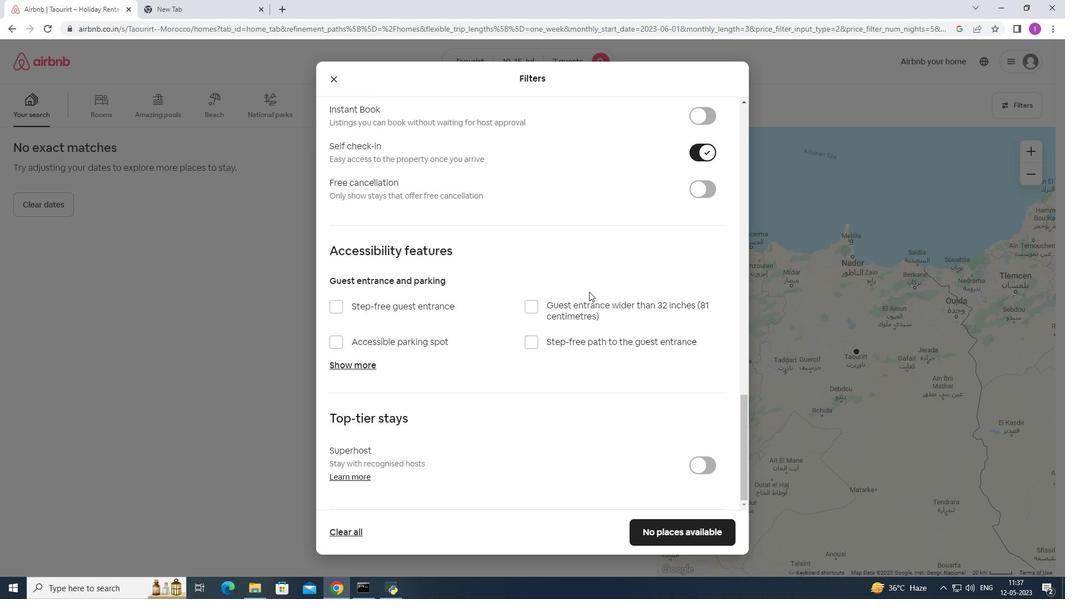
Action: Mouse moved to (589, 291)
Screenshot: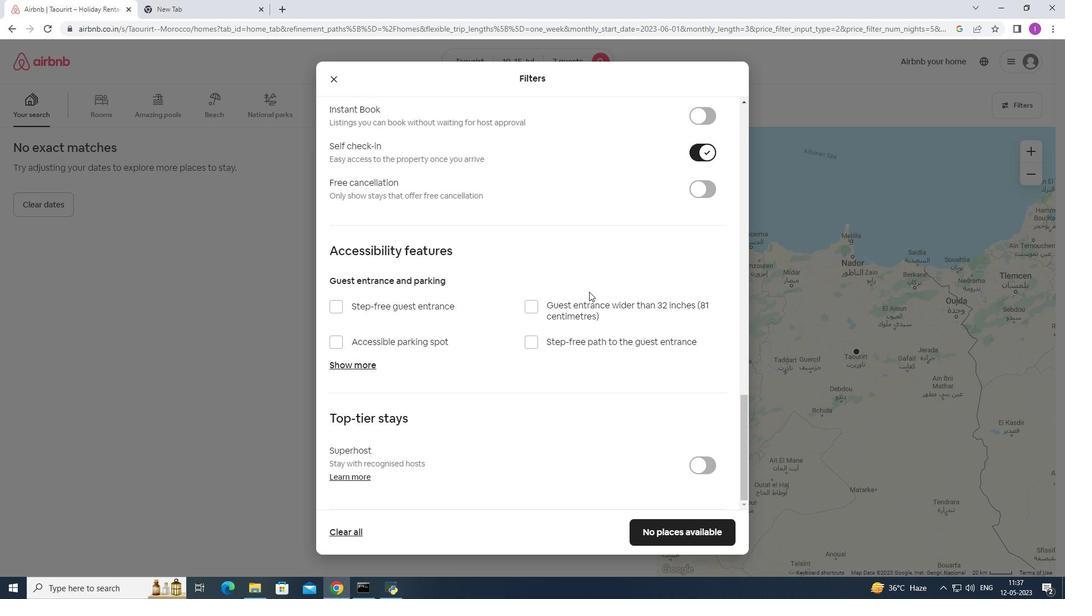 
Action: Mouse scrolled (589, 290) with delta (0, 0)
Screenshot: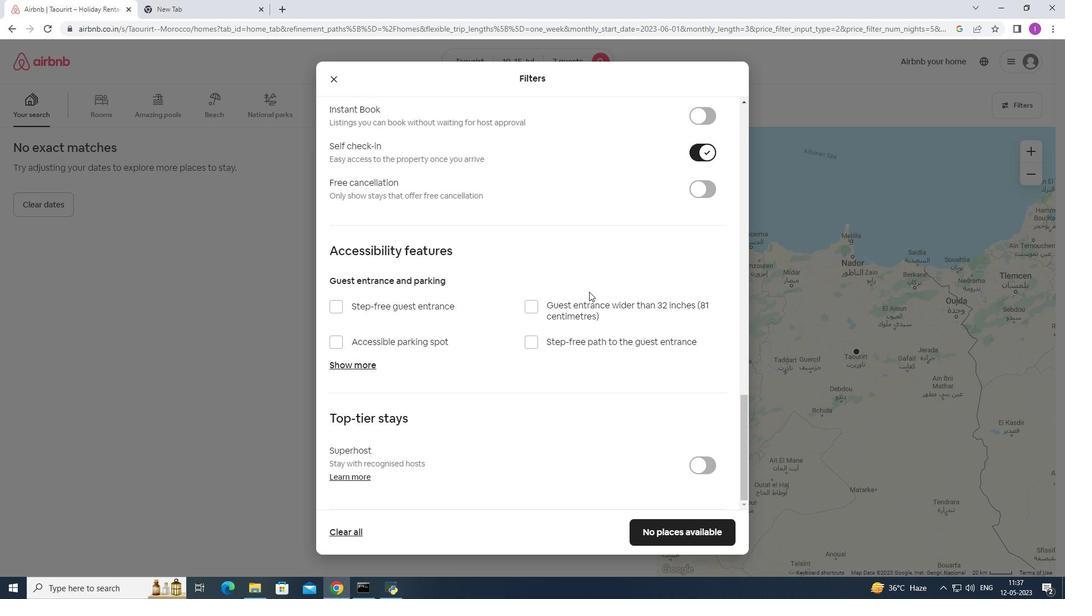 
Action: Mouse scrolled (589, 290) with delta (0, 0)
Screenshot: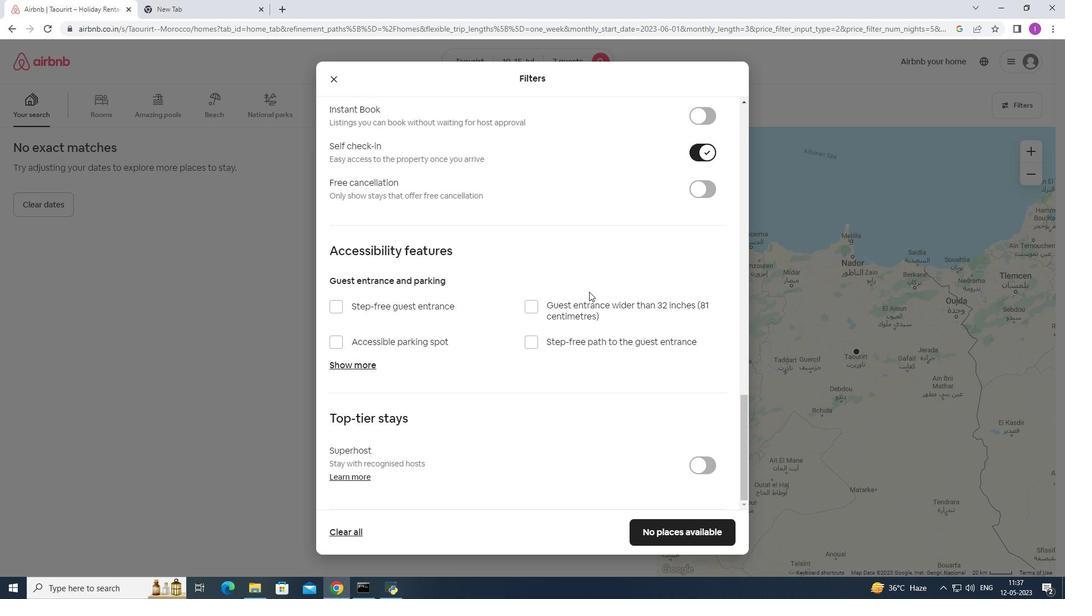 
Action: Mouse scrolled (589, 290) with delta (0, 0)
Screenshot: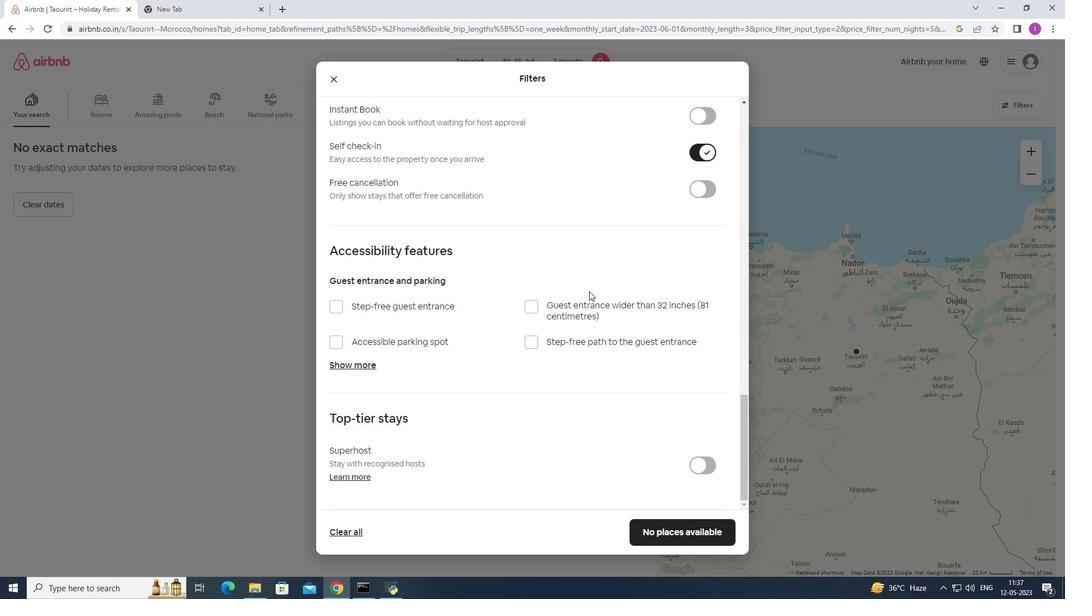 
Action: Mouse moved to (705, 533)
Screenshot: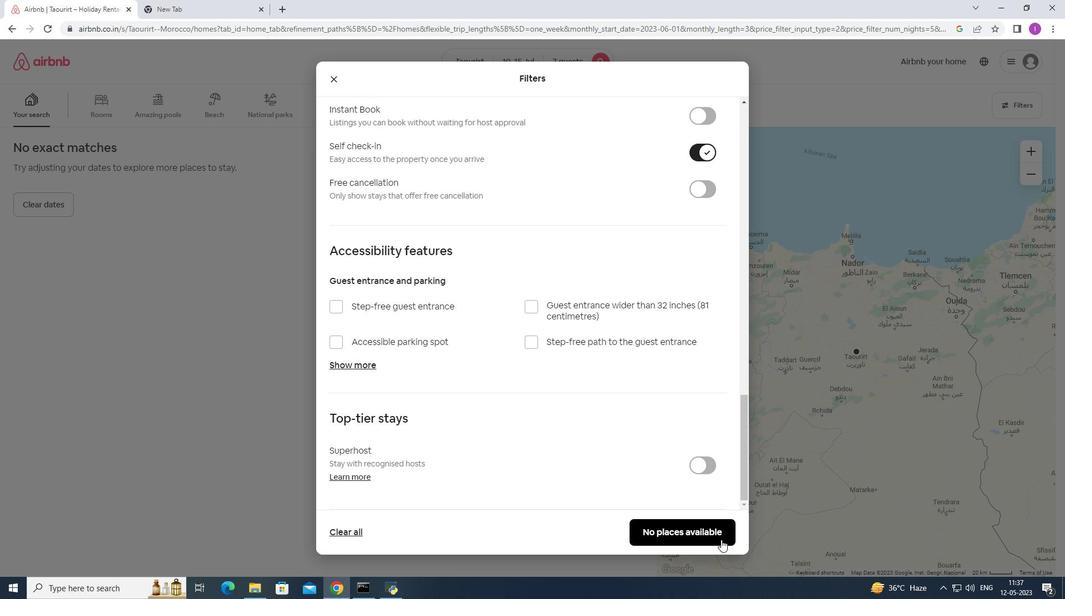 
Action: Mouse pressed left at (705, 533)
Screenshot: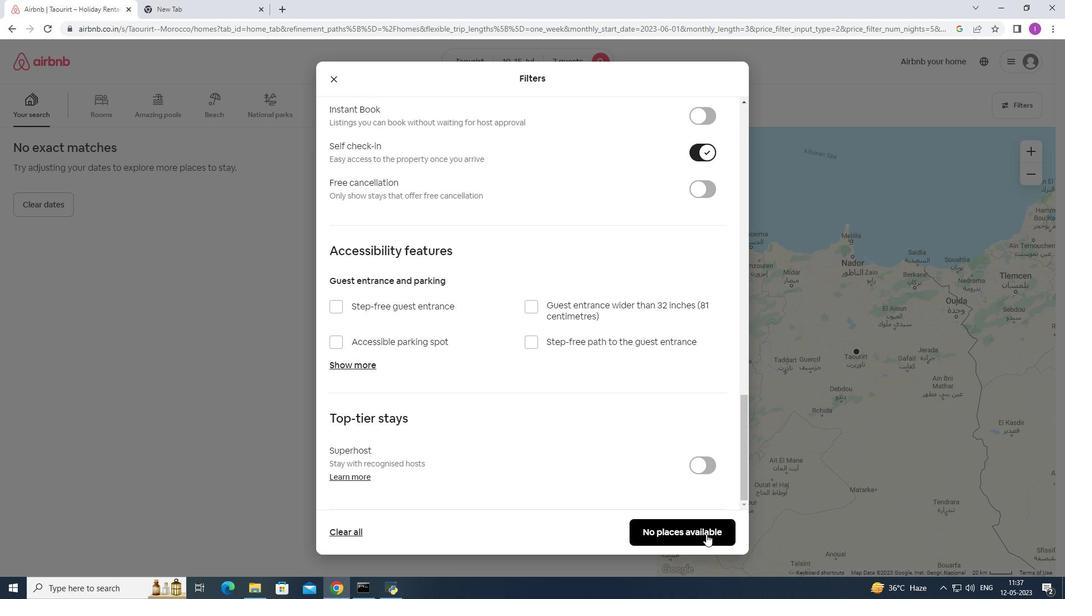 
Action: Mouse moved to (563, 477)
Screenshot: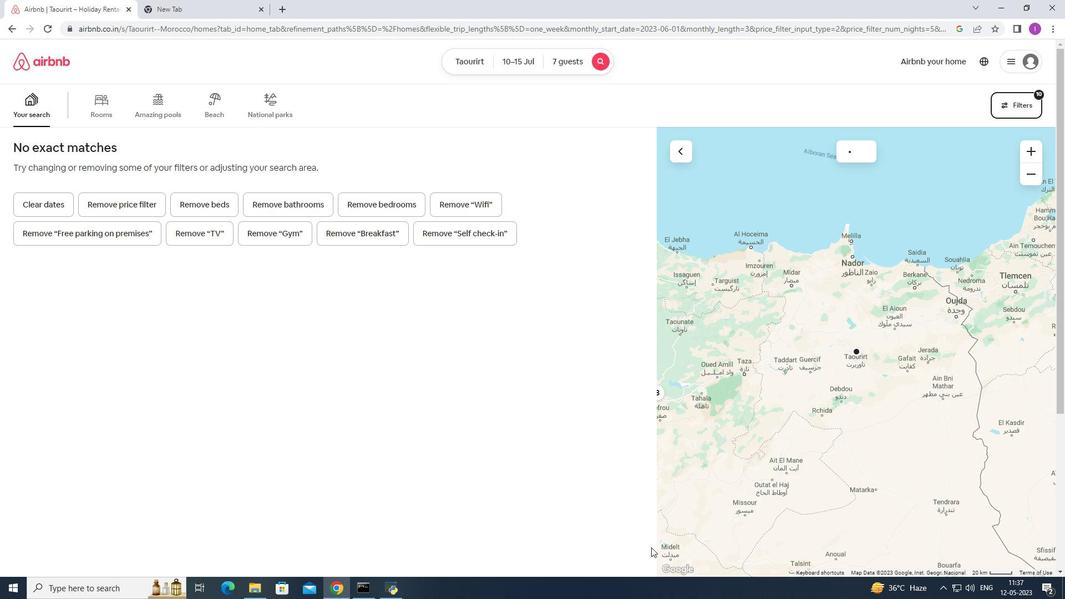 
